 Task: Compose an email with the signature Kira Turner with the subject Request for feedback on a partnership proposal and the message Please let me know if there are any issues with the project testing. from softage.3@softage.net to softage.4@softage.net with an attached audio file Audio_interview.mp3 Undo the message, redo the message and add the line (Thank you) Send the email. Finally, move the email from Sent Items to the label Logistics
Action: Mouse moved to (107, 146)
Screenshot: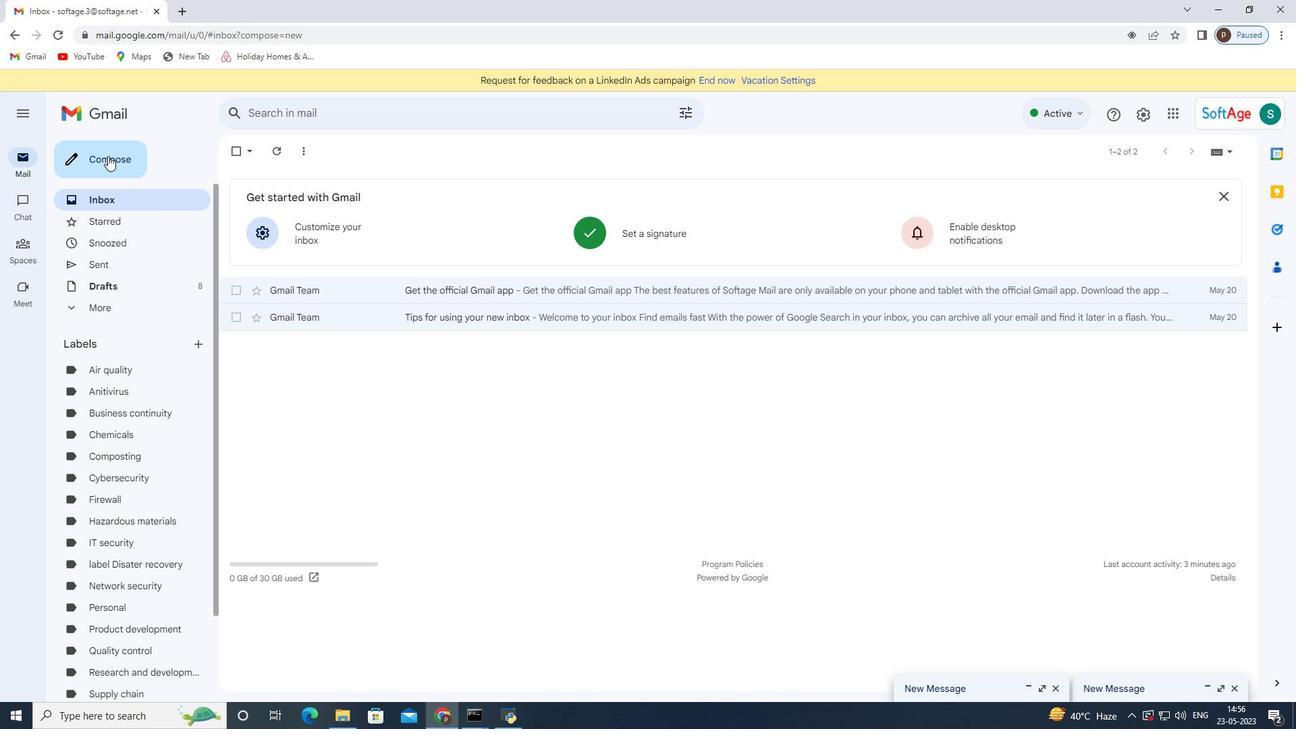 
Action: Mouse pressed left at (107, 146)
Screenshot: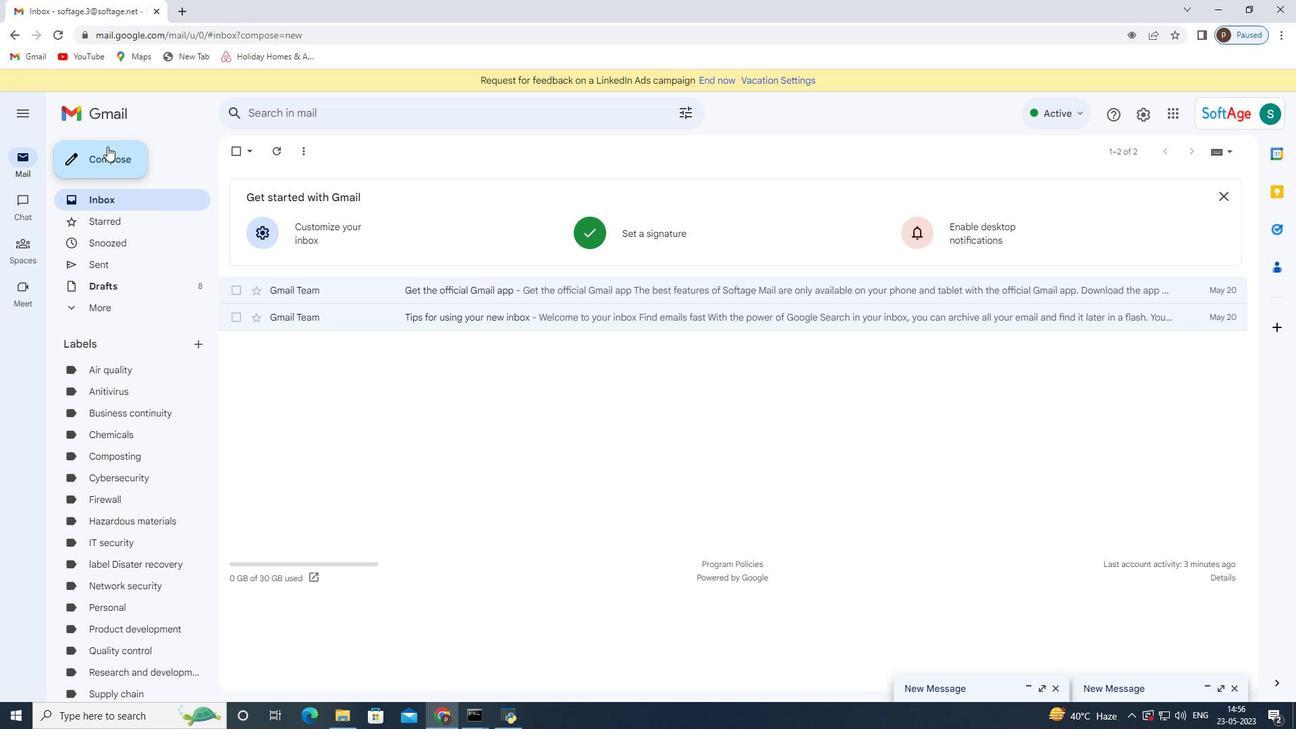 
Action: Mouse moved to (730, 680)
Screenshot: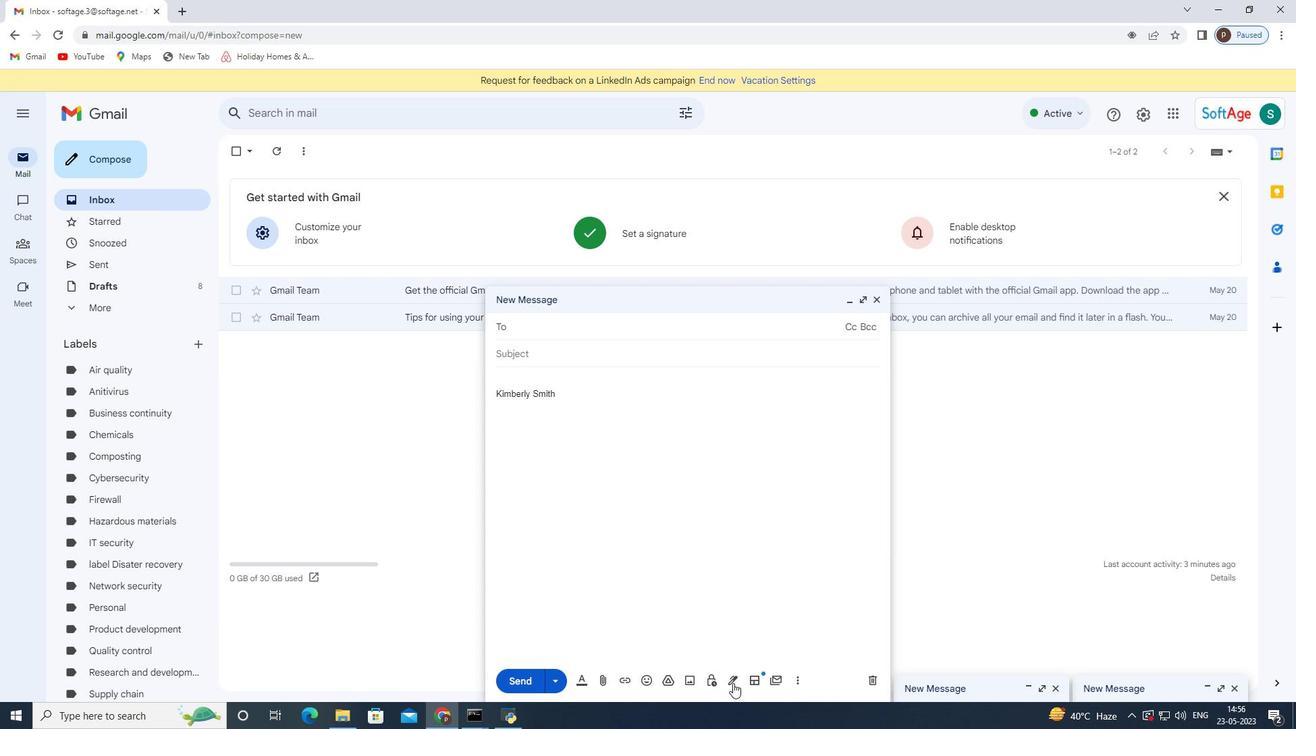 
Action: Mouse pressed left at (730, 680)
Screenshot: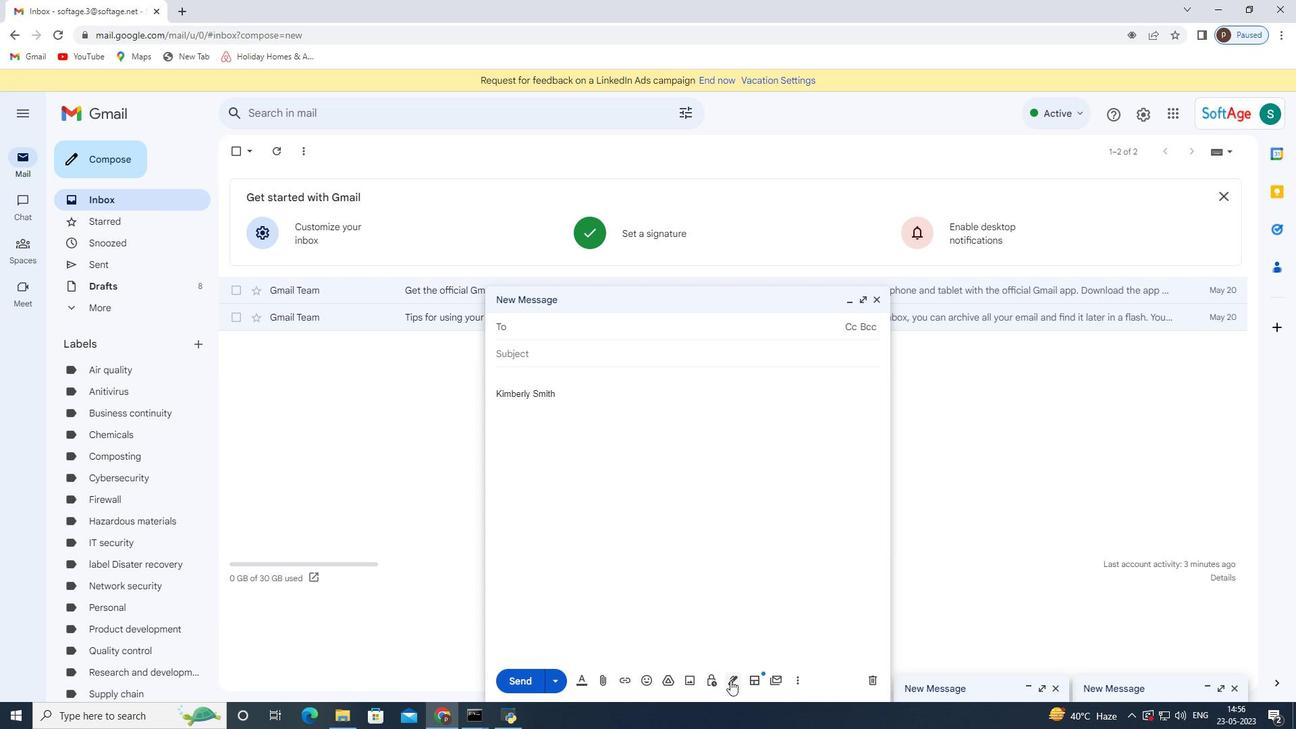 
Action: Mouse moved to (786, 607)
Screenshot: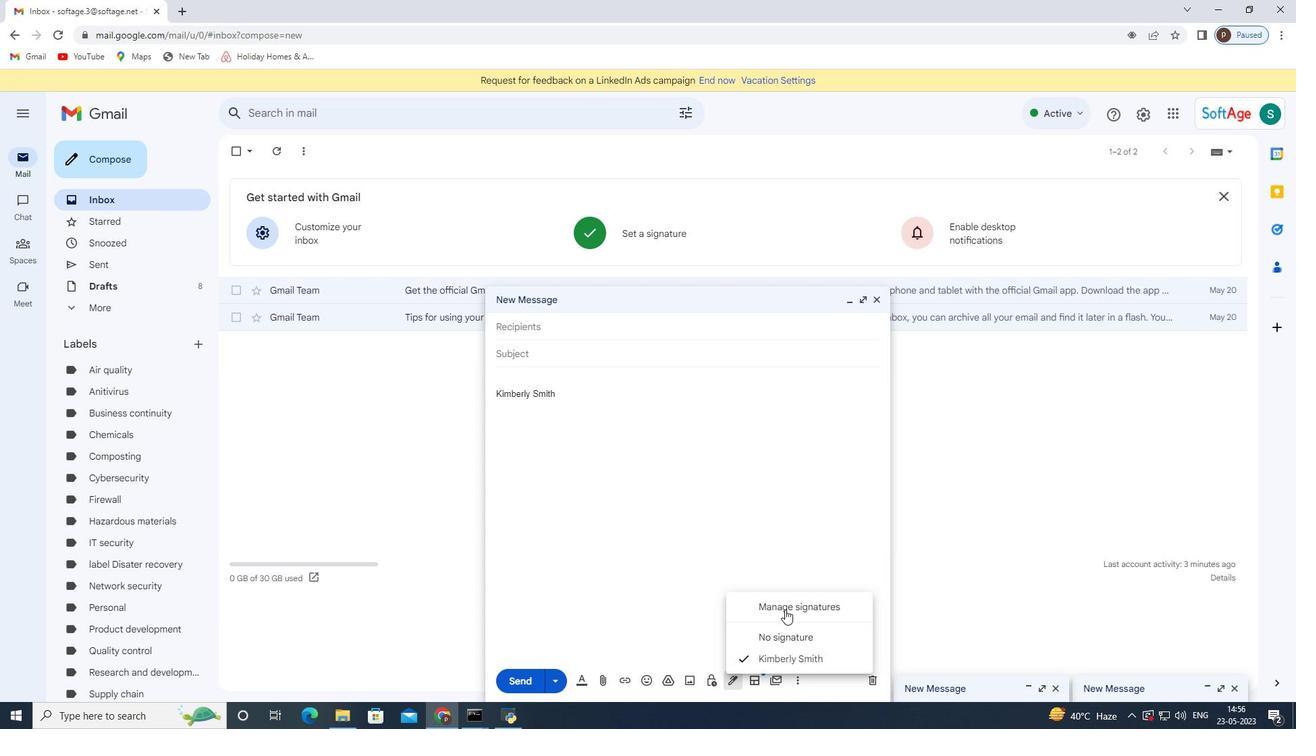 
Action: Mouse pressed left at (786, 607)
Screenshot: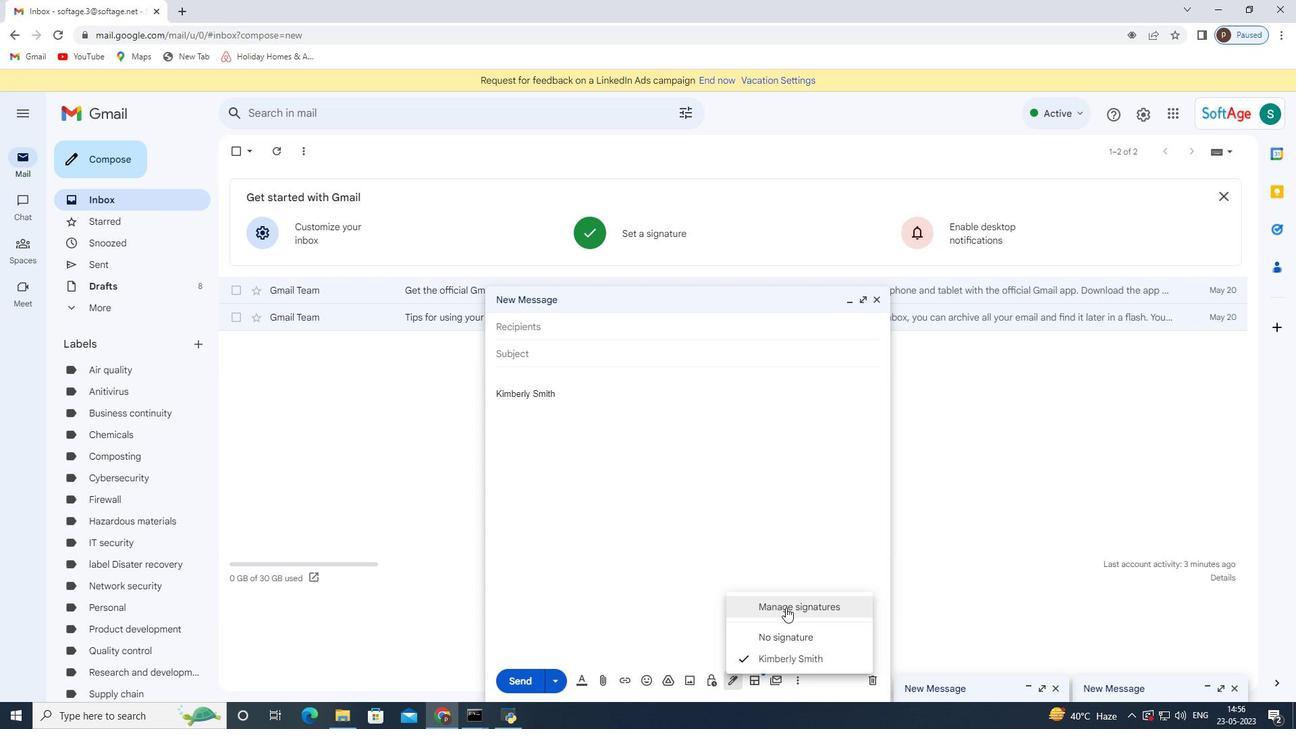
Action: Mouse moved to (451, 288)
Screenshot: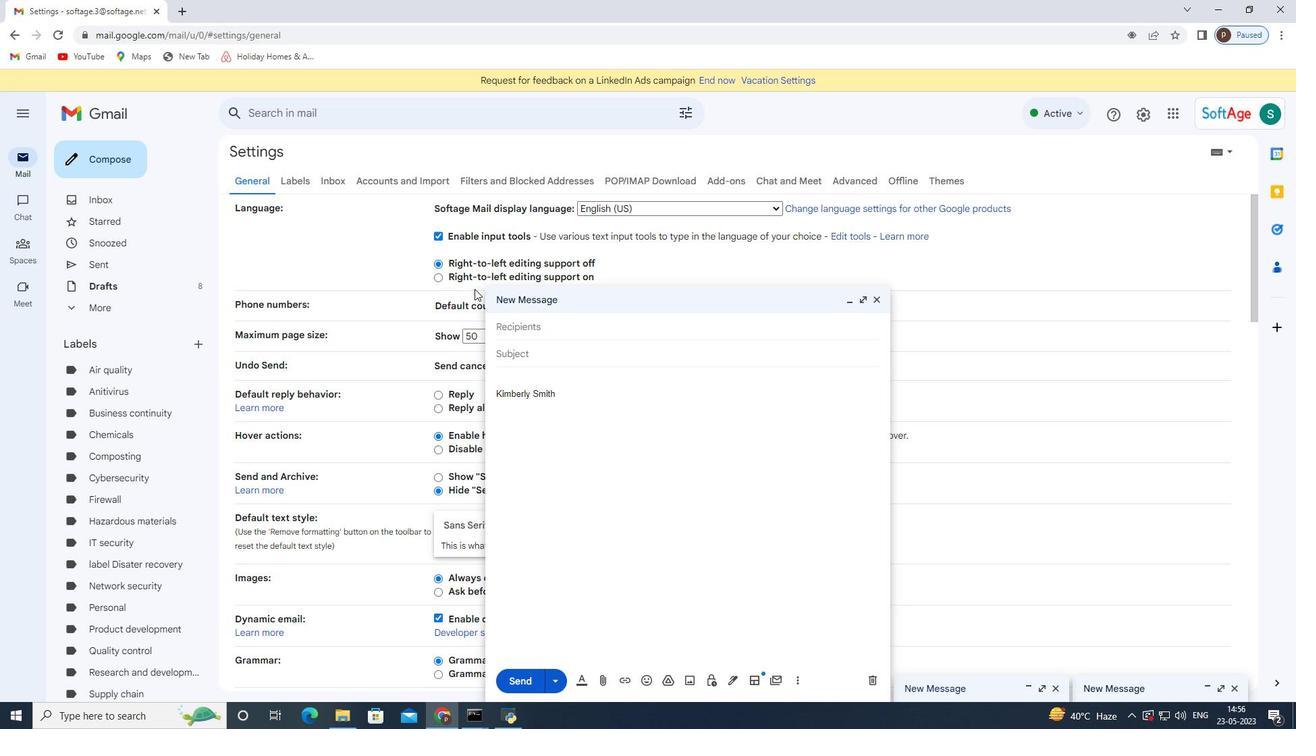 
Action: Mouse scrolled (451, 287) with delta (0, 0)
Screenshot: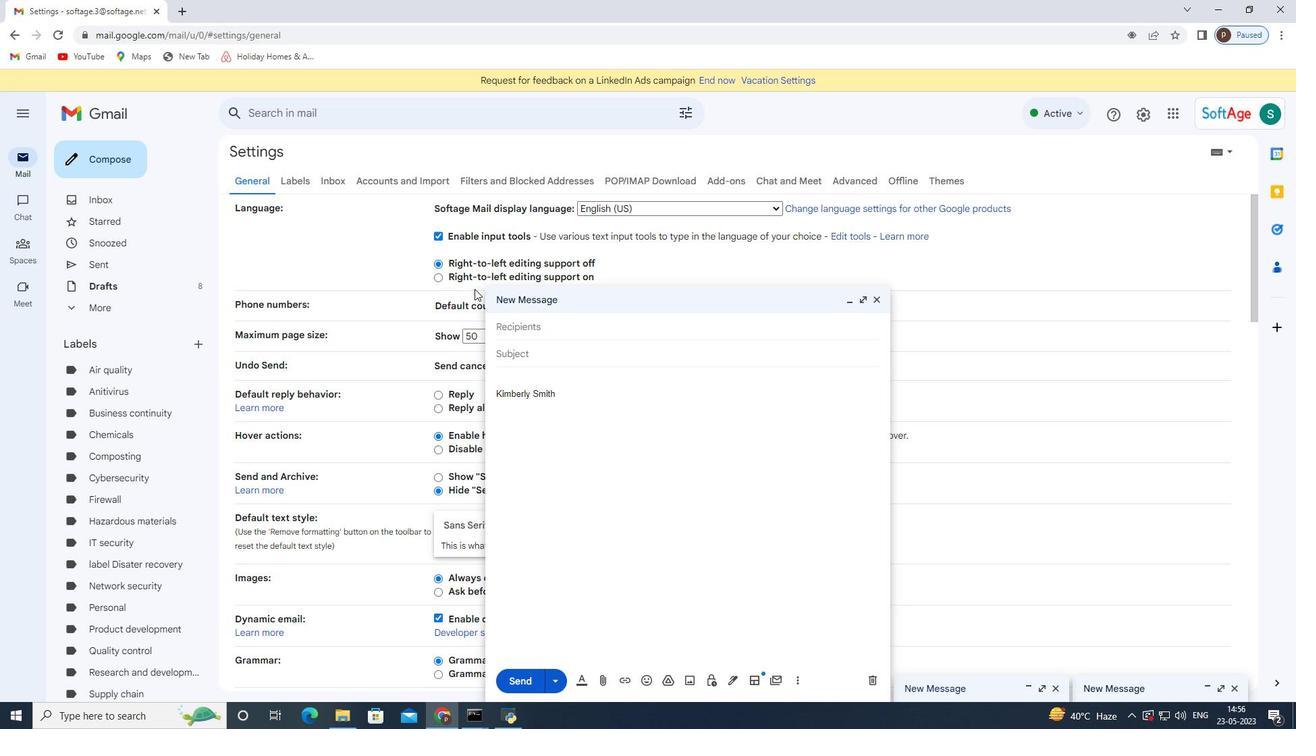 
Action: Mouse scrolled (451, 287) with delta (0, 0)
Screenshot: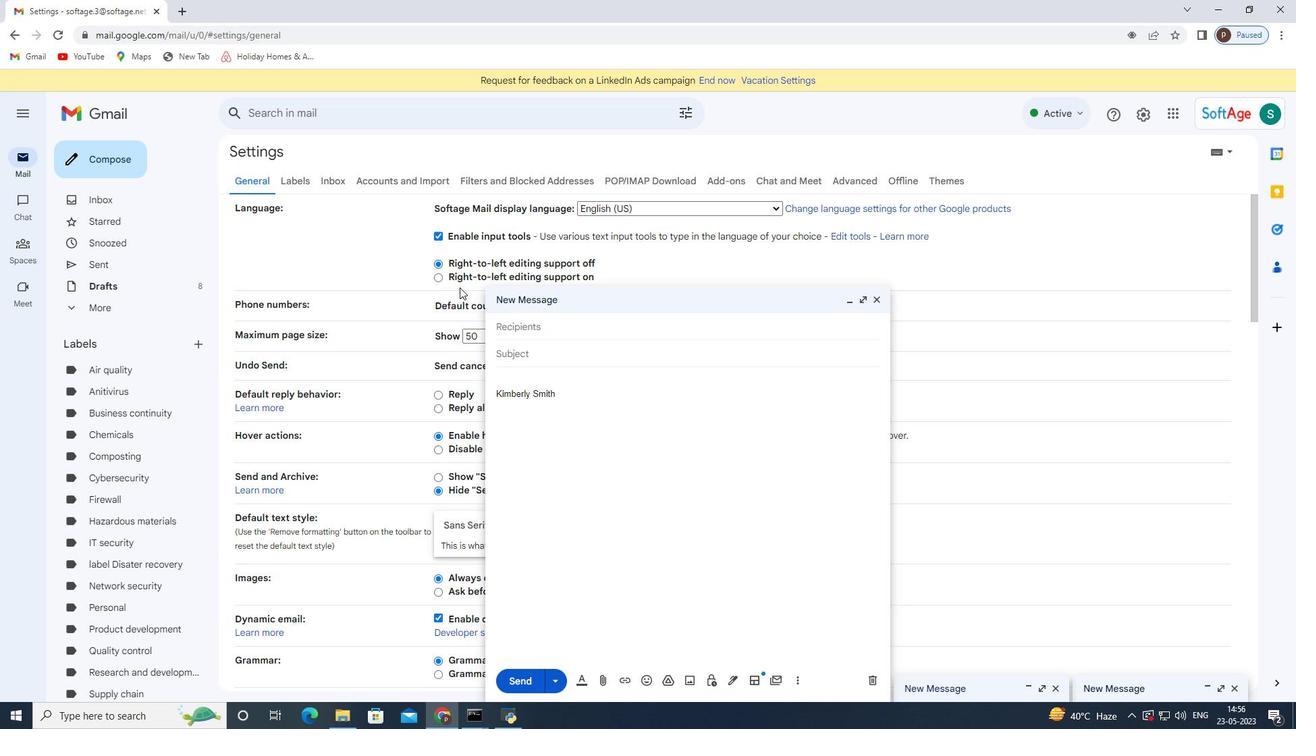 
Action: Mouse scrolled (451, 287) with delta (0, 0)
Screenshot: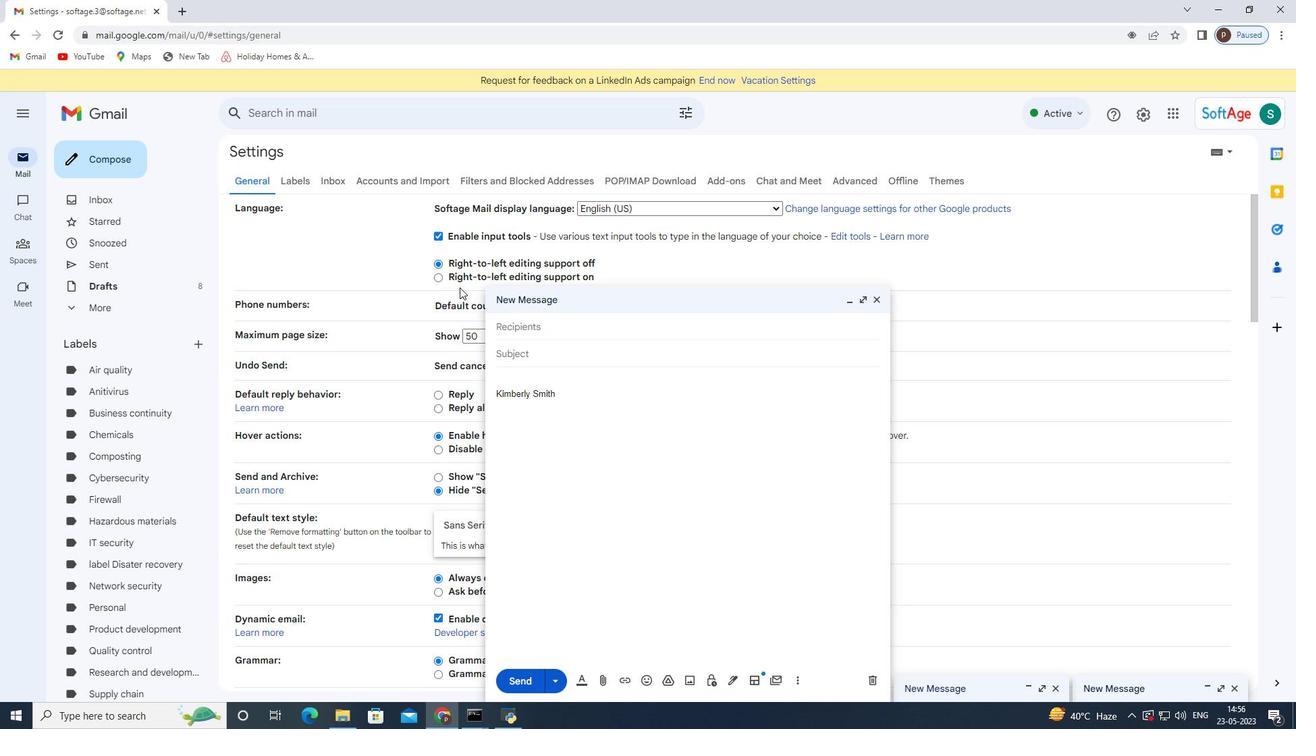 
Action: Mouse moved to (451, 289)
Screenshot: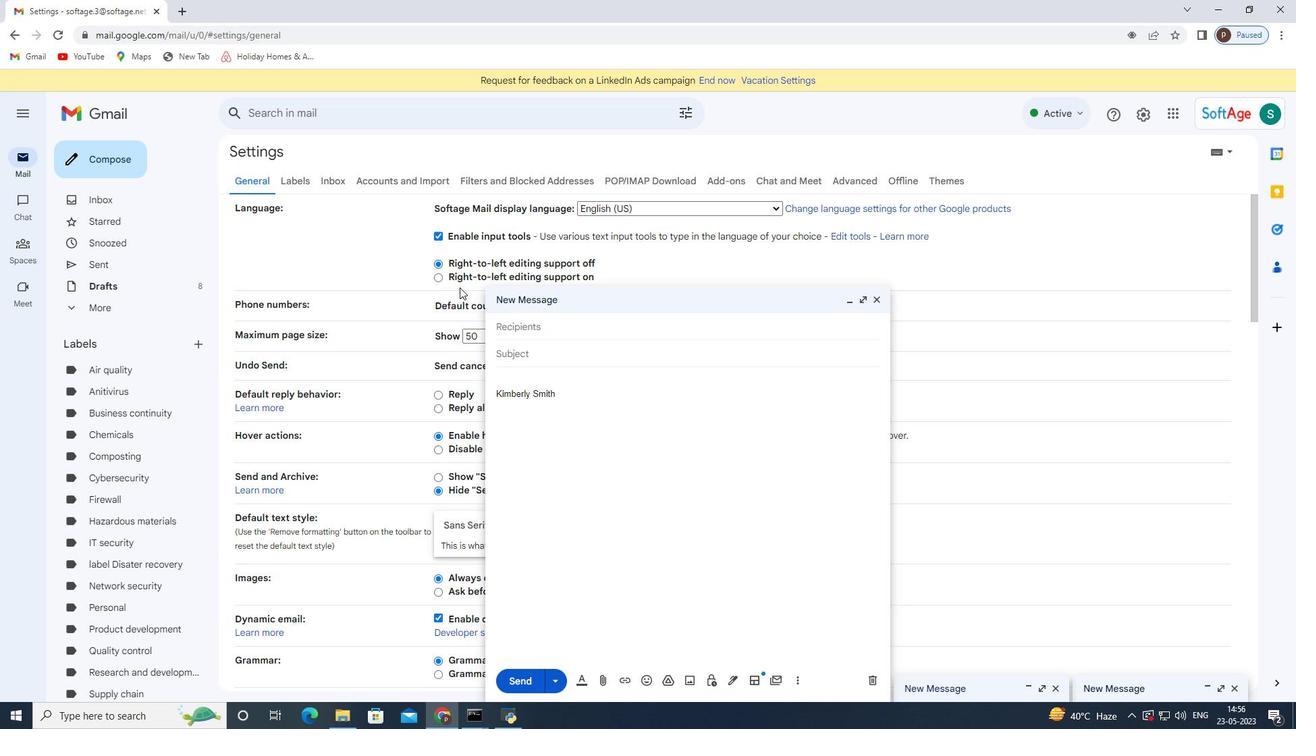 
Action: Mouse scrolled (451, 289) with delta (0, 0)
Screenshot: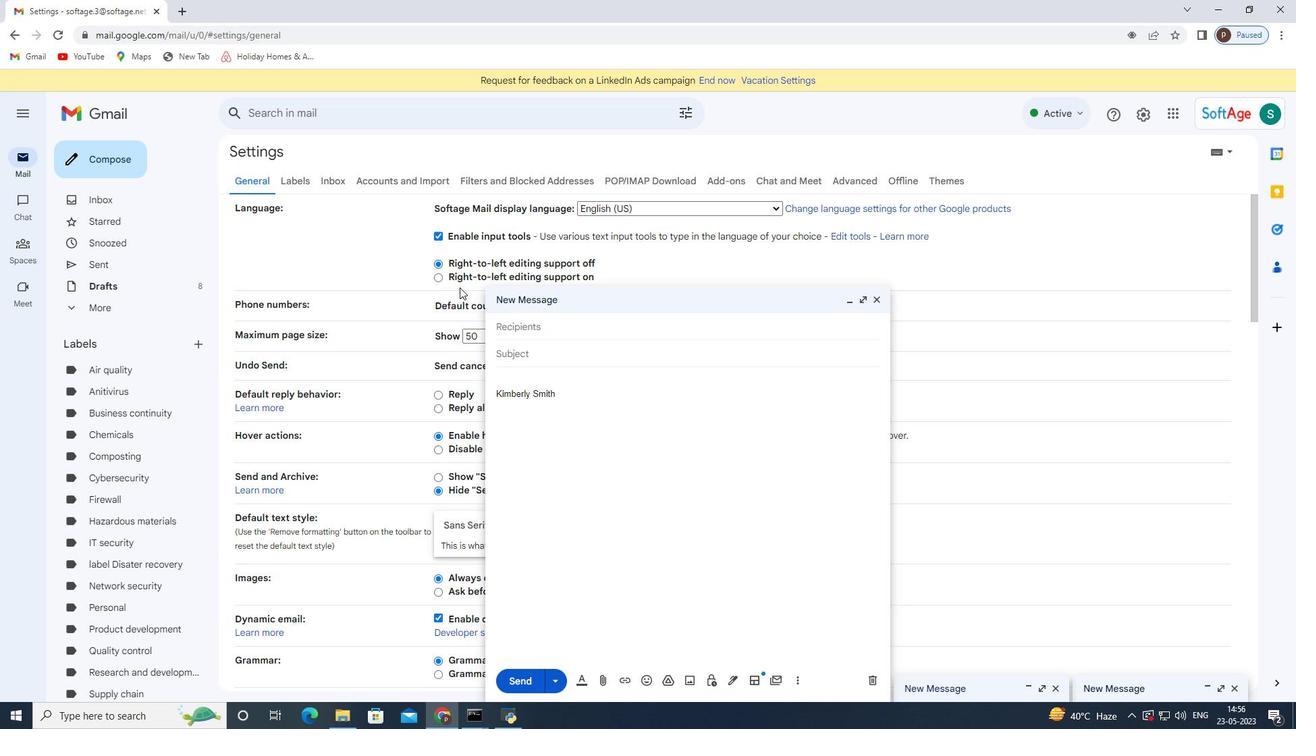 
Action: Mouse moved to (447, 292)
Screenshot: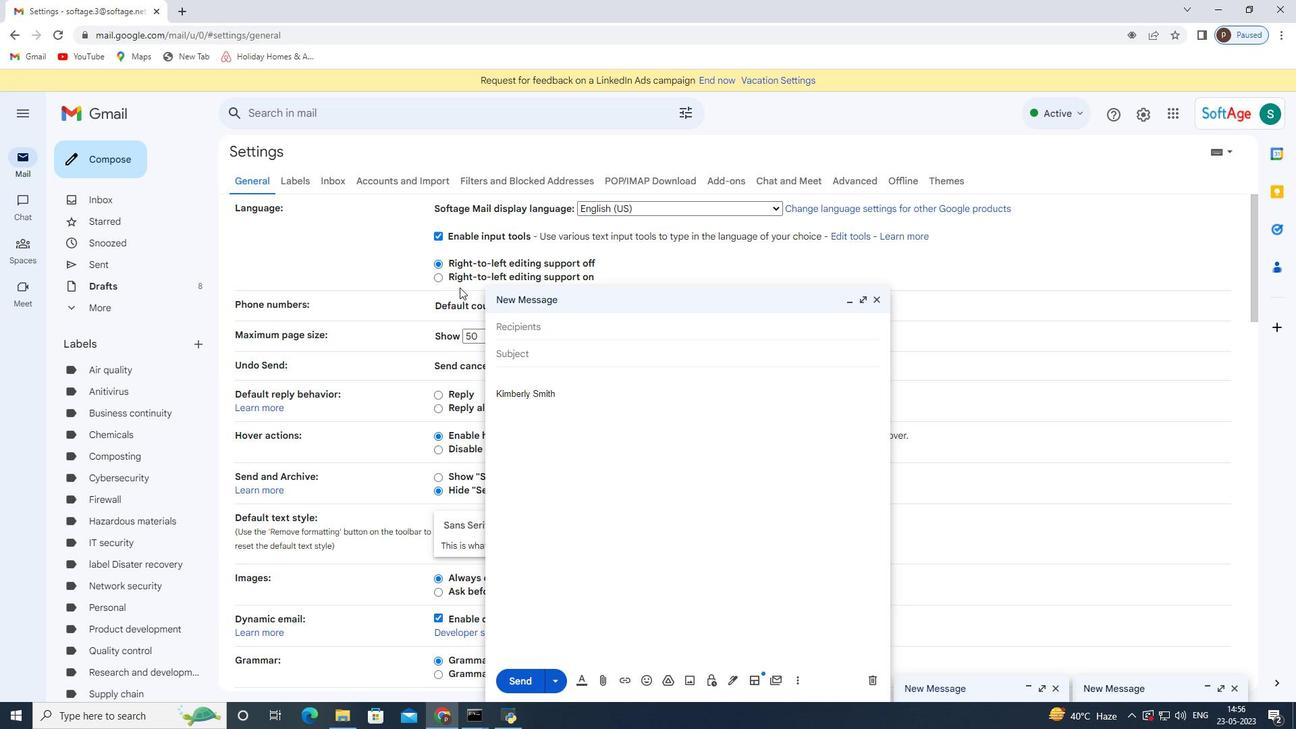 
Action: Mouse scrolled (447, 291) with delta (0, 0)
Screenshot: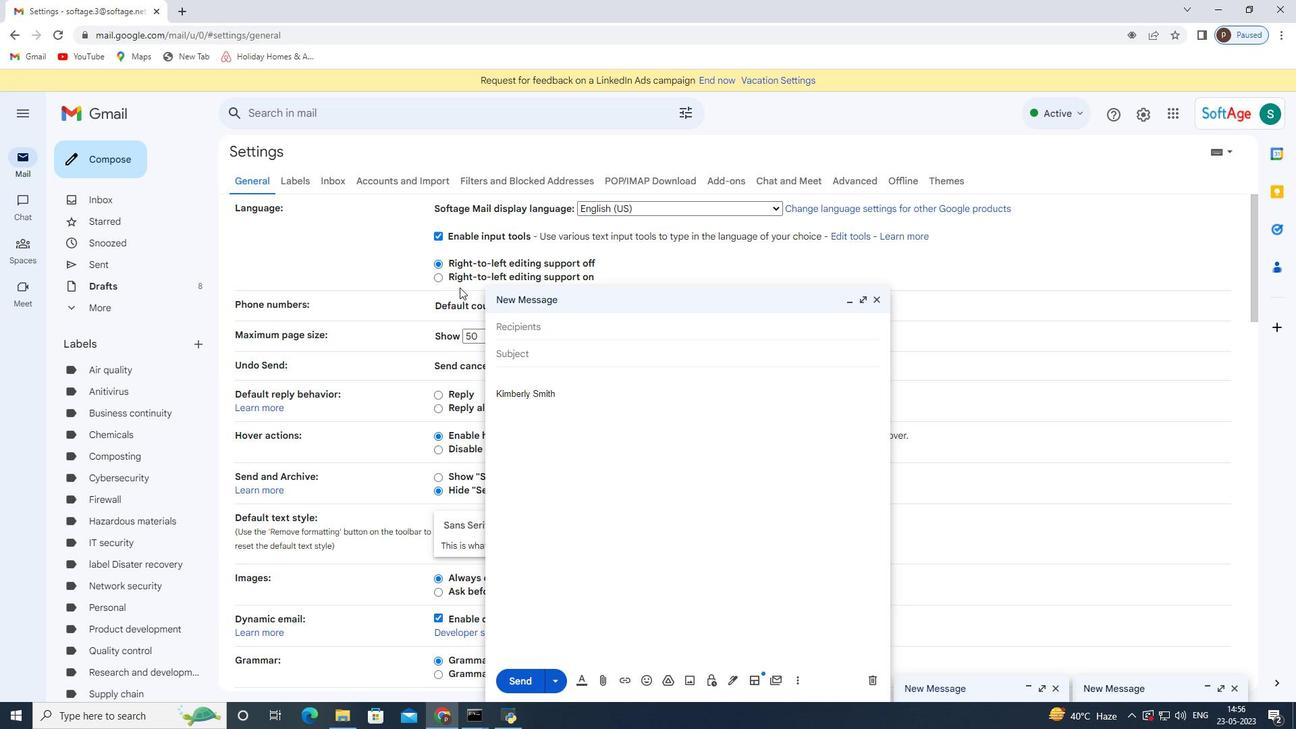 
Action: Mouse moved to (434, 299)
Screenshot: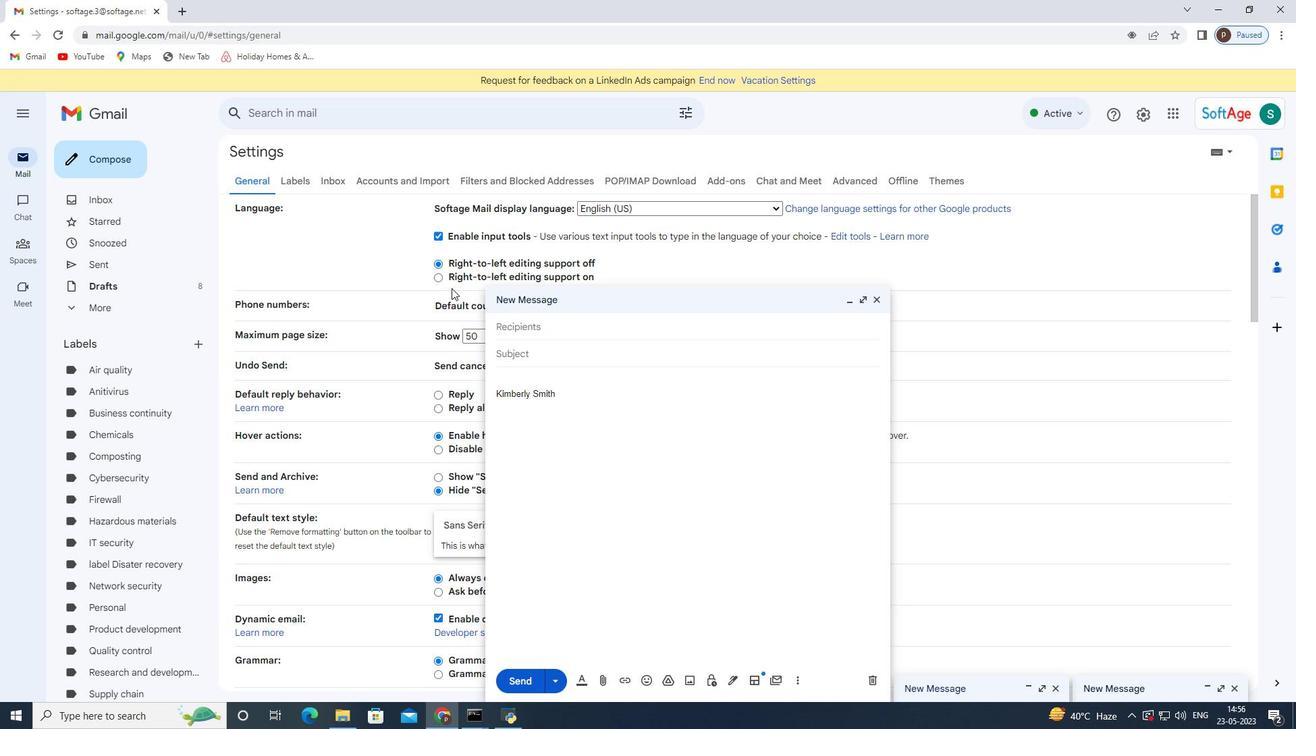 
Action: Mouse scrolled (440, 295) with delta (0, 0)
Screenshot: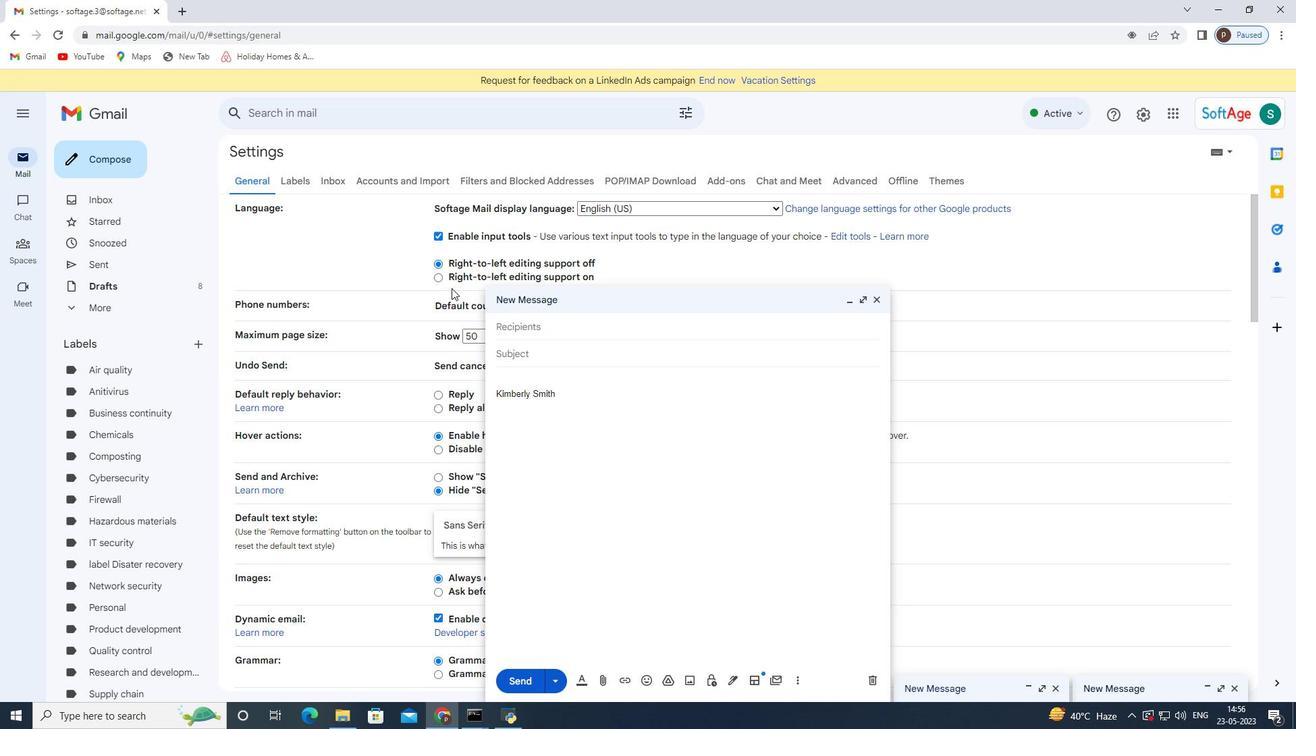 
Action: Mouse moved to (407, 311)
Screenshot: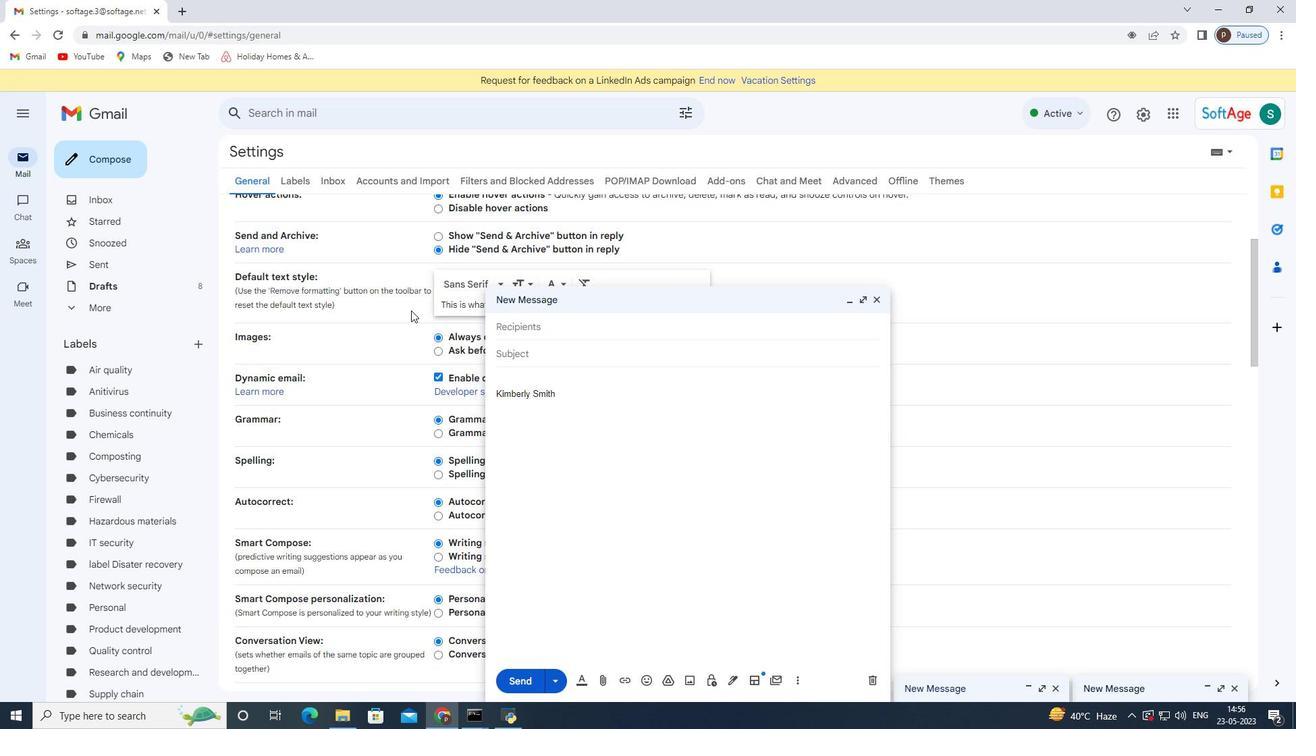 
Action: Mouse scrolled (407, 310) with delta (0, 0)
Screenshot: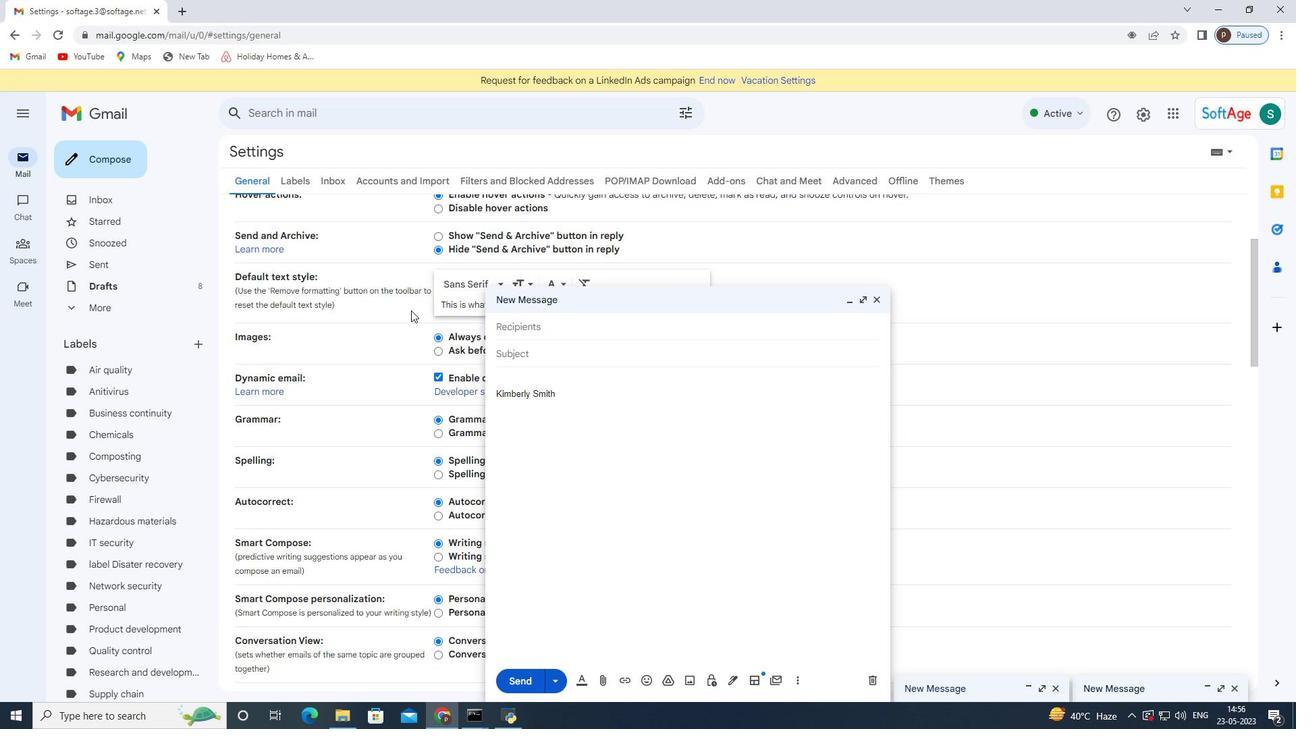 
Action: Mouse moved to (403, 316)
Screenshot: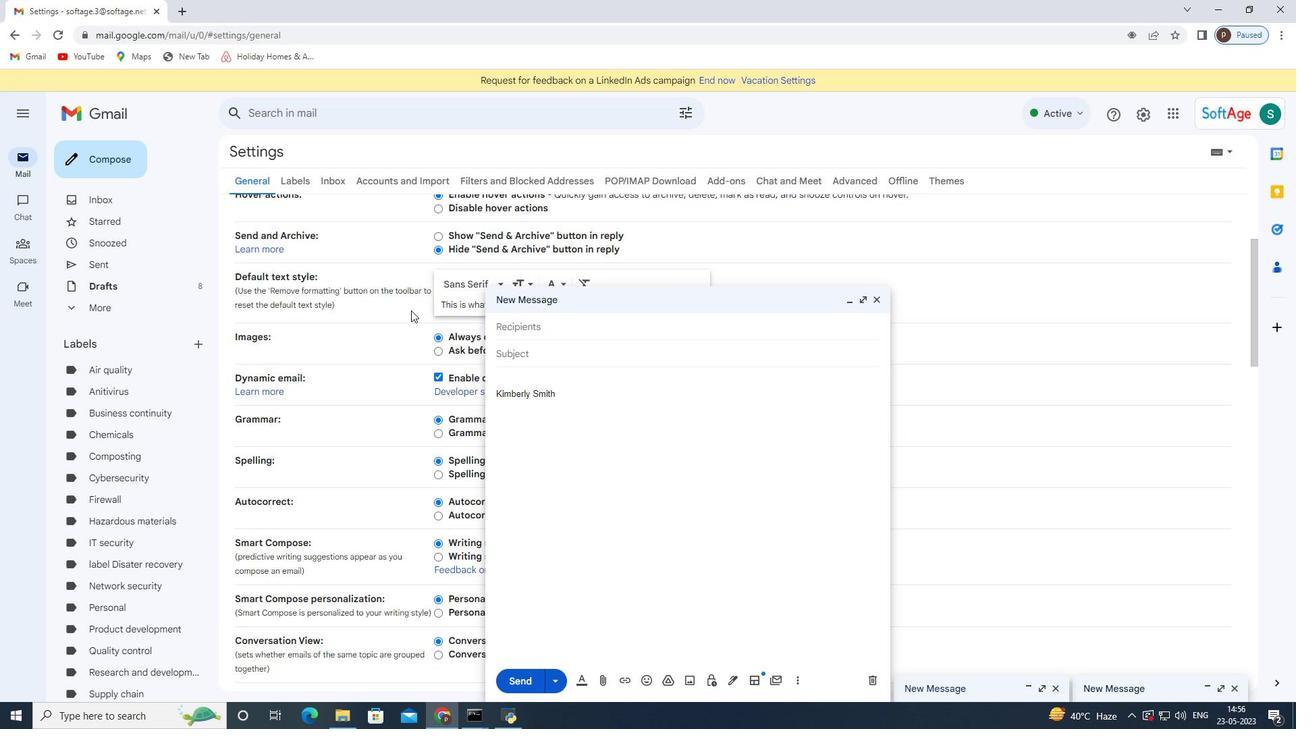 
Action: Mouse scrolled (403, 315) with delta (0, 0)
Screenshot: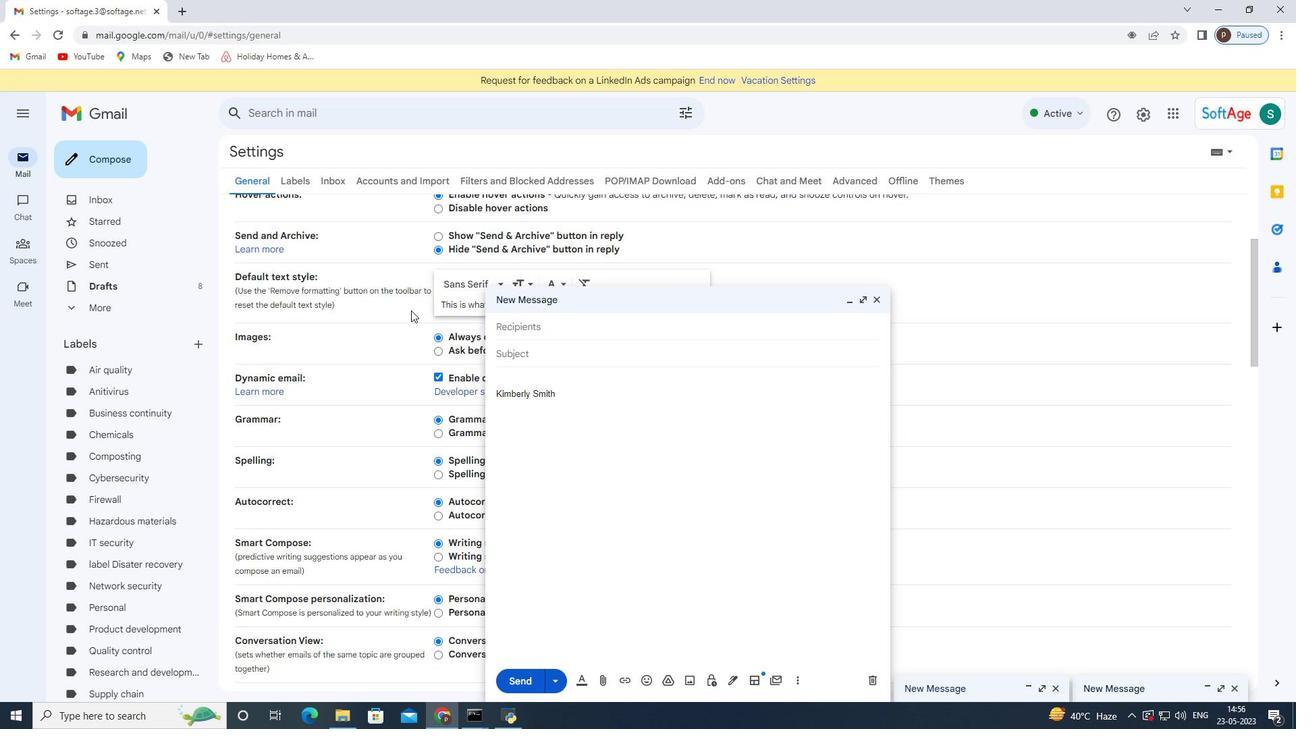
Action: Mouse moved to (400, 320)
Screenshot: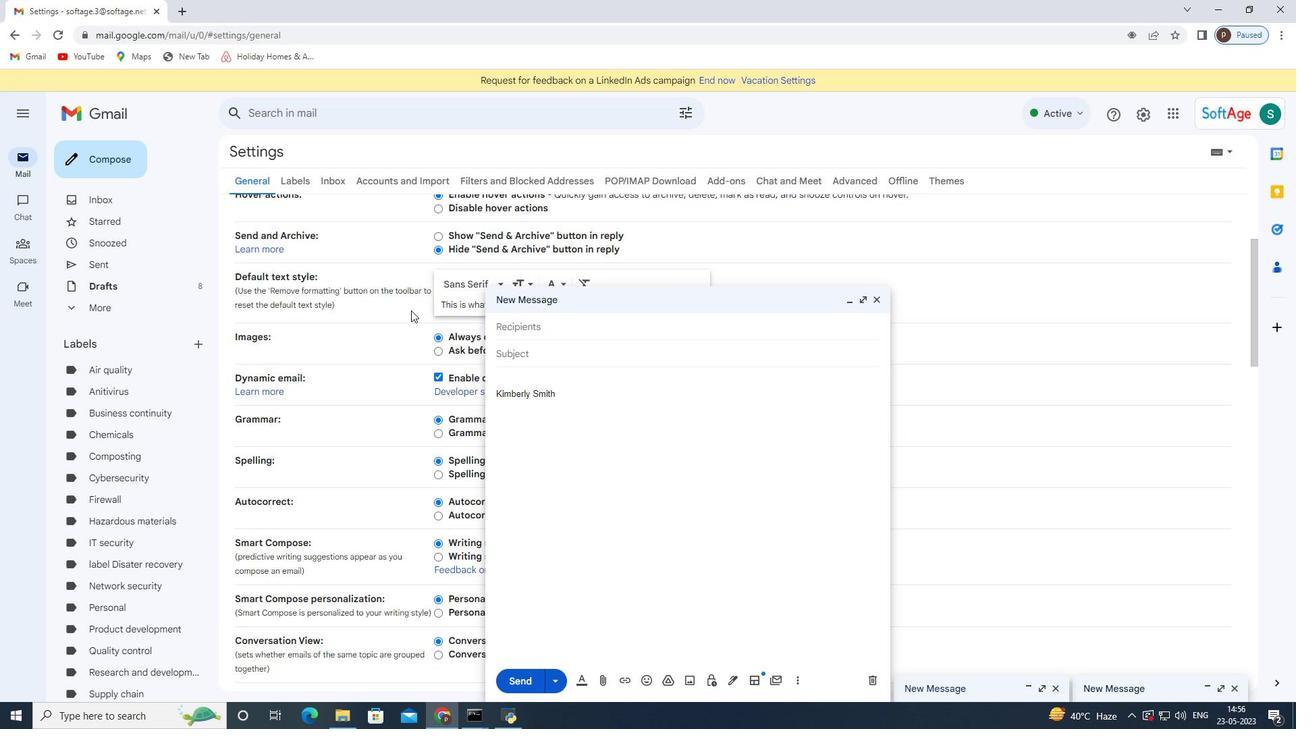 
Action: Mouse scrolled (400, 319) with delta (0, 0)
Screenshot: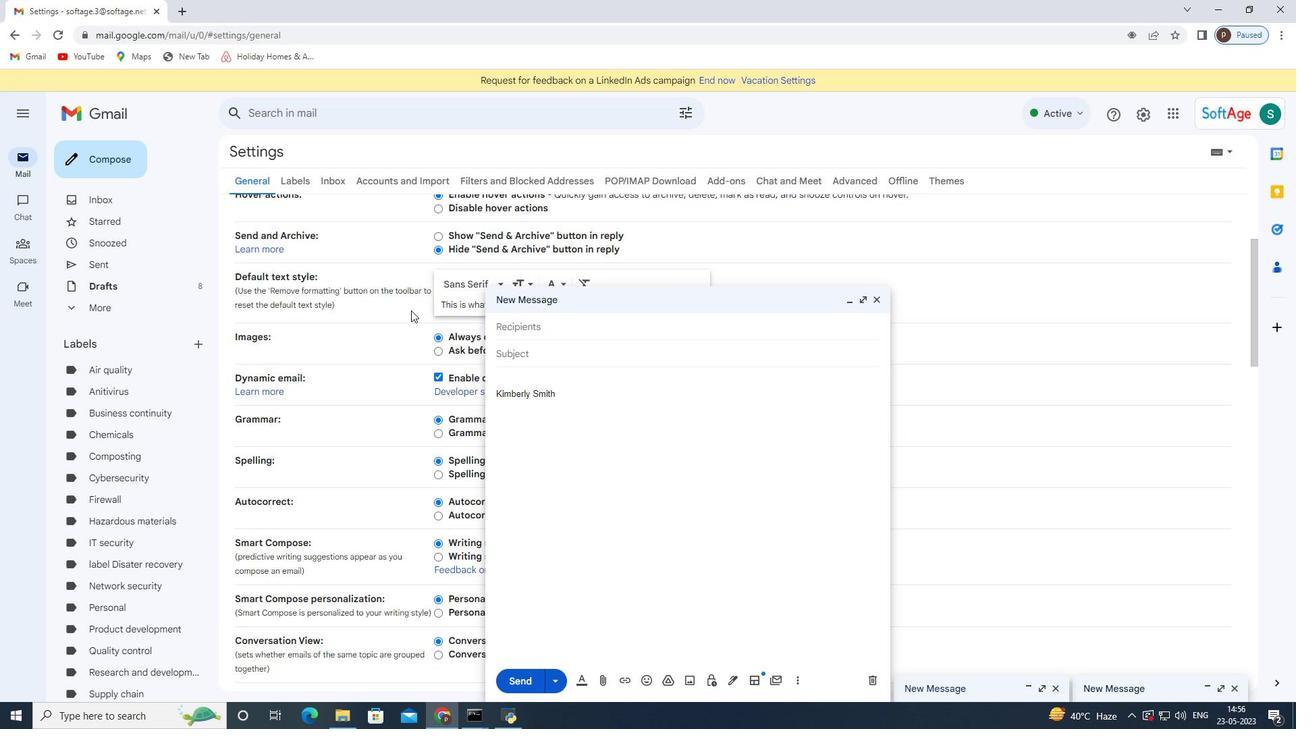 
Action: Mouse moved to (398, 322)
Screenshot: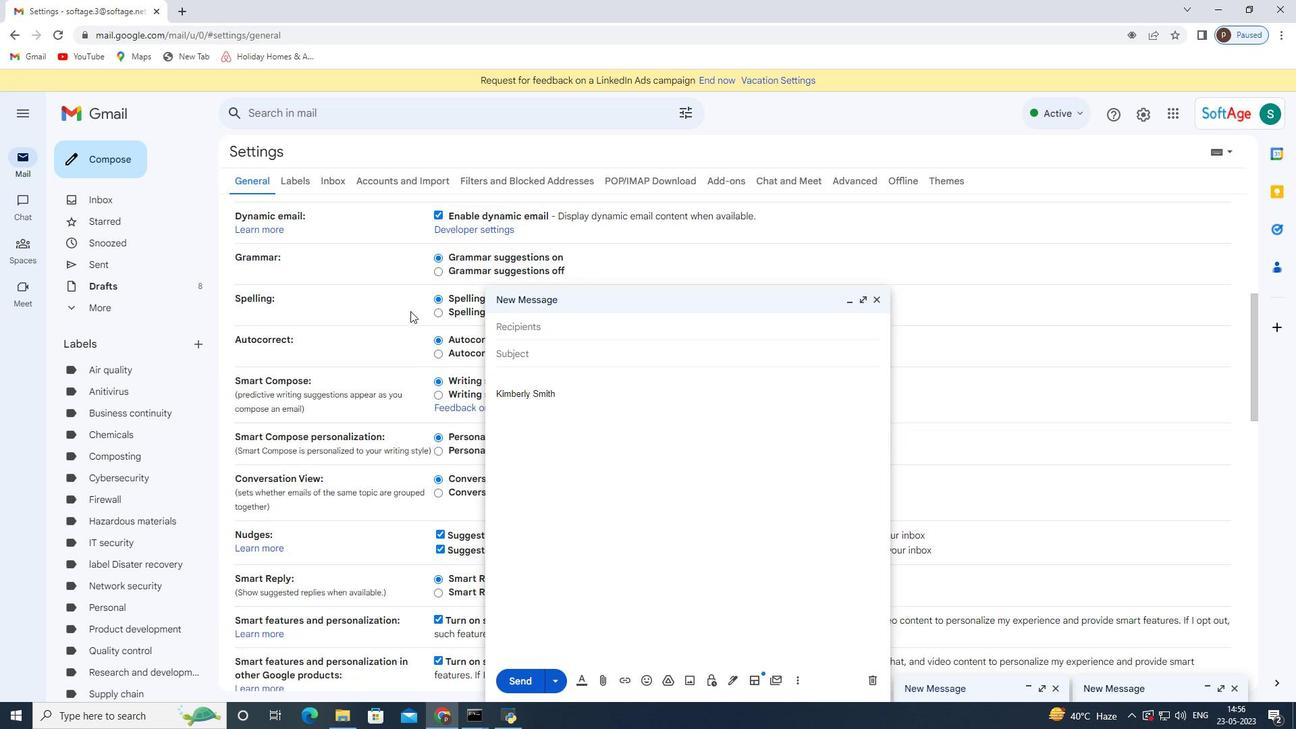 
Action: Mouse scrolled (399, 321) with delta (0, 0)
Screenshot: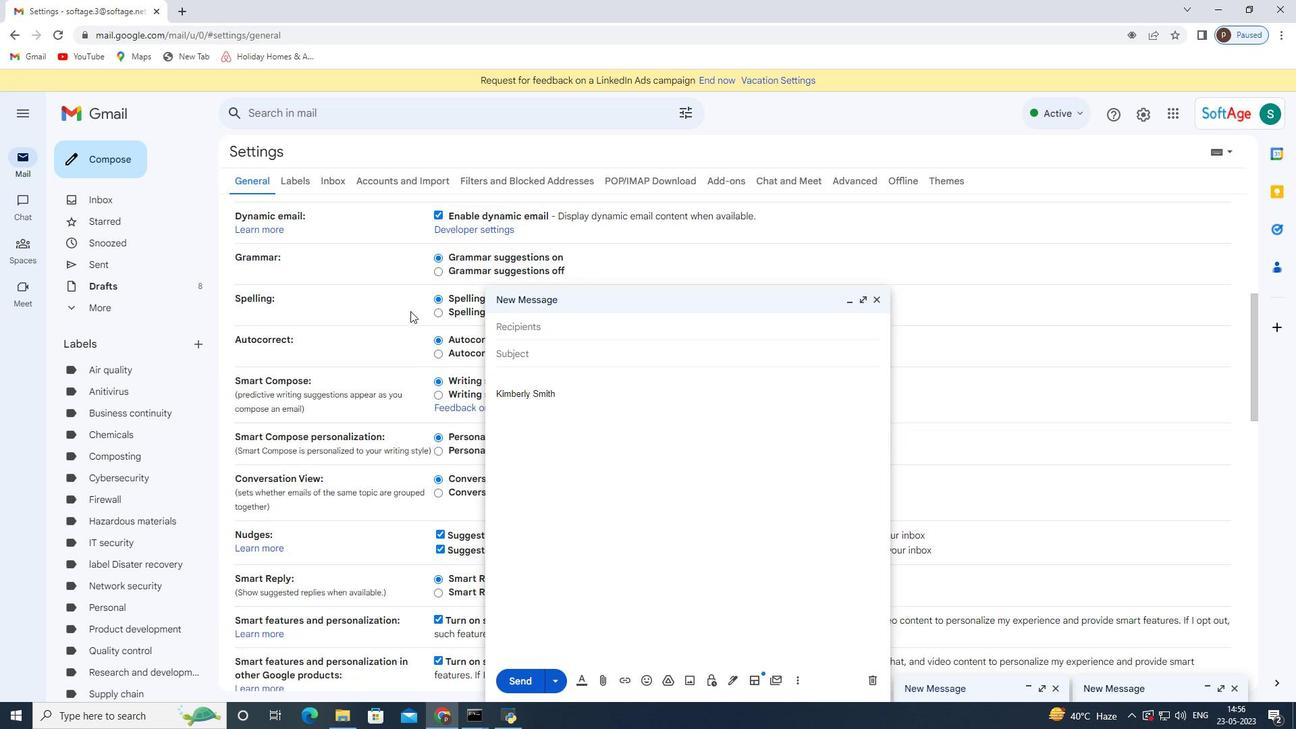 
Action: Mouse moved to (397, 323)
Screenshot: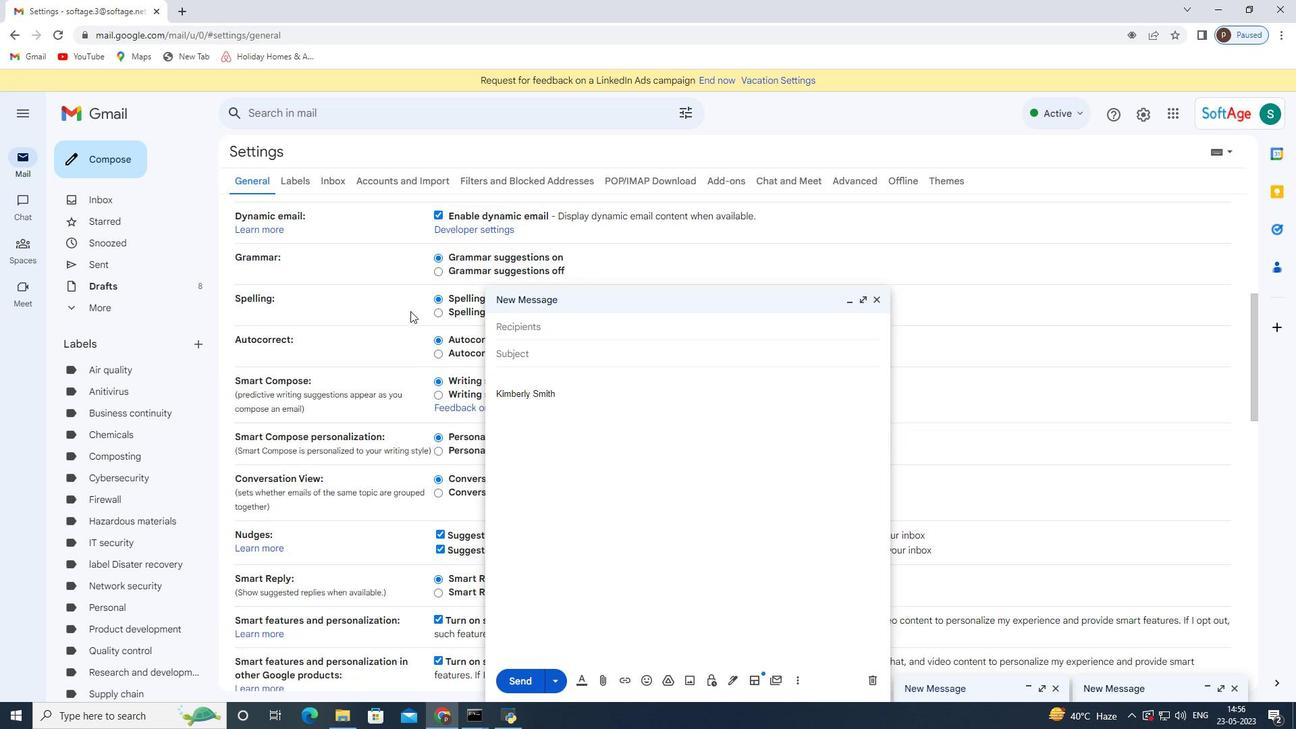 
Action: Mouse scrolled (398, 323) with delta (0, 0)
Screenshot: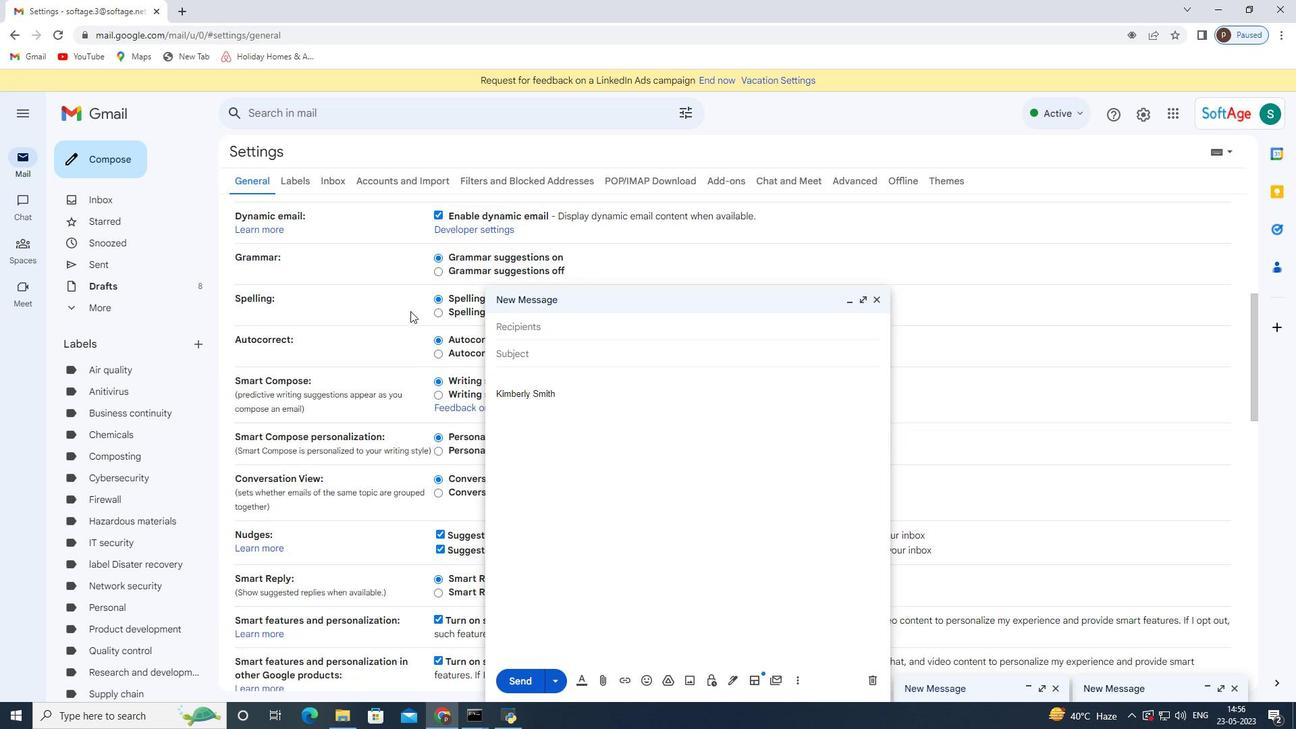 
Action: Mouse scrolled (397, 322) with delta (0, 0)
Screenshot: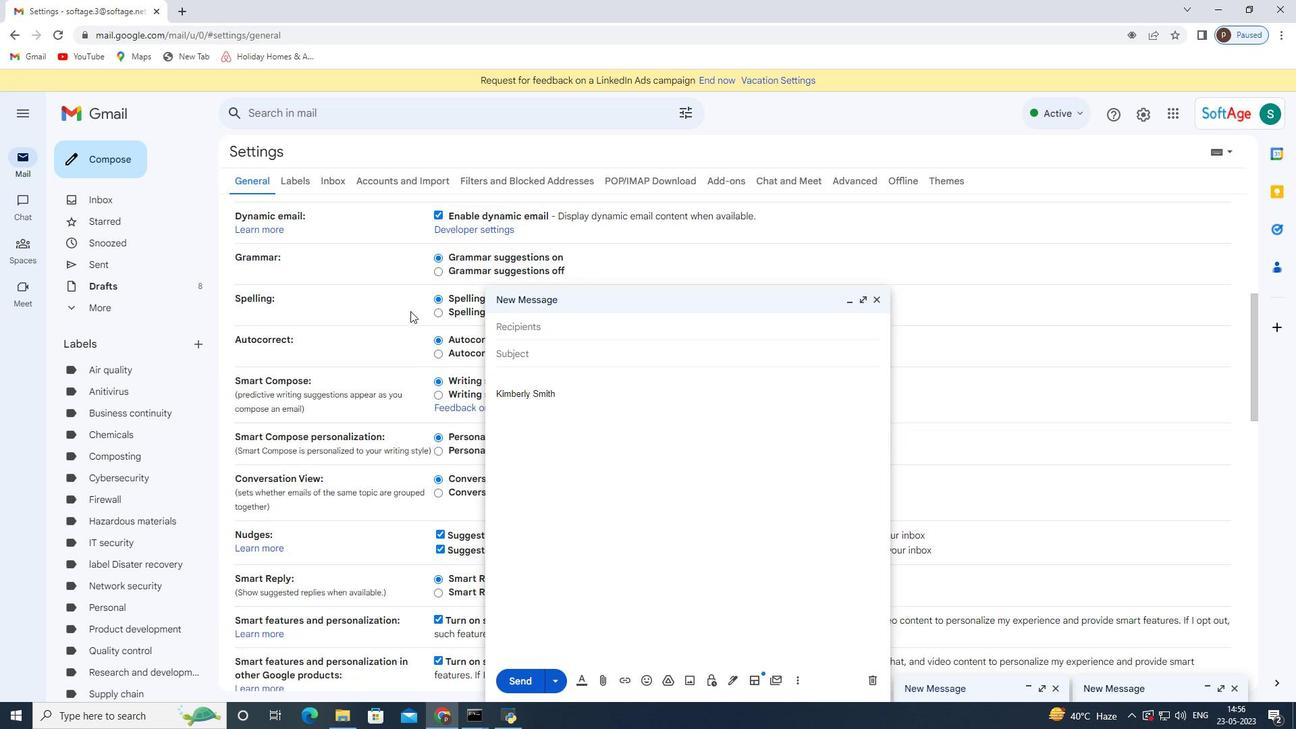 
Action: Mouse moved to (395, 329)
Screenshot: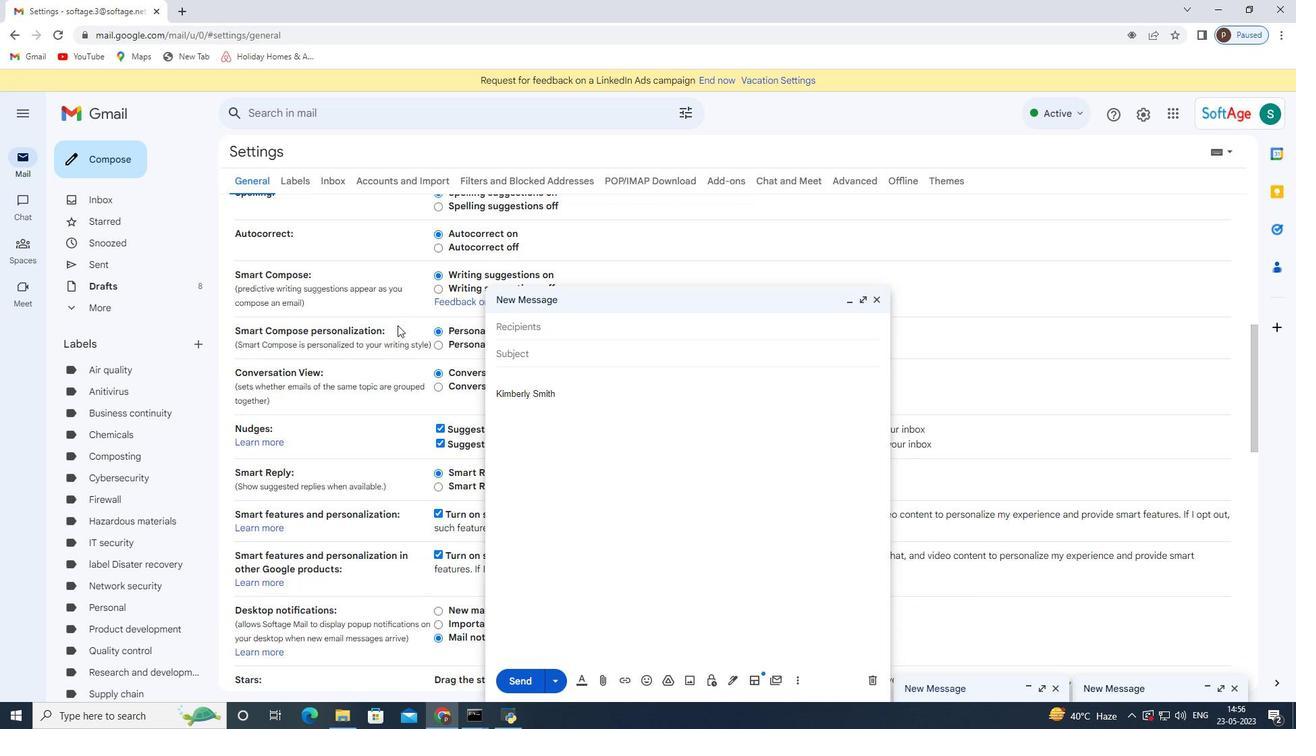 
Action: Mouse scrolled (395, 328) with delta (0, 0)
Screenshot: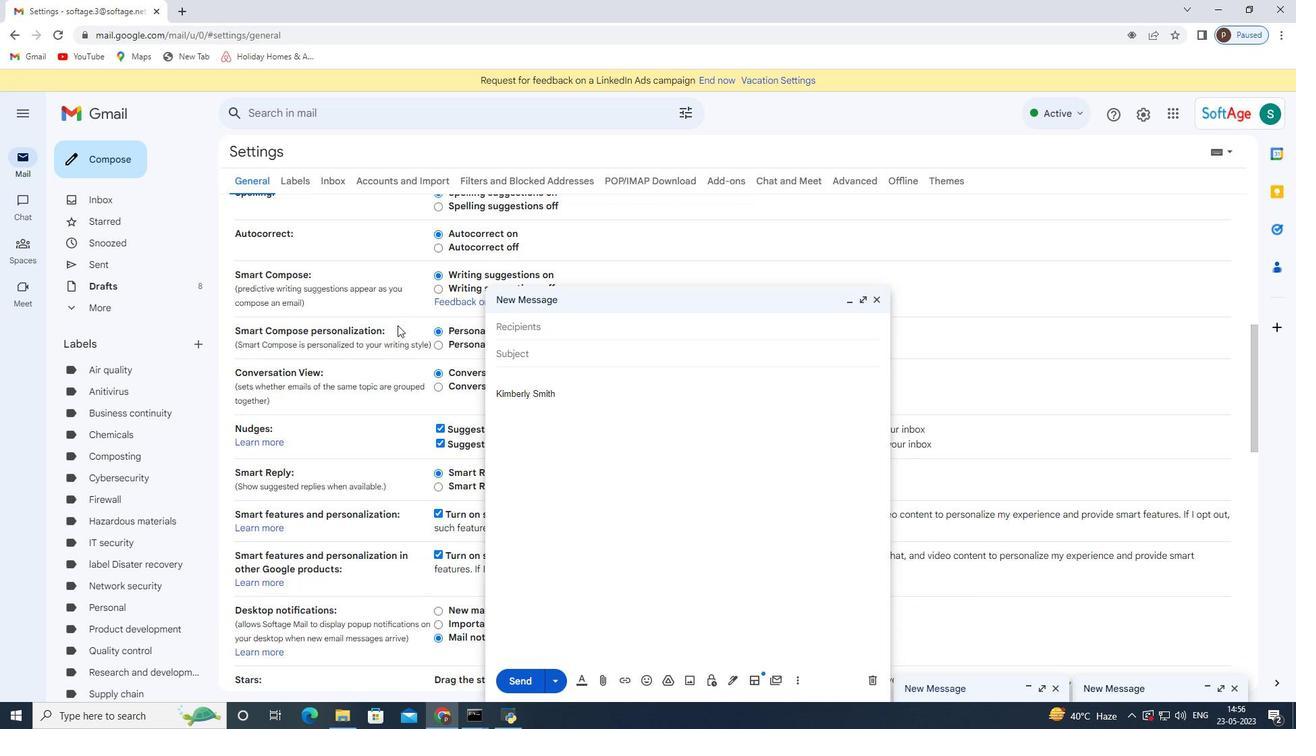 
Action: Mouse moved to (393, 333)
Screenshot: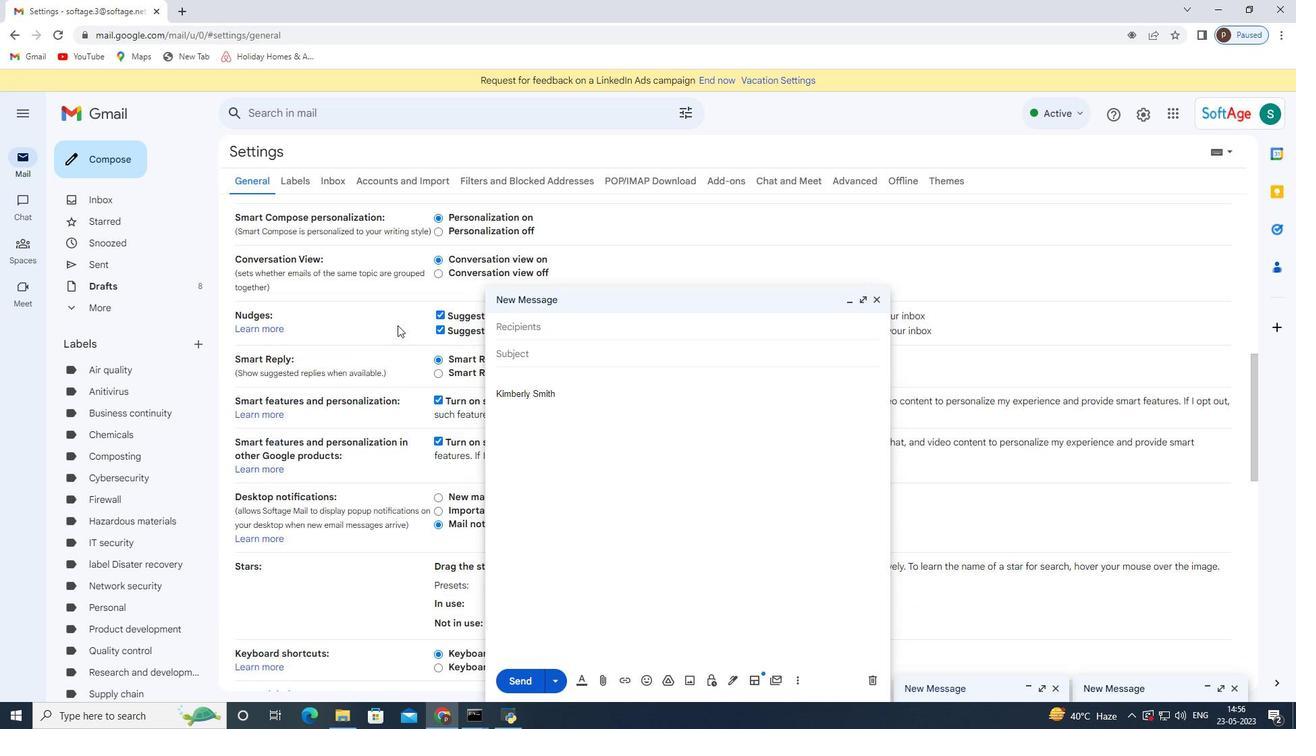 
Action: Mouse scrolled (393, 332) with delta (0, 0)
Screenshot: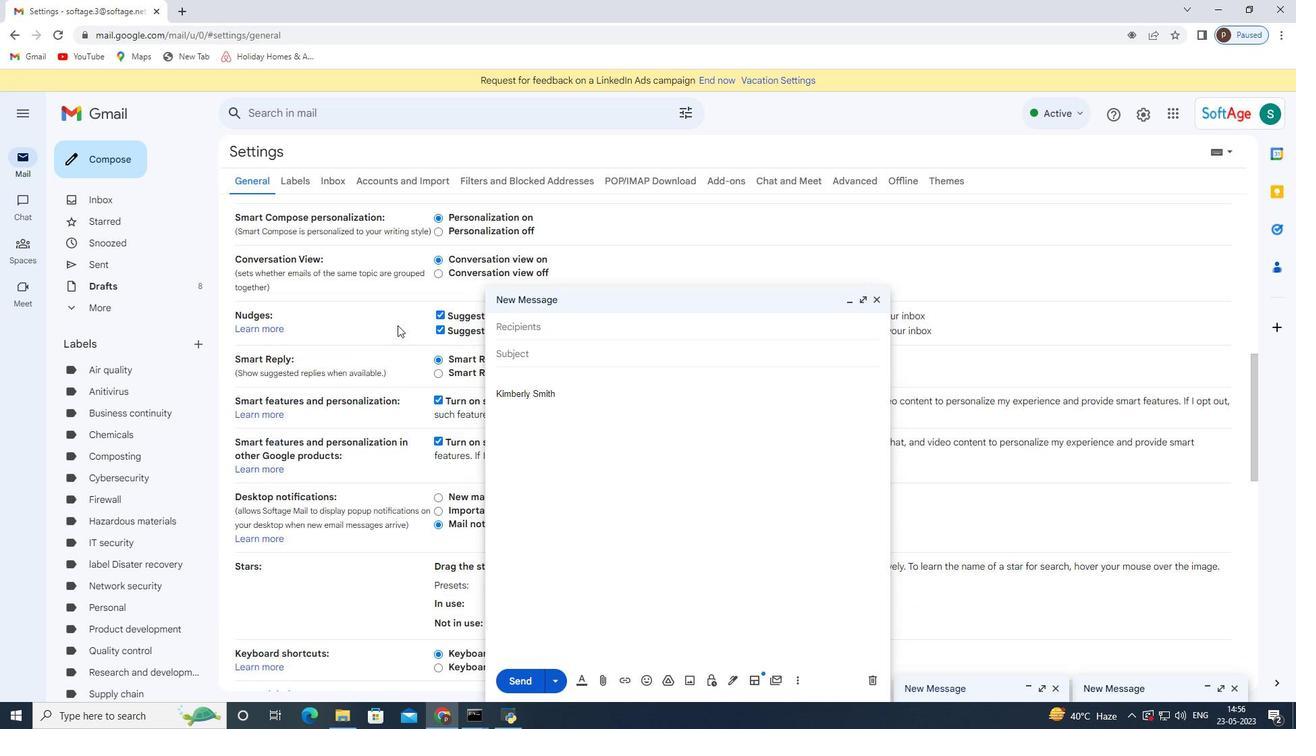 
Action: Mouse moved to (383, 355)
Screenshot: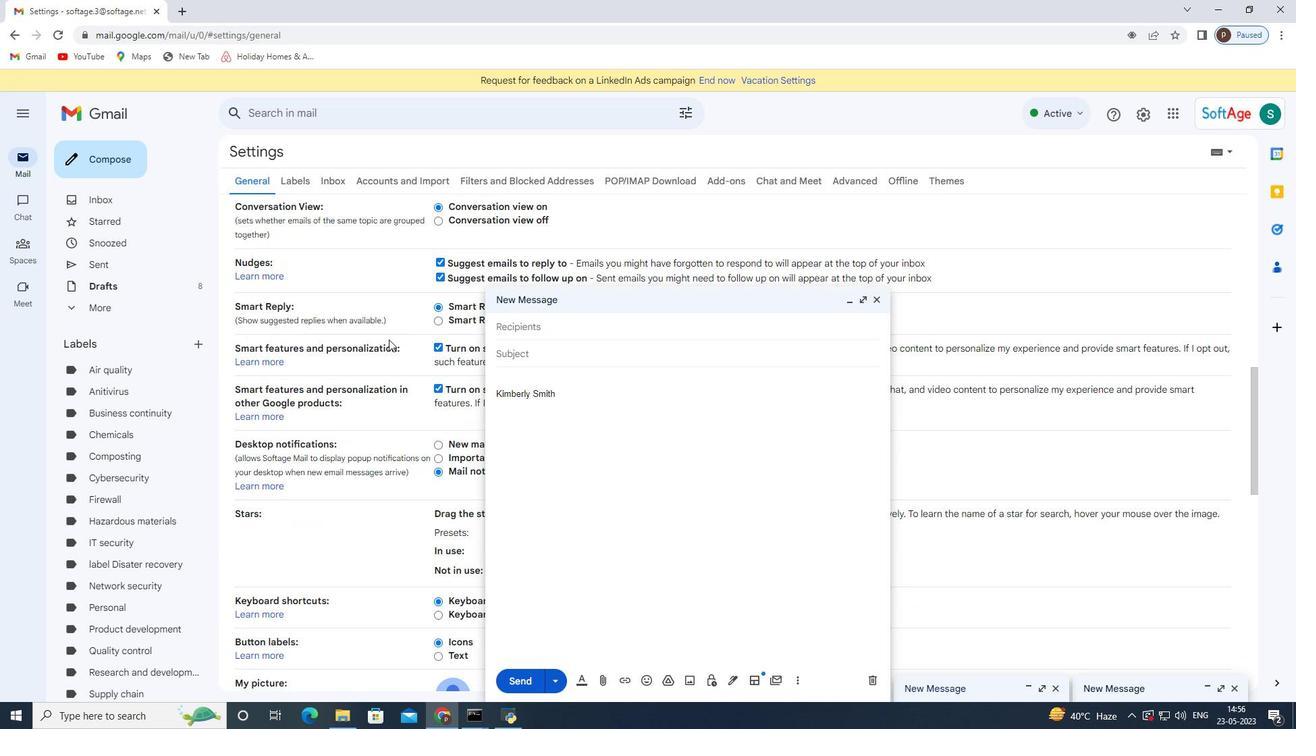 
Action: Mouse scrolled (383, 354) with delta (0, 0)
Screenshot: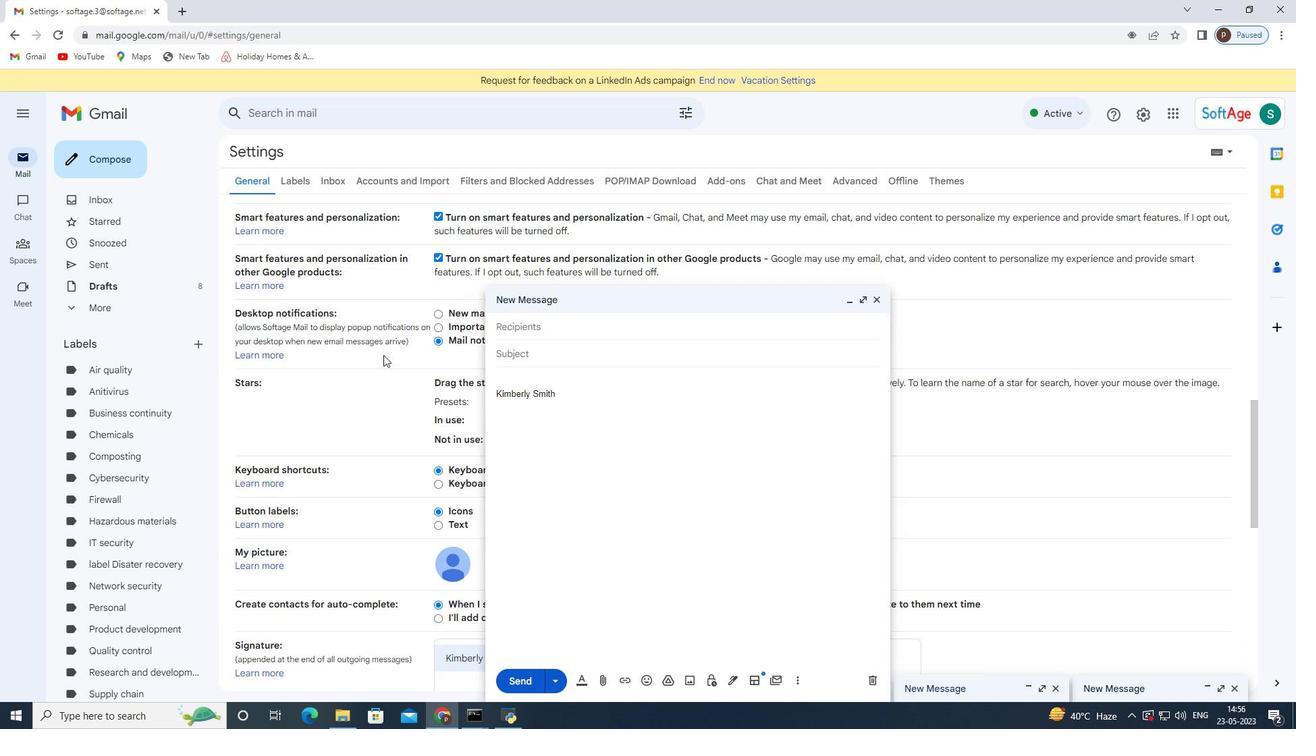 
Action: Mouse moved to (359, 426)
Screenshot: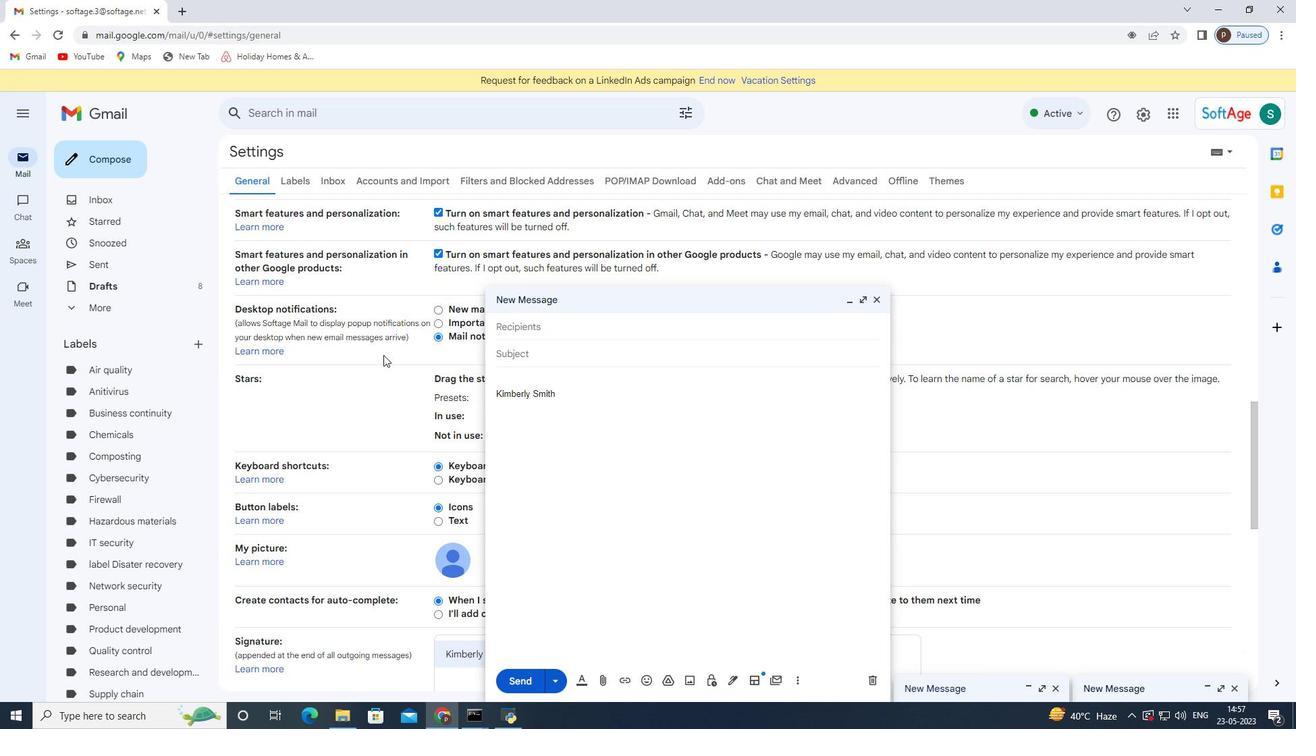 
Action: Mouse scrolled (380, 369) with delta (0, 0)
Screenshot: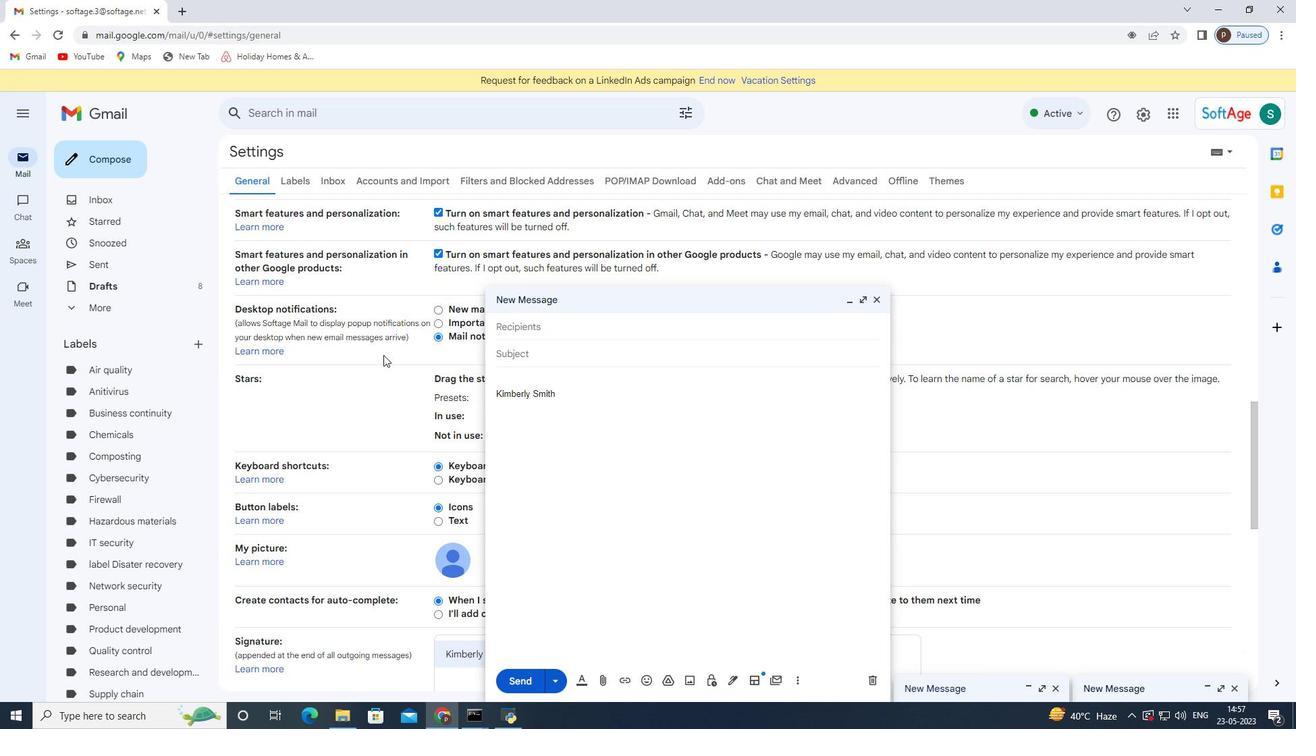 
Action: Mouse scrolled (359, 425) with delta (0, 0)
Screenshot: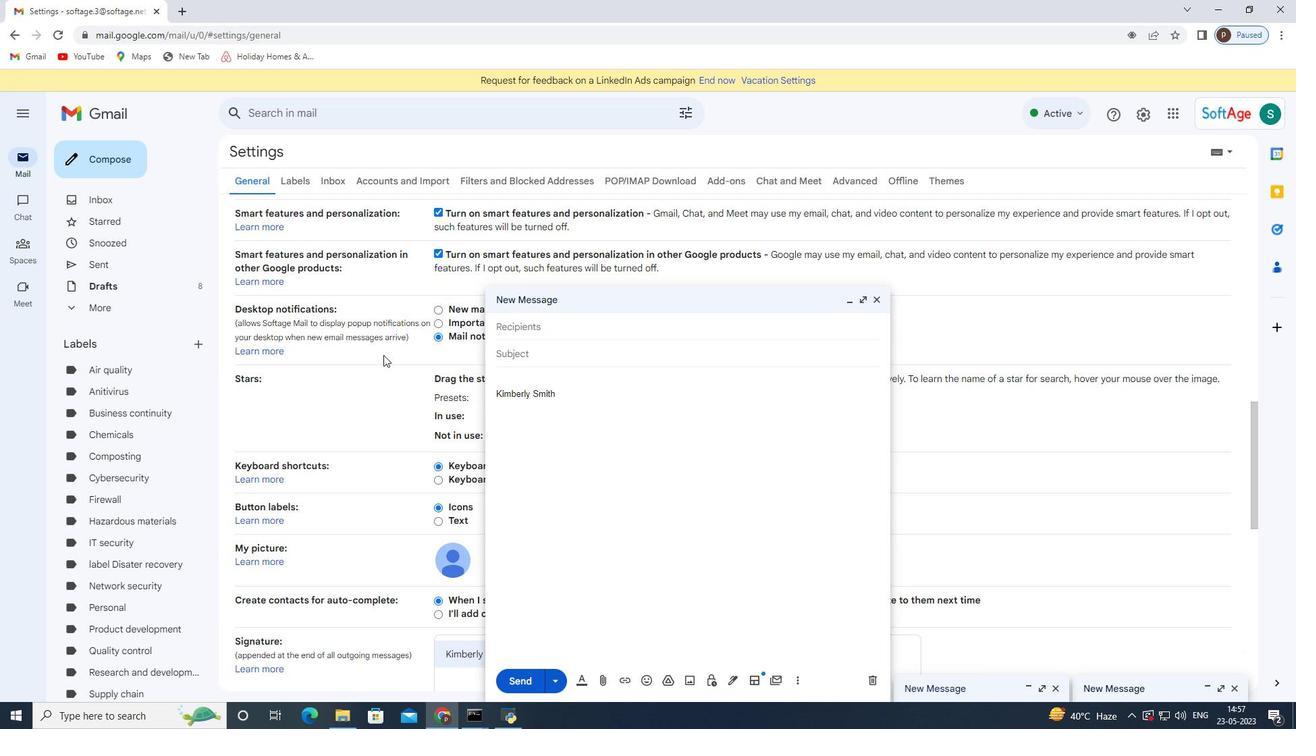 
Action: Mouse moved to (368, 411)
Screenshot: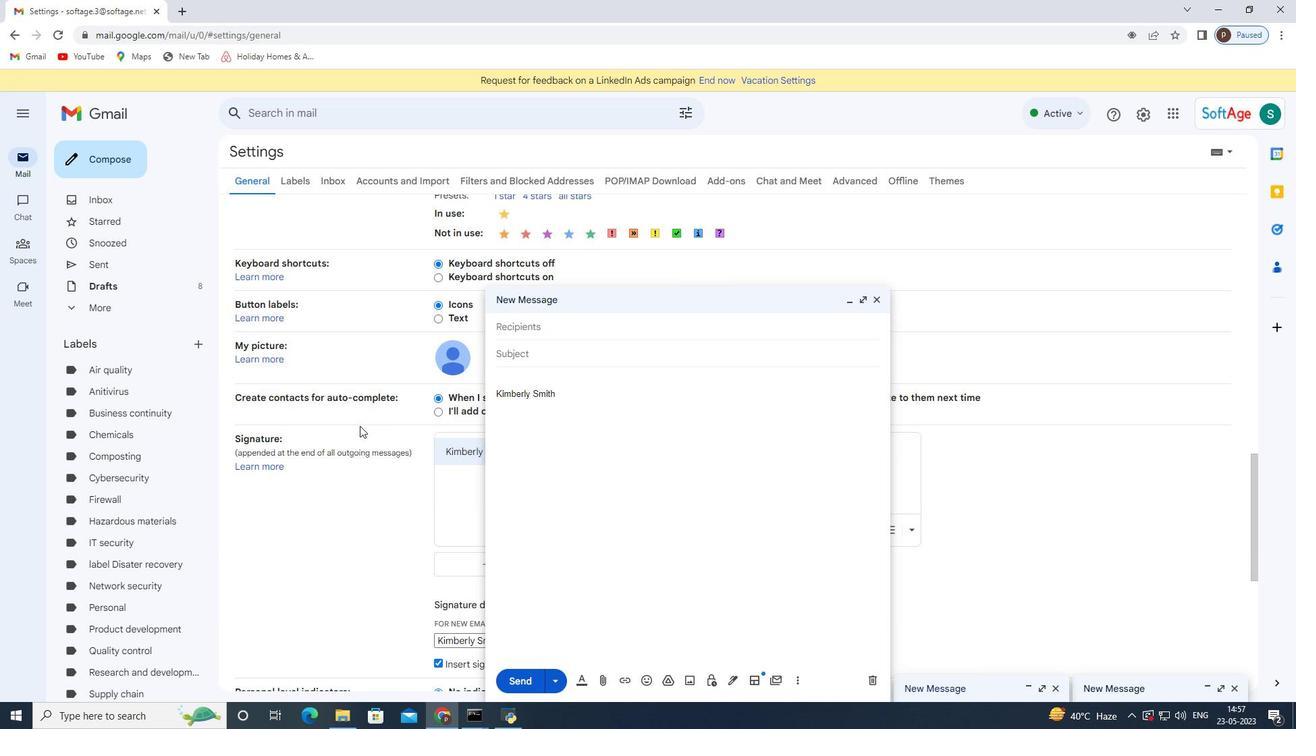 
Action: Mouse scrolled (368, 410) with delta (0, 0)
Screenshot: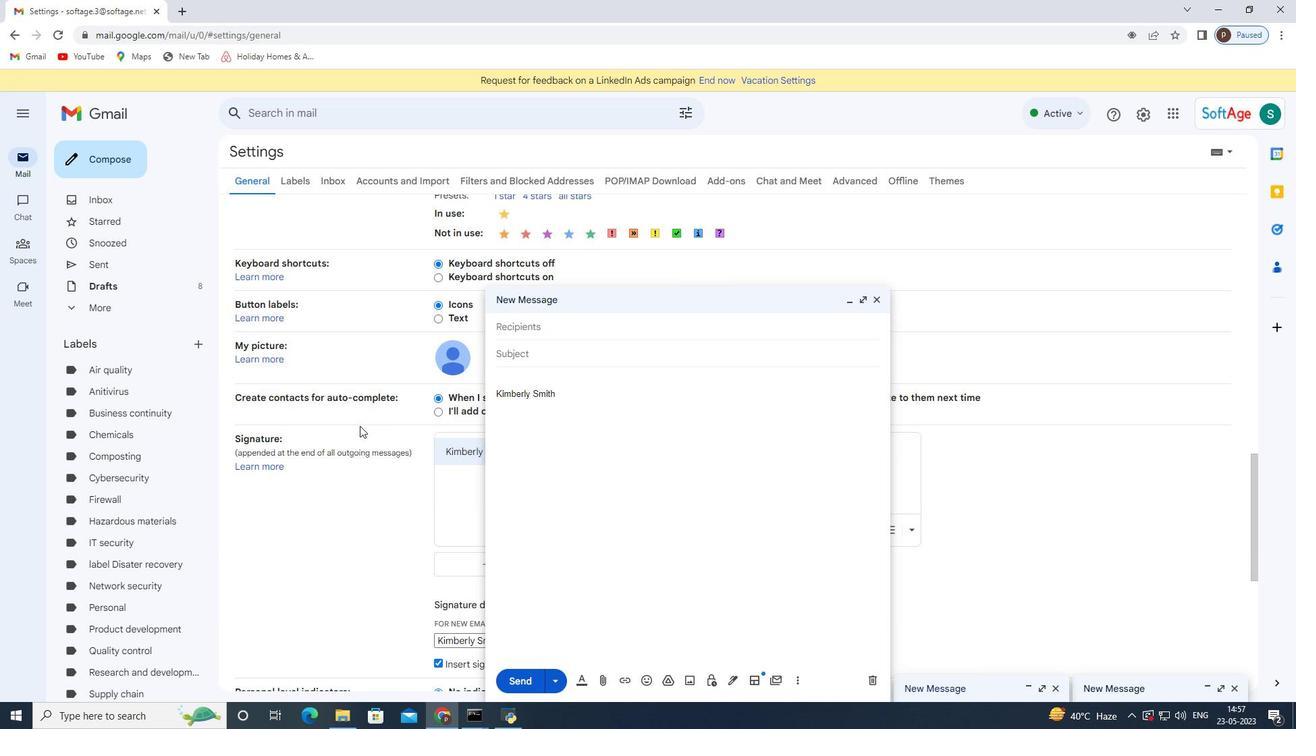
Action: Mouse moved to (373, 401)
Screenshot: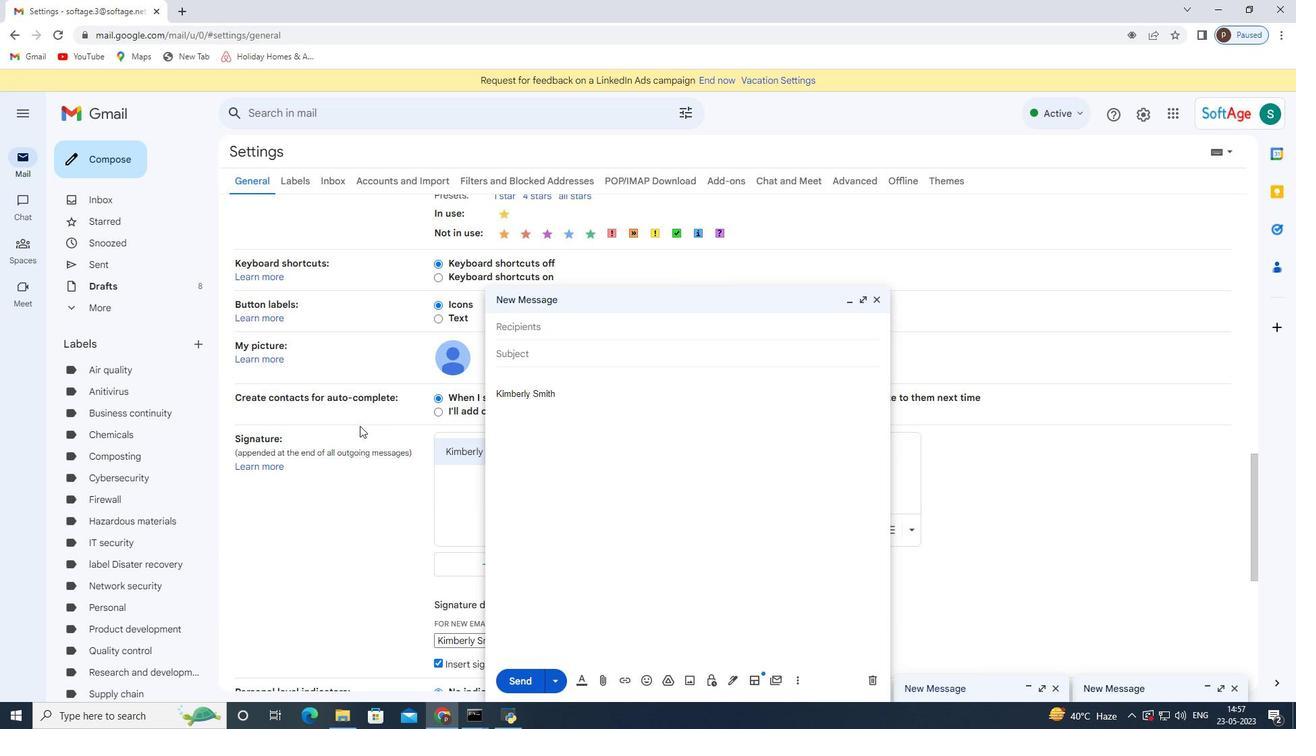 
Action: Mouse scrolled (373, 401) with delta (0, 0)
Screenshot: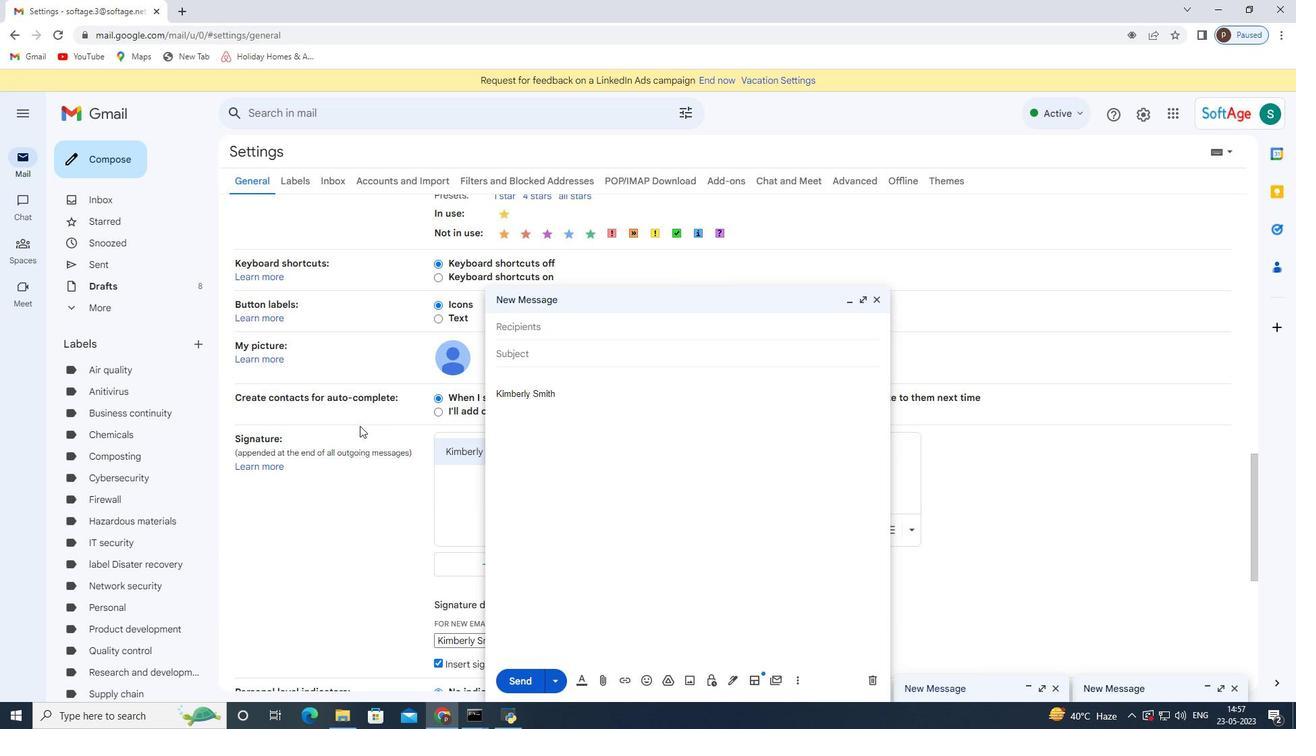 
Action: Mouse moved to (378, 391)
Screenshot: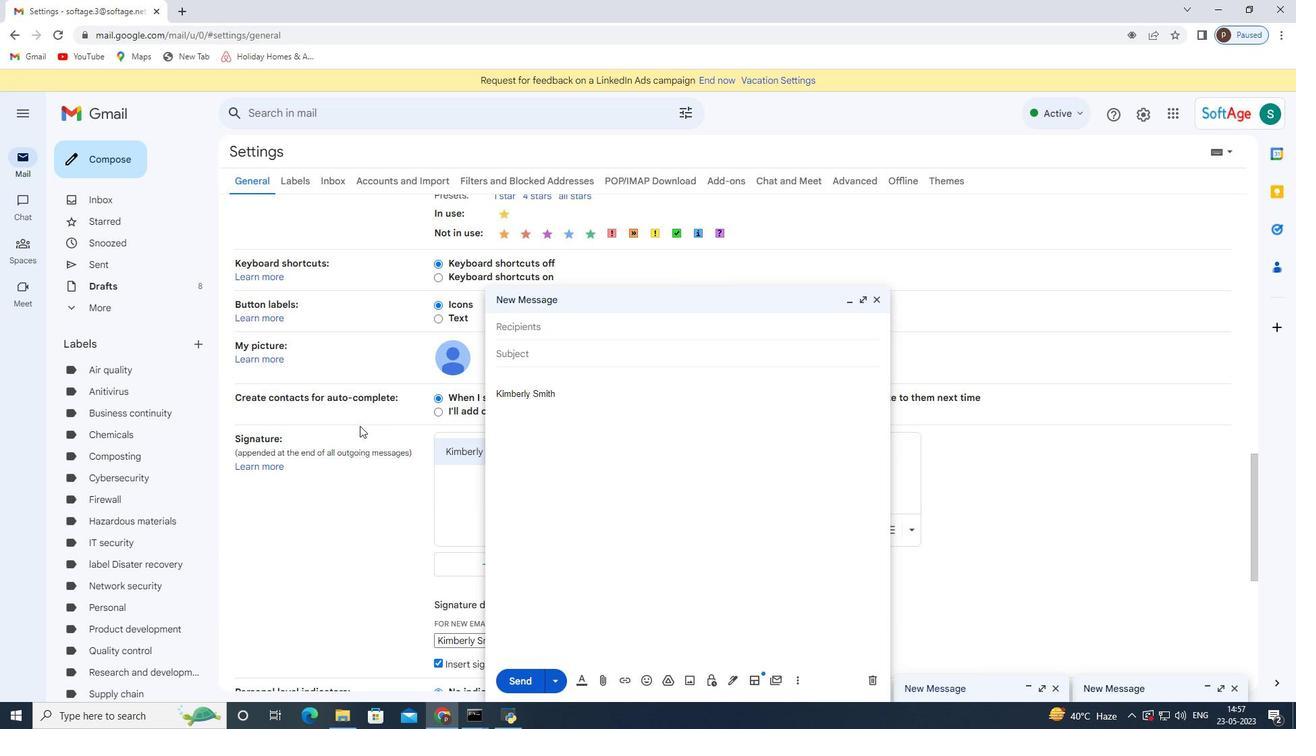
Action: Mouse scrolled (378, 391) with delta (0, 0)
Screenshot: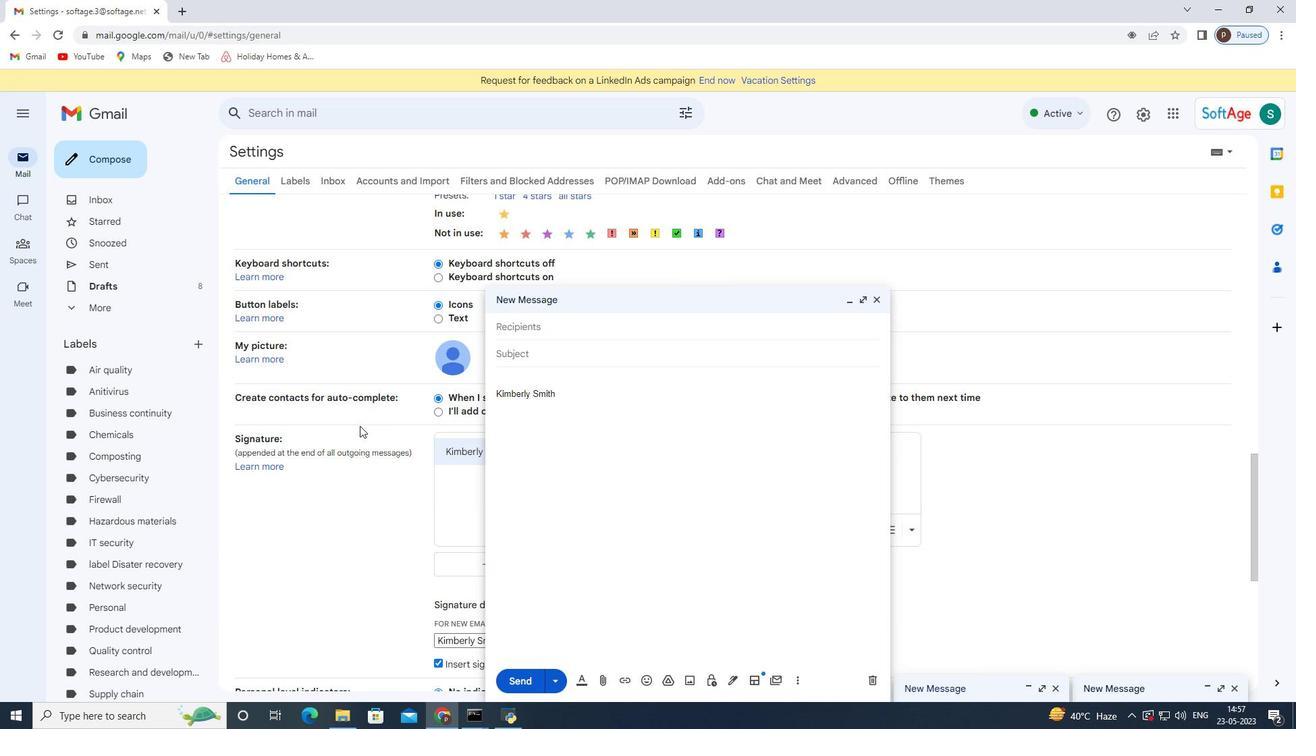 
Action: Mouse moved to (388, 380)
Screenshot: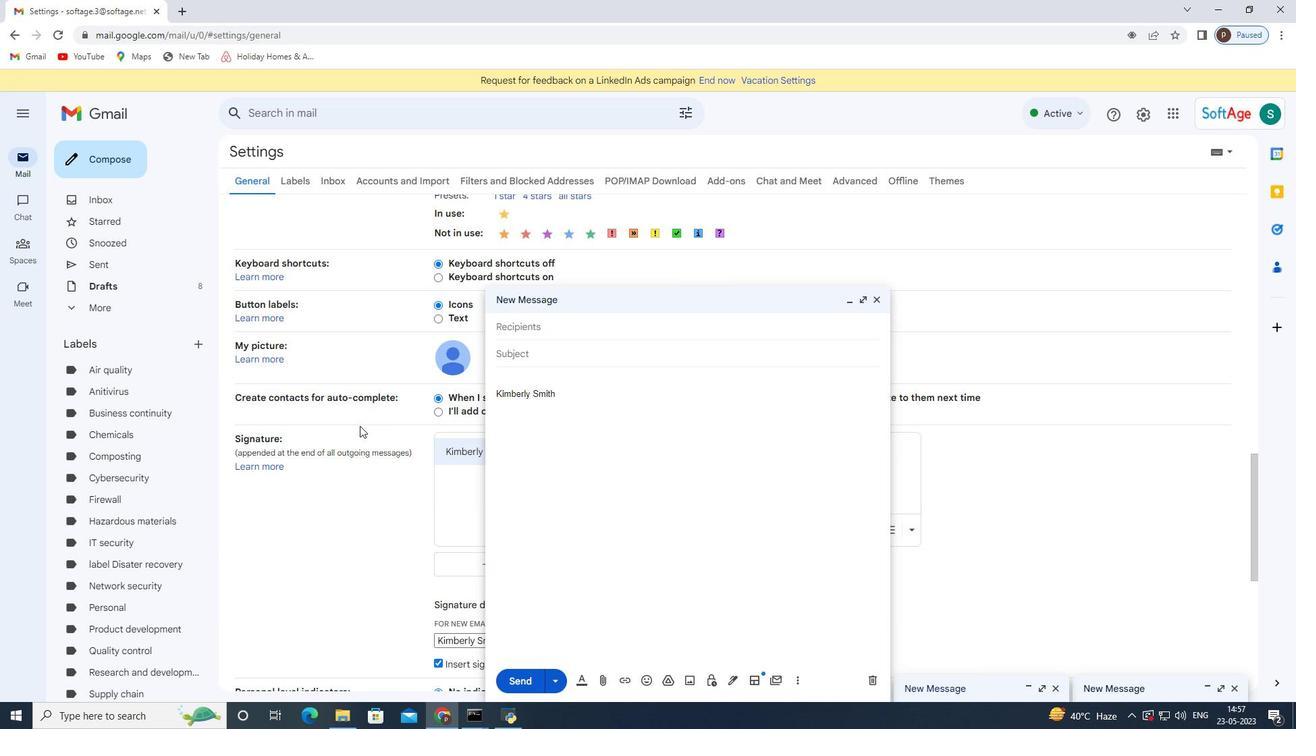 
Action: Mouse scrolled (388, 380) with delta (0, 0)
Screenshot: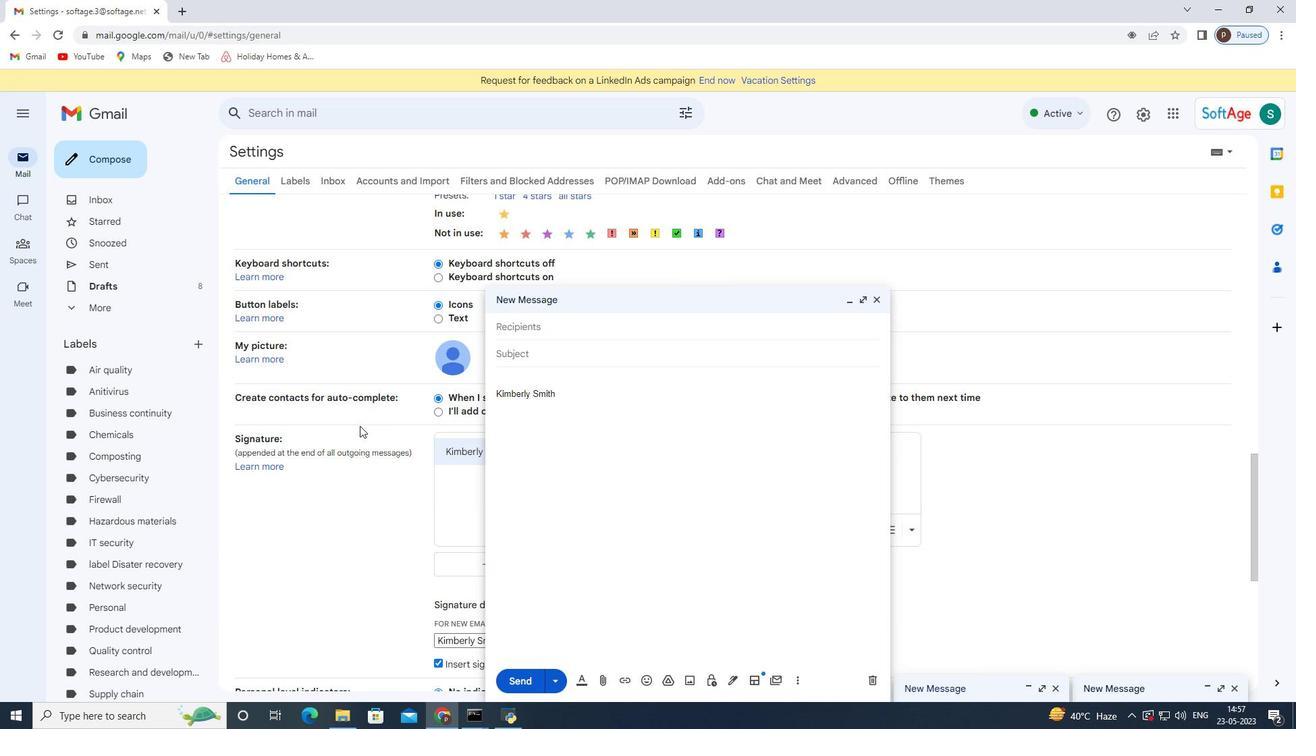 
Action: Mouse moved to (875, 300)
Screenshot: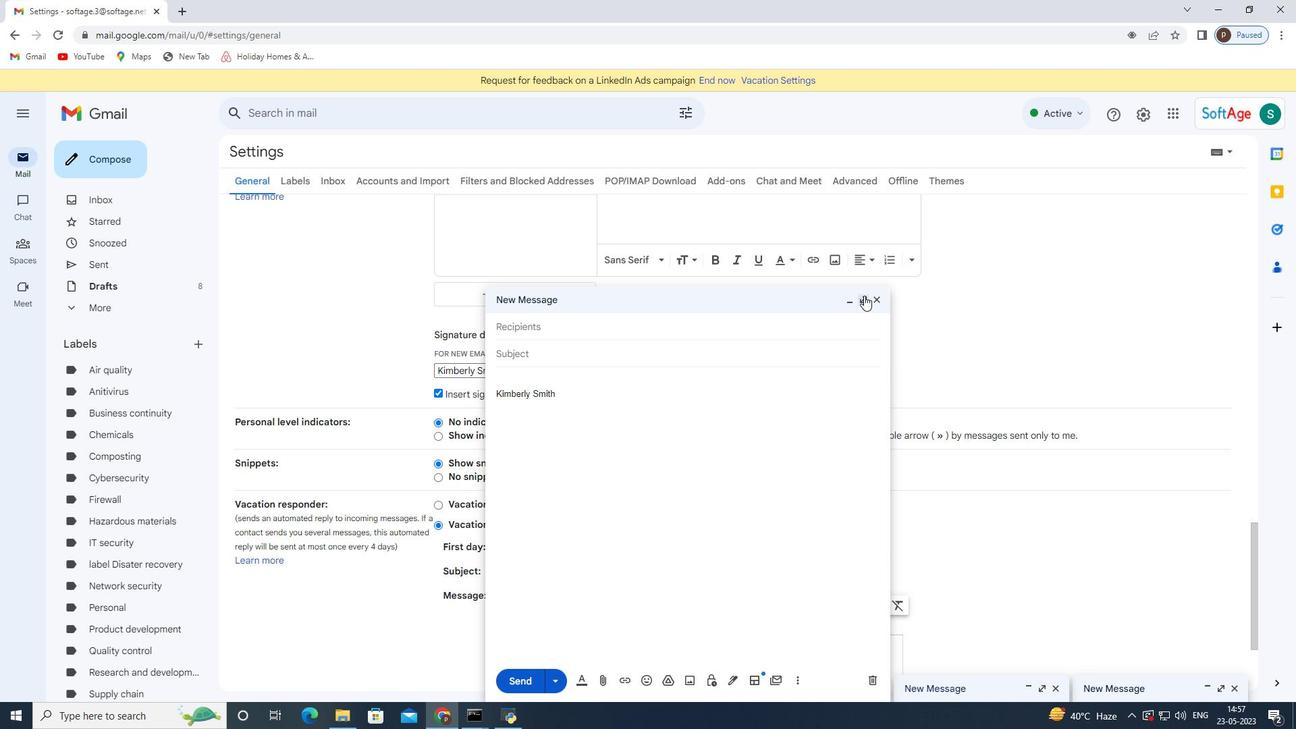 
Action: Mouse pressed left at (875, 300)
Screenshot: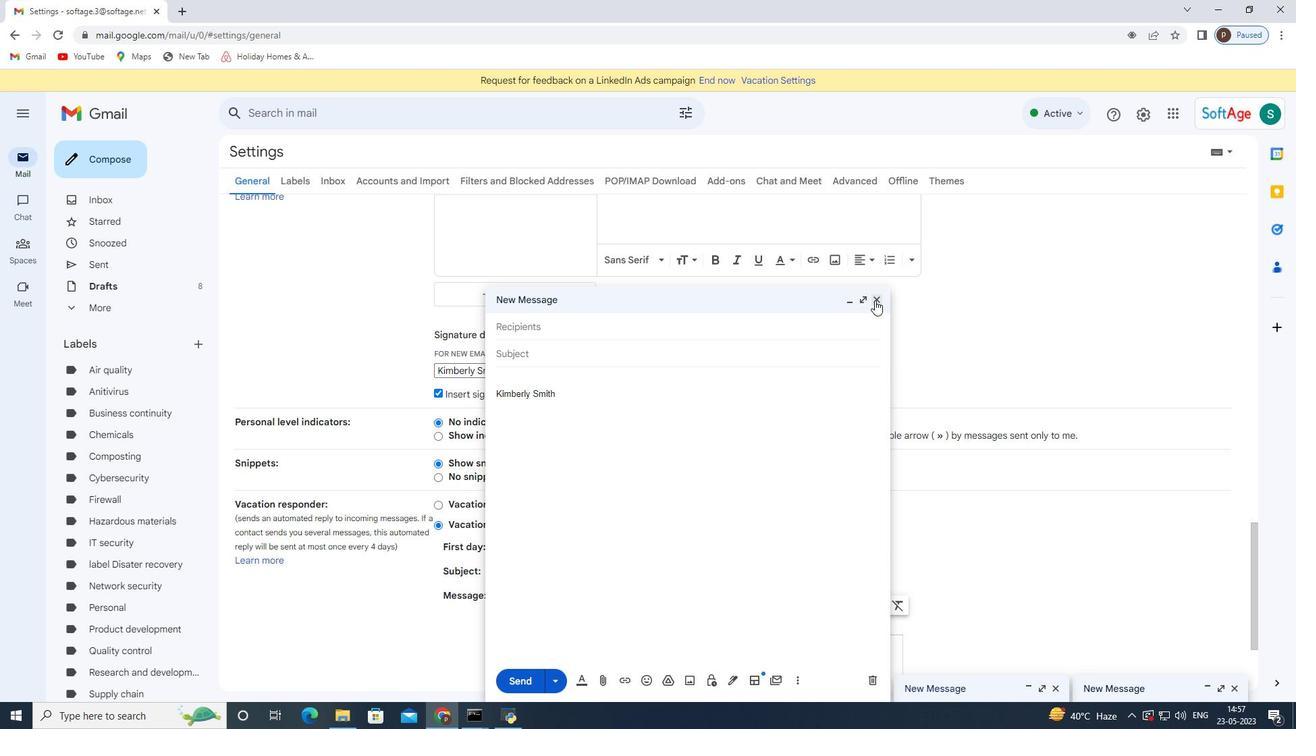 
Action: Mouse moved to (507, 330)
Screenshot: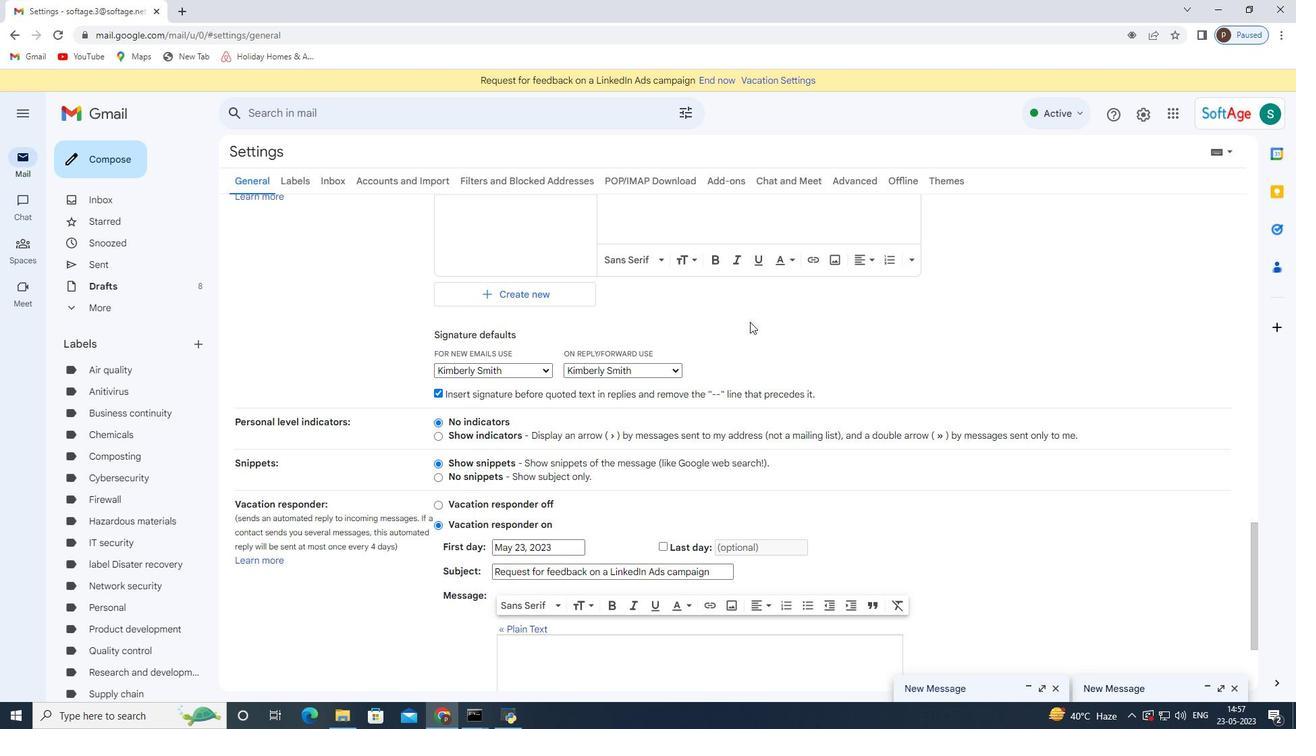 
Action: Mouse scrolled (507, 331) with delta (0, 0)
Screenshot: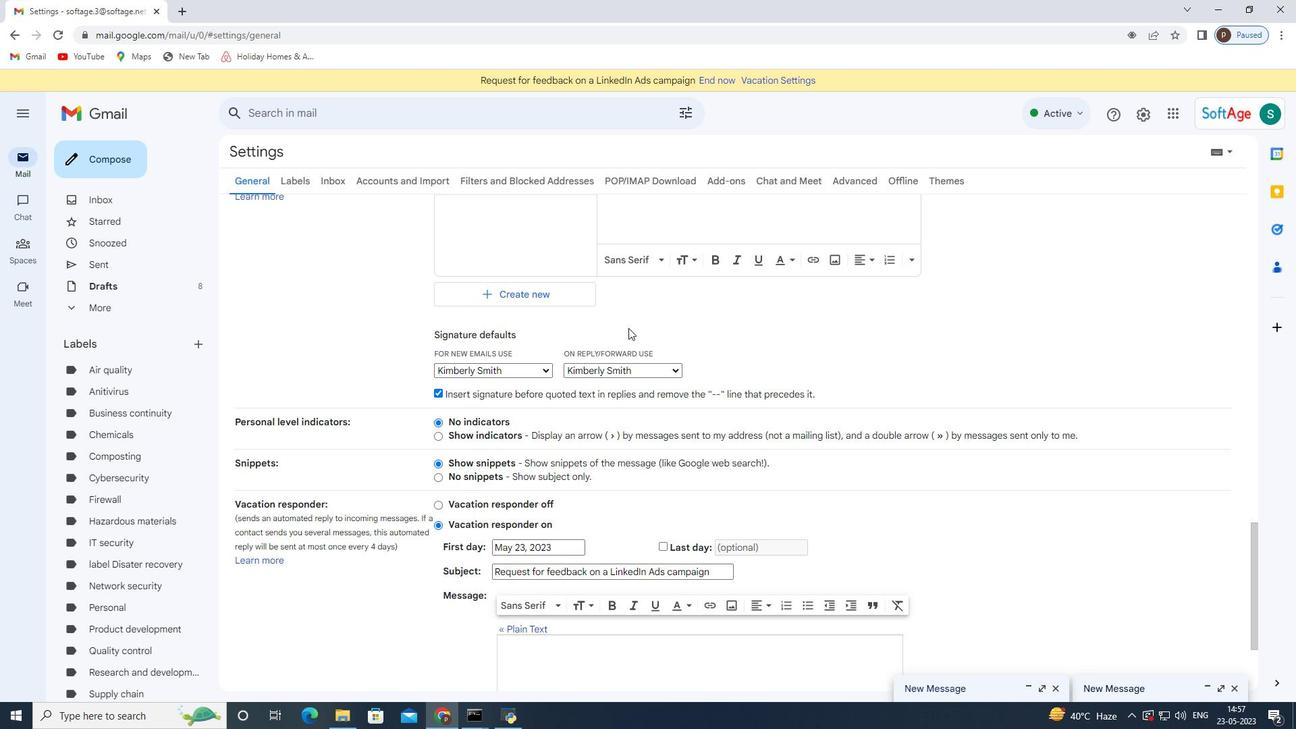 
Action: Mouse scrolled (507, 331) with delta (0, 0)
Screenshot: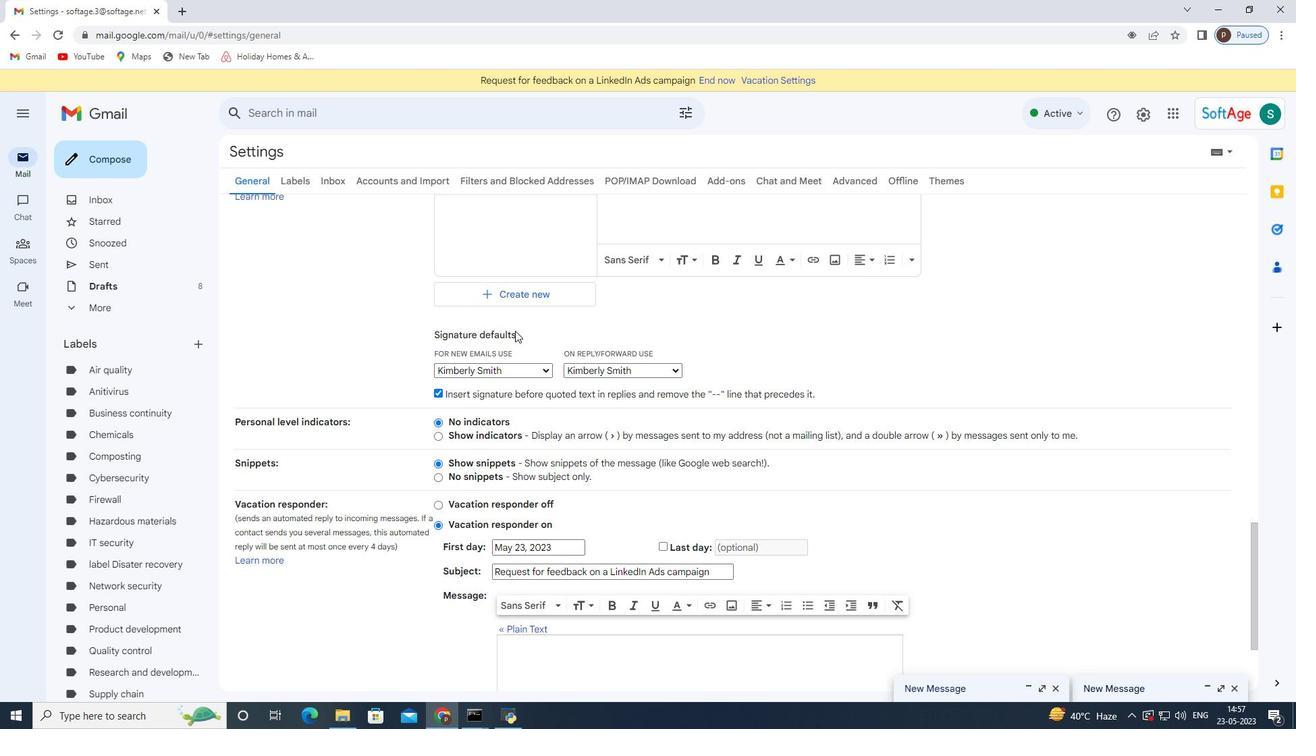 
Action: Mouse moved to (572, 312)
Screenshot: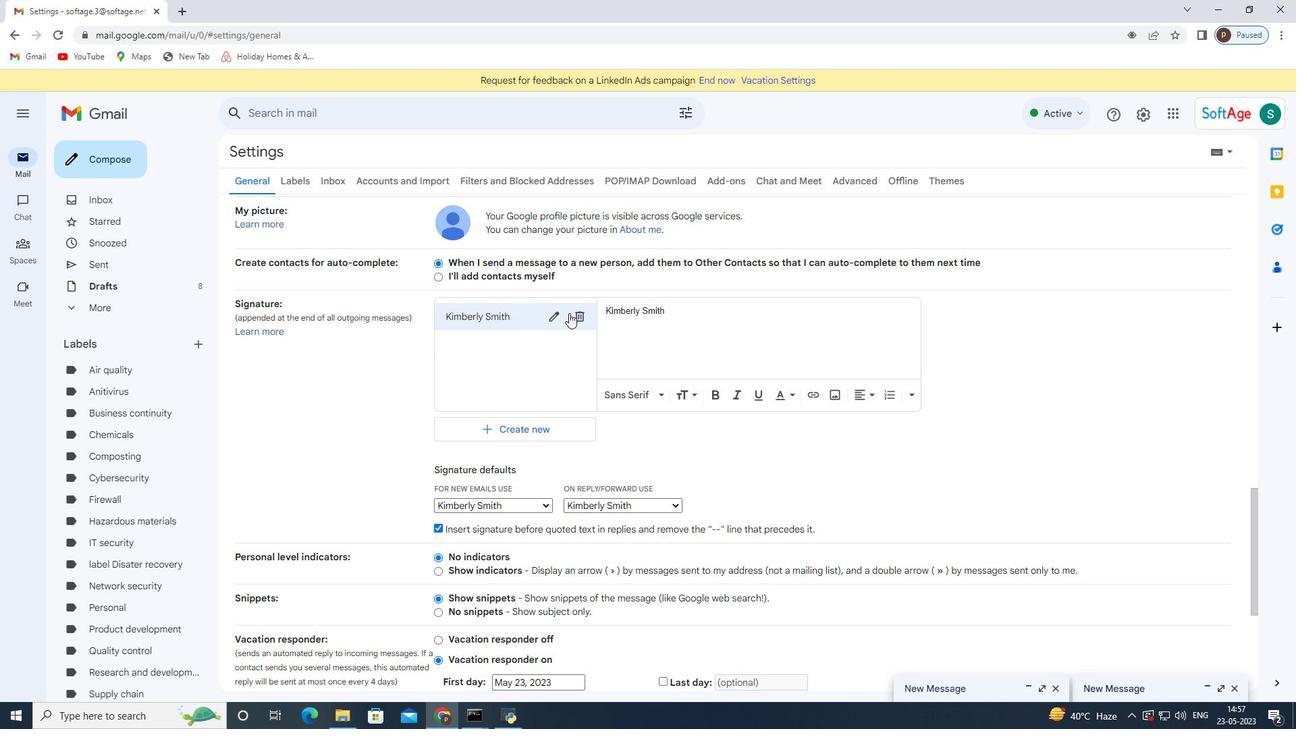 
Action: Mouse pressed left at (572, 312)
Screenshot: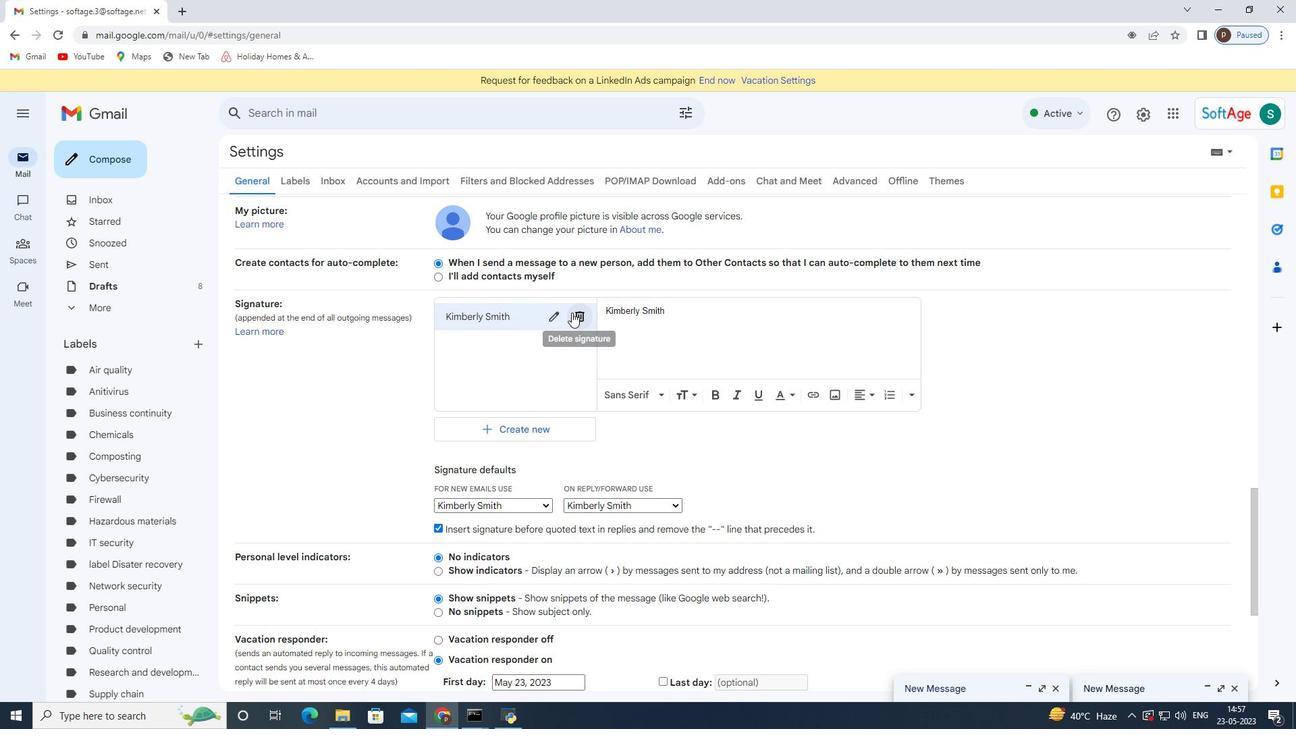 
Action: Mouse moved to (765, 407)
Screenshot: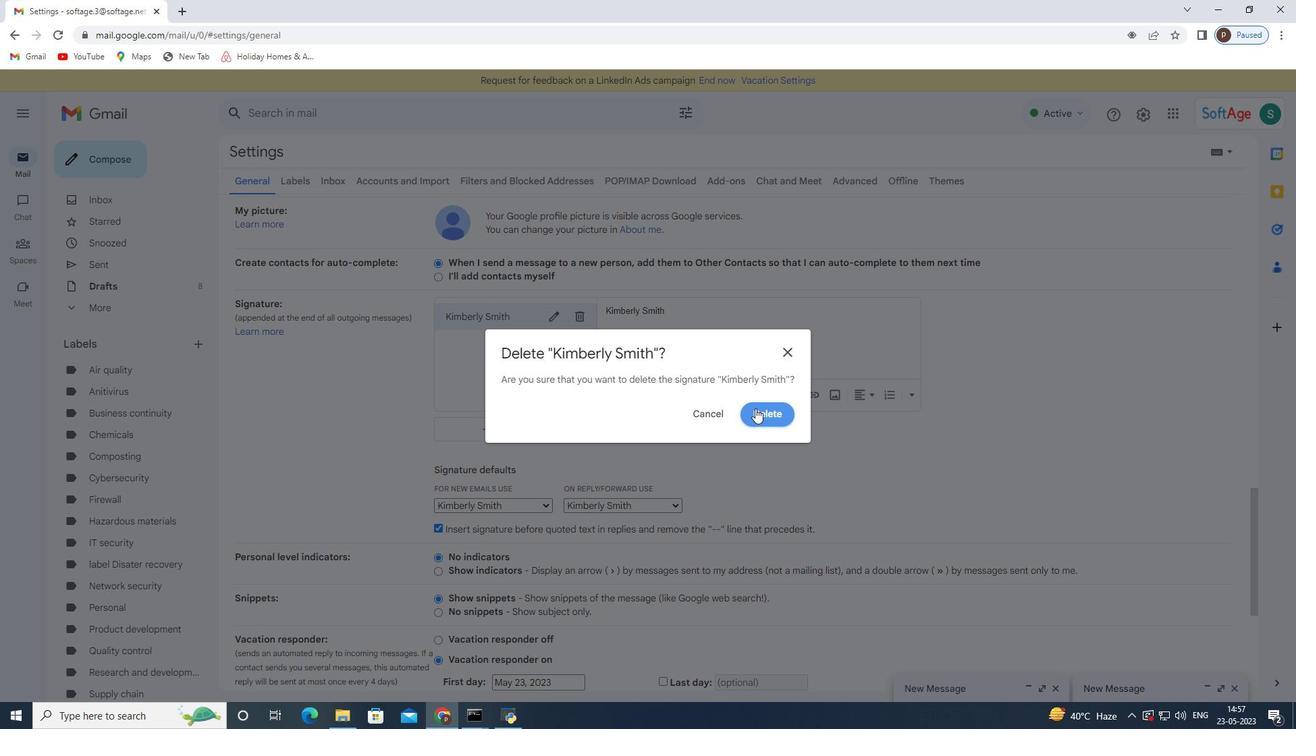 
Action: Mouse pressed left at (765, 407)
Screenshot: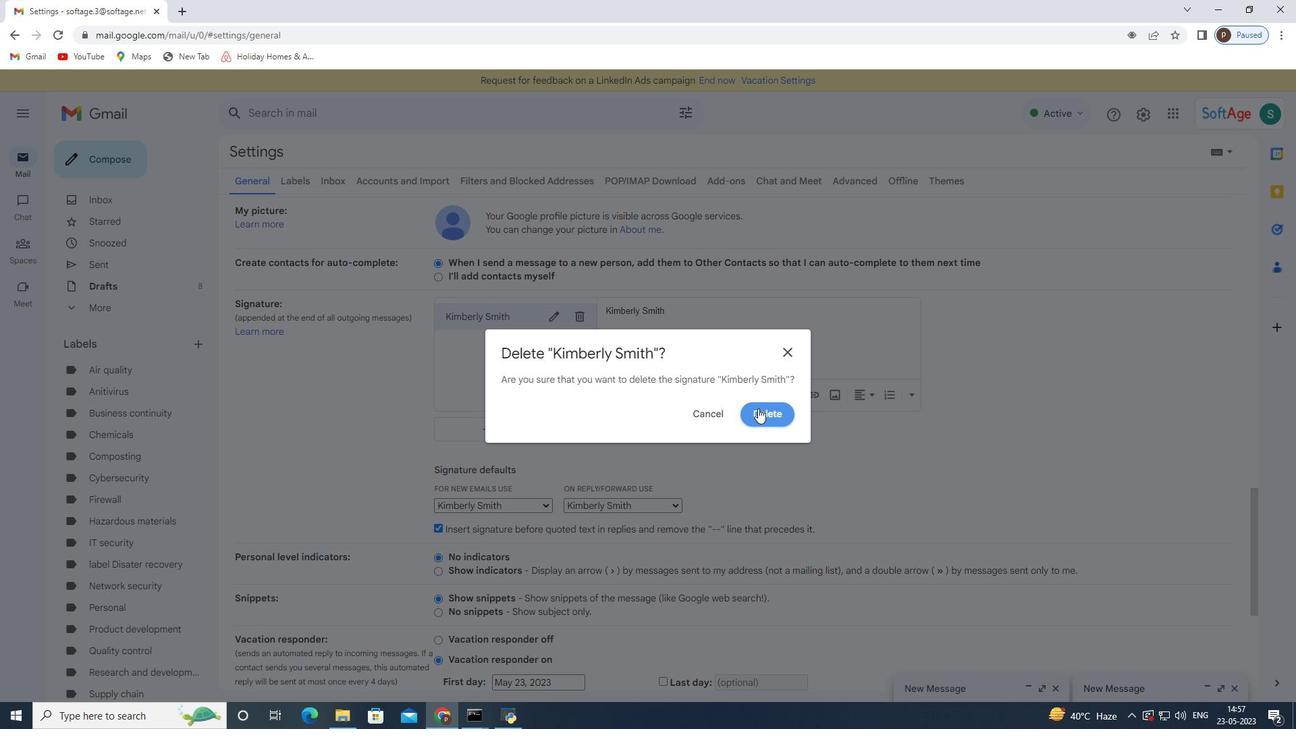 
Action: Mouse moved to (476, 320)
Screenshot: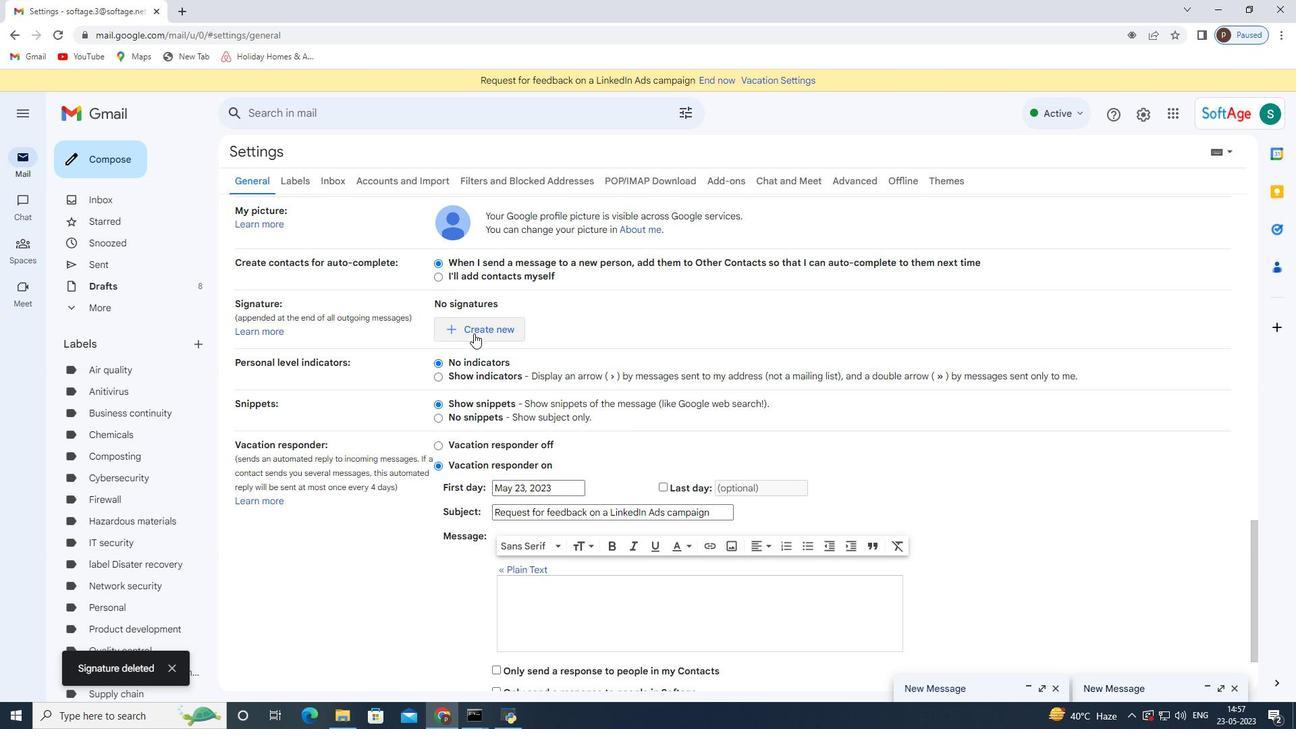 
Action: Mouse pressed left at (476, 320)
Screenshot: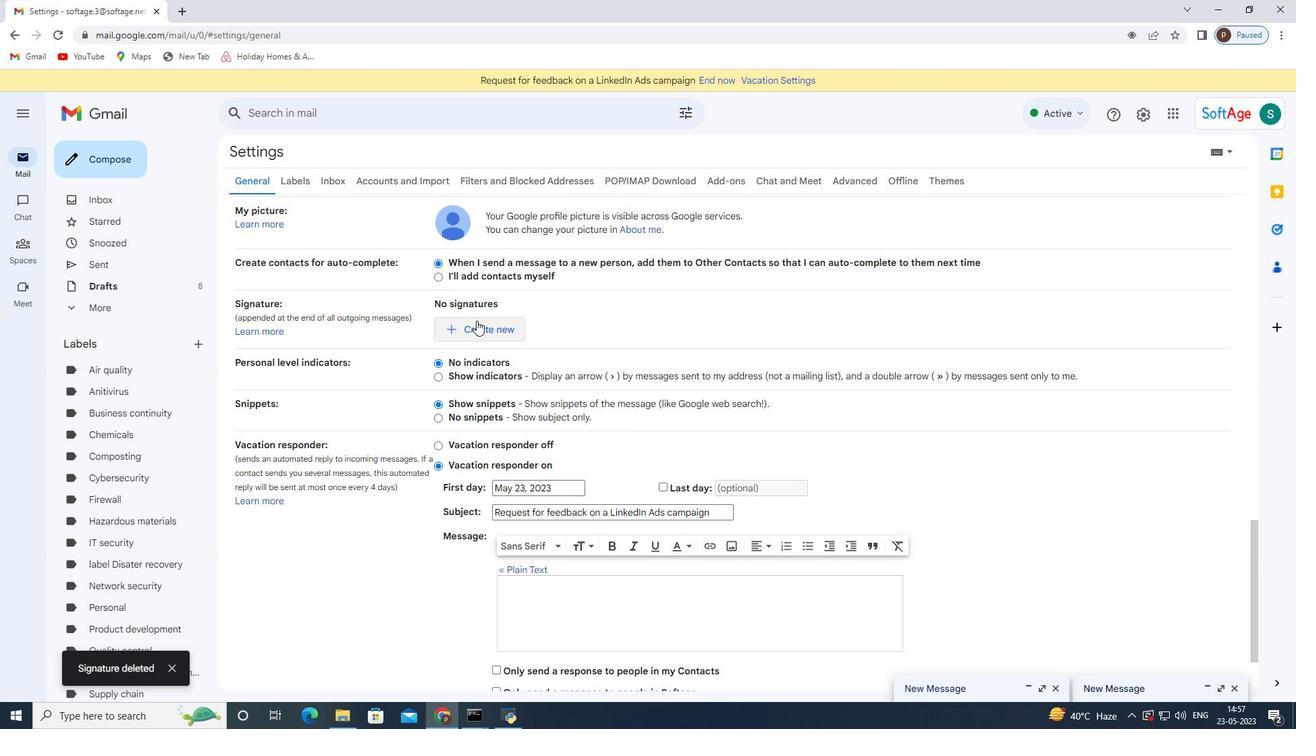 
Action: Mouse moved to (609, 376)
Screenshot: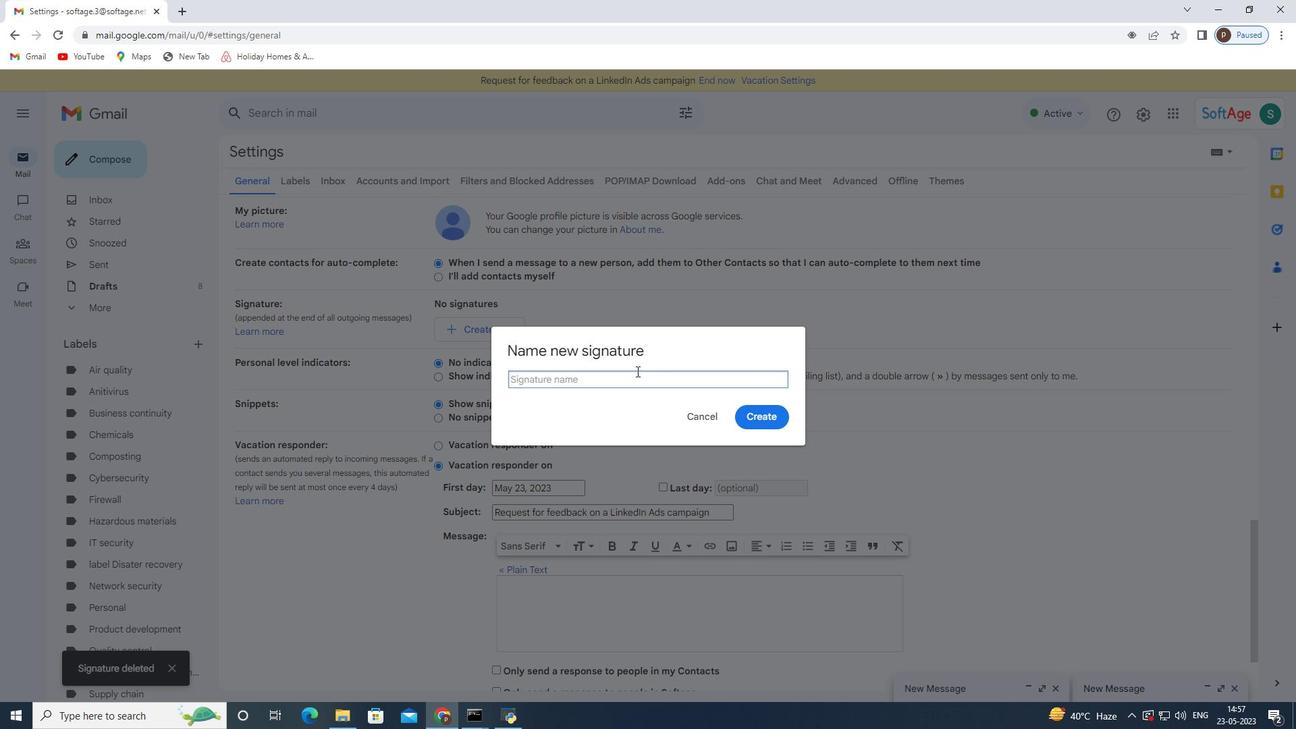 
Action: Mouse pressed left at (609, 376)
Screenshot: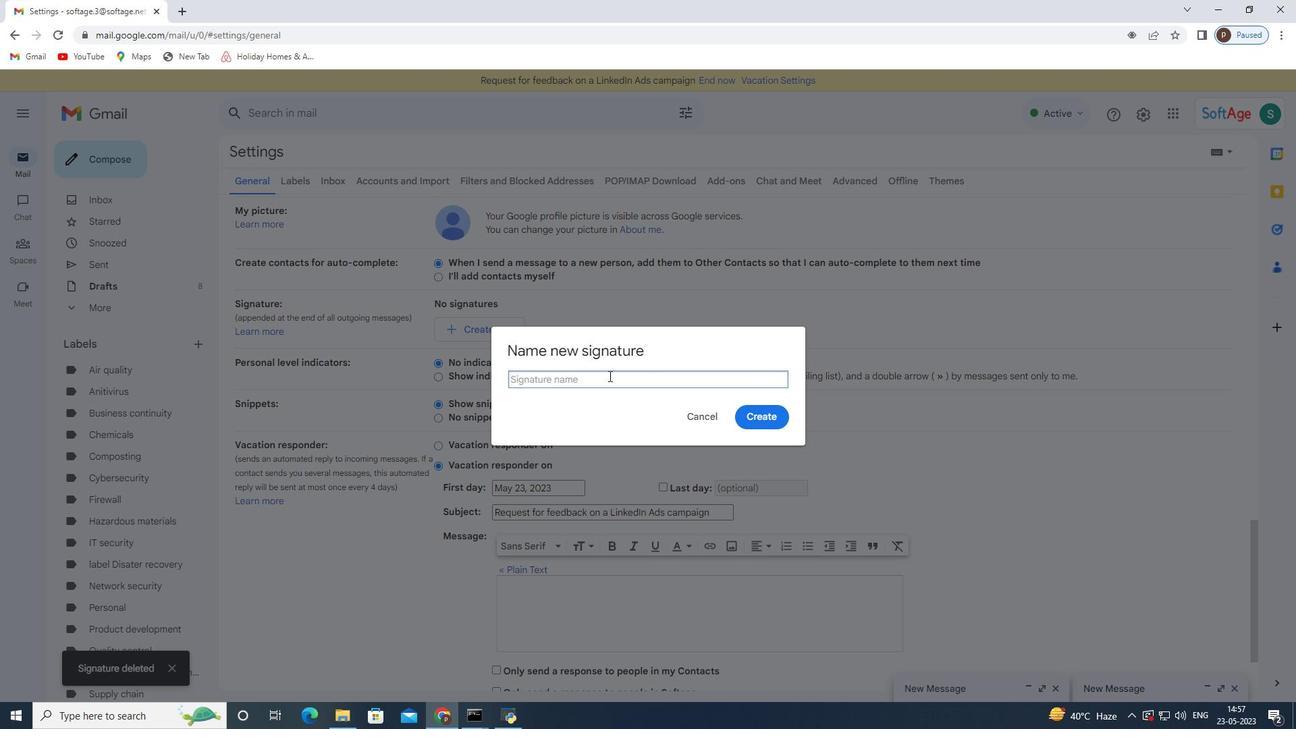 
Action: Key pressed <Key.shift>Kira<Key.space><Key.shift>Turner
Screenshot: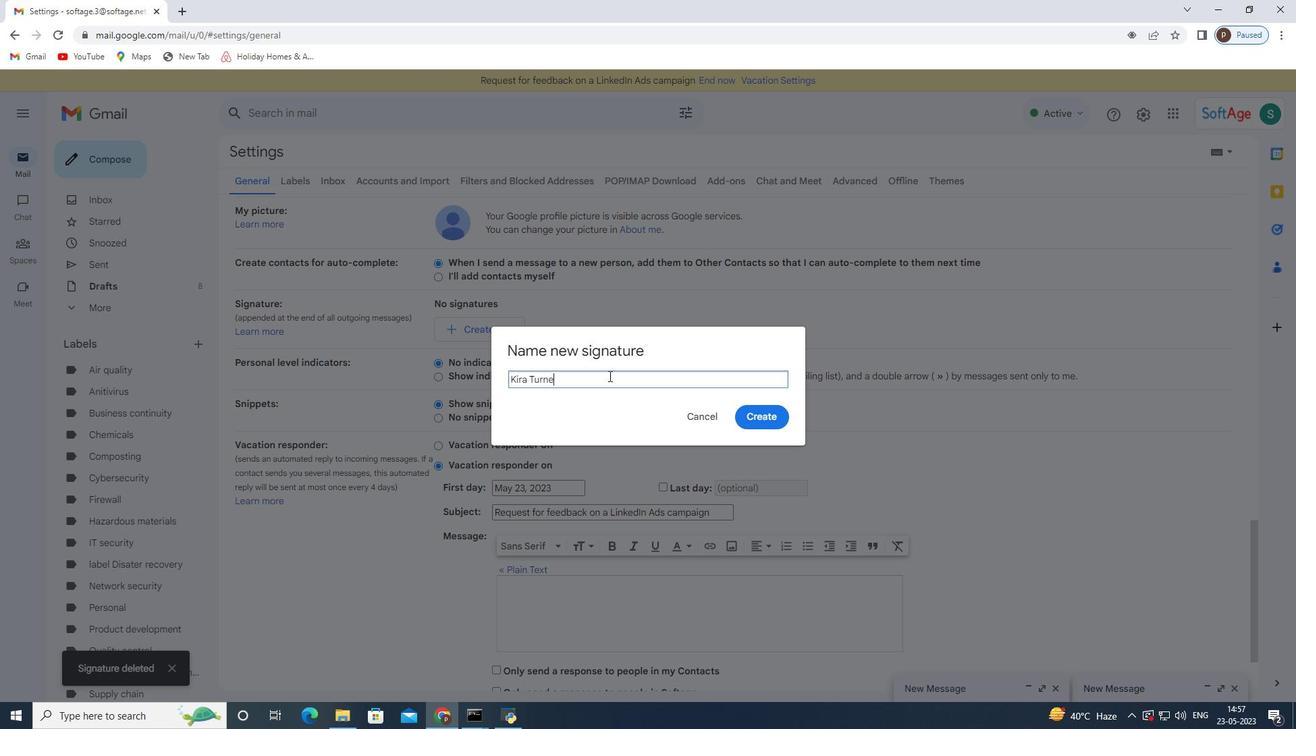 
Action: Mouse moved to (757, 418)
Screenshot: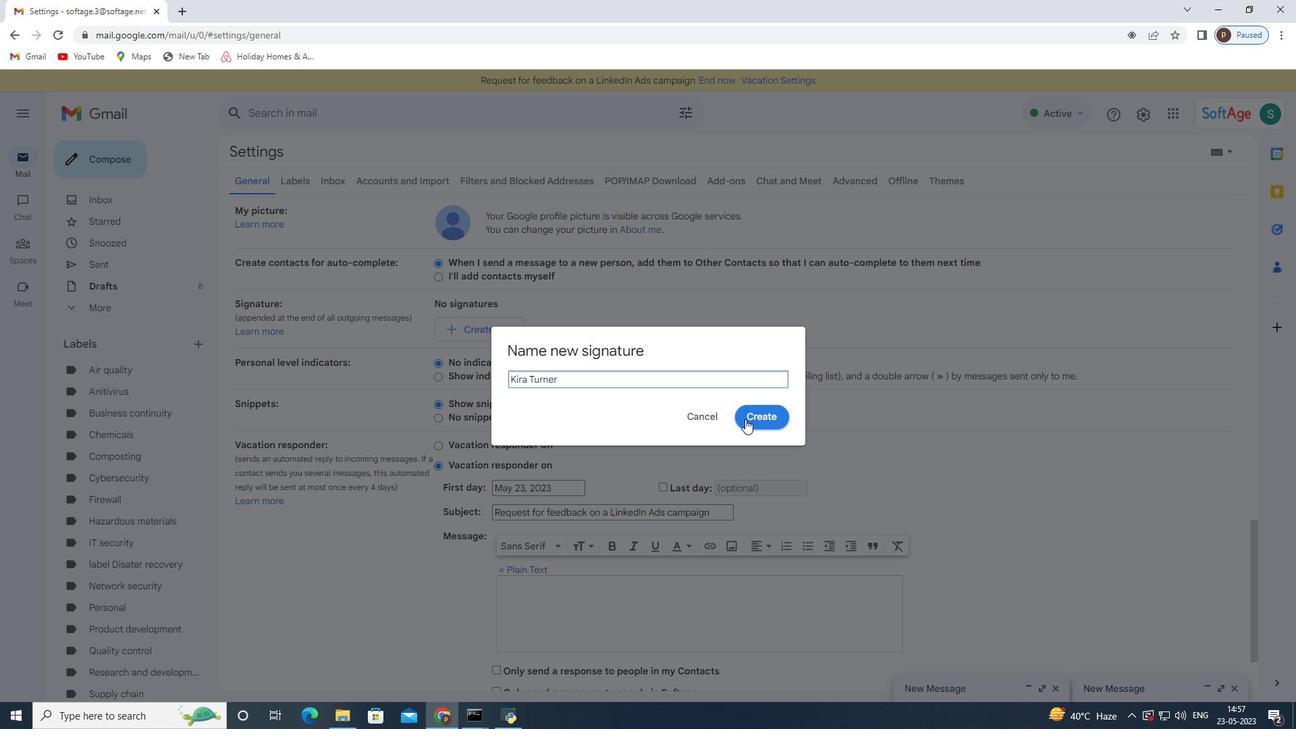 
Action: Mouse pressed left at (757, 418)
Screenshot: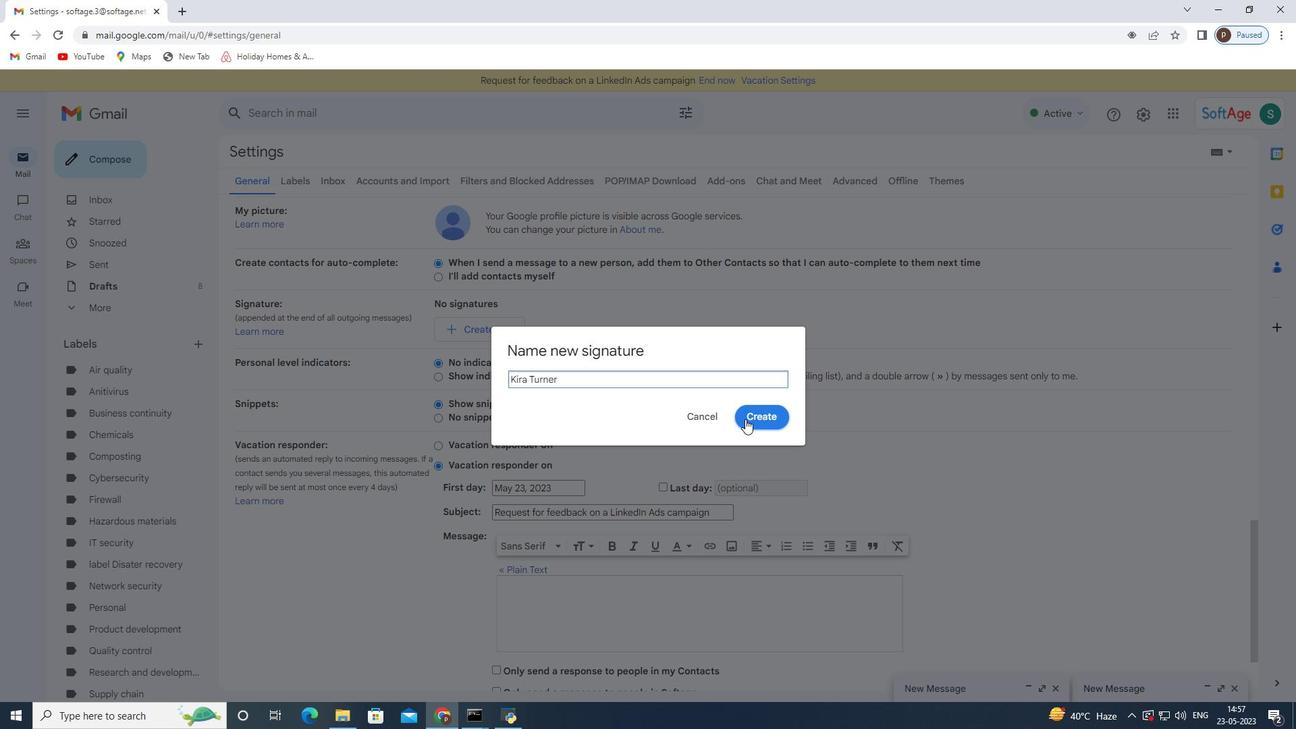 
Action: Mouse moved to (652, 326)
Screenshot: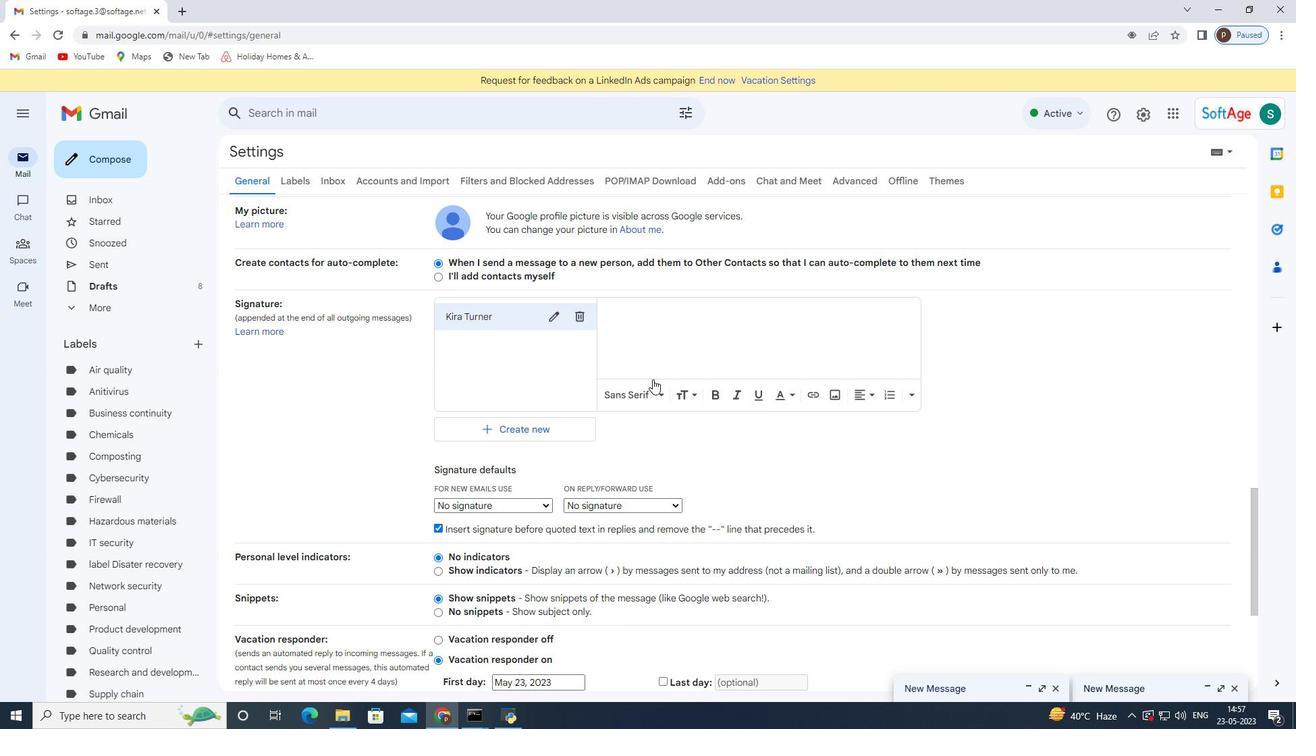 
Action: Mouse pressed left at (652, 326)
Screenshot: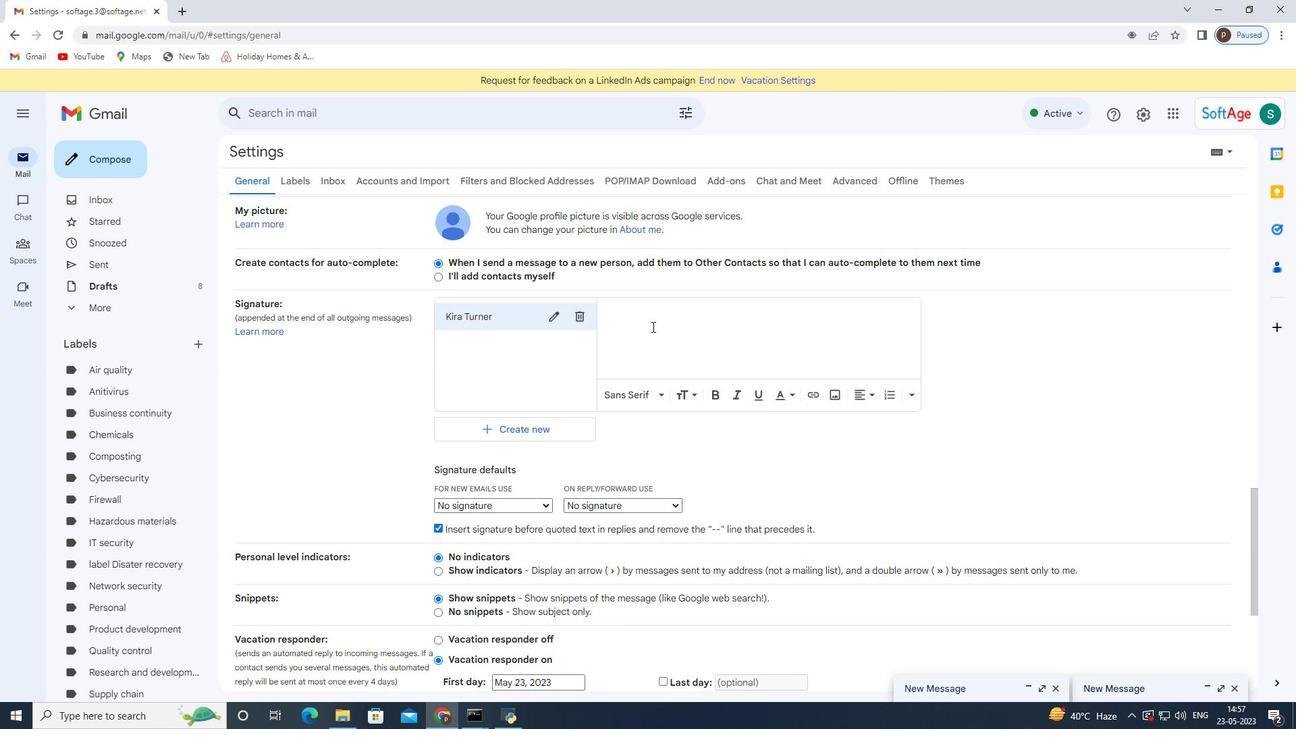 
Action: Key pressed <Key.shift>Kira<Key.space><Key.shift>Turner
Screenshot: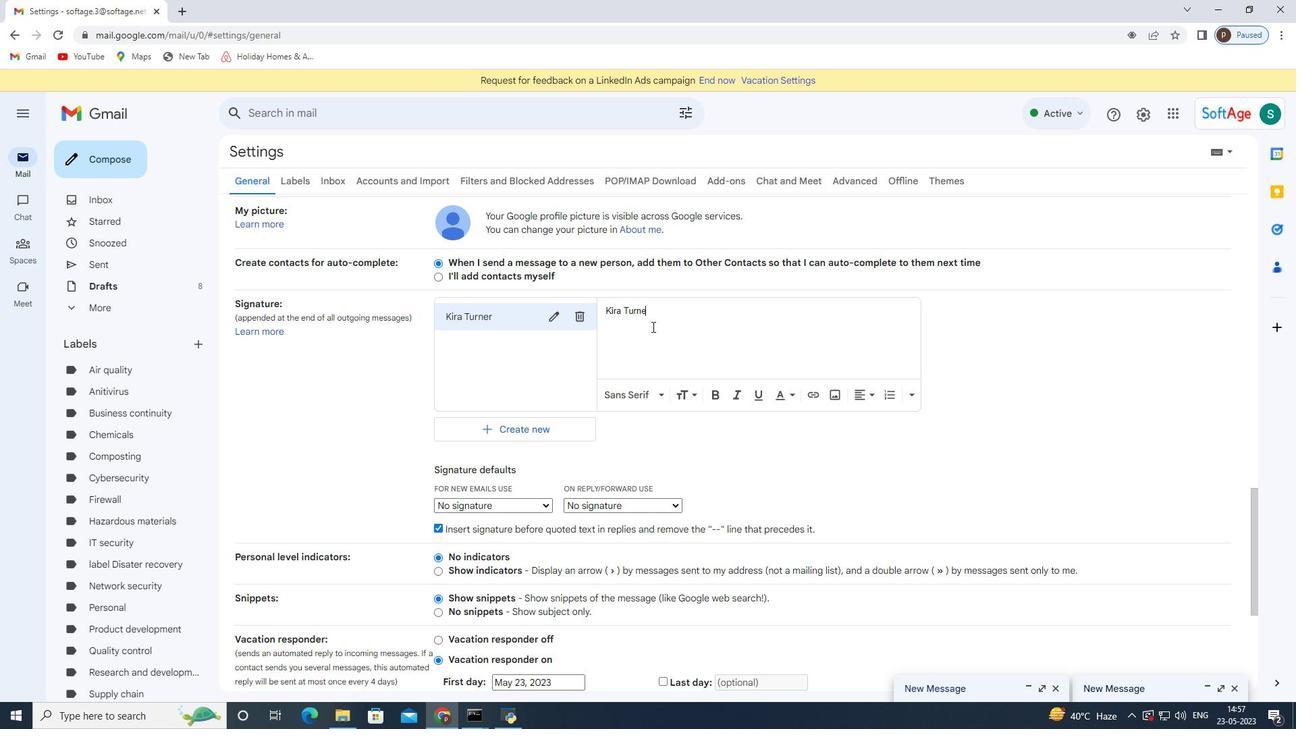 
Action: Mouse moved to (517, 509)
Screenshot: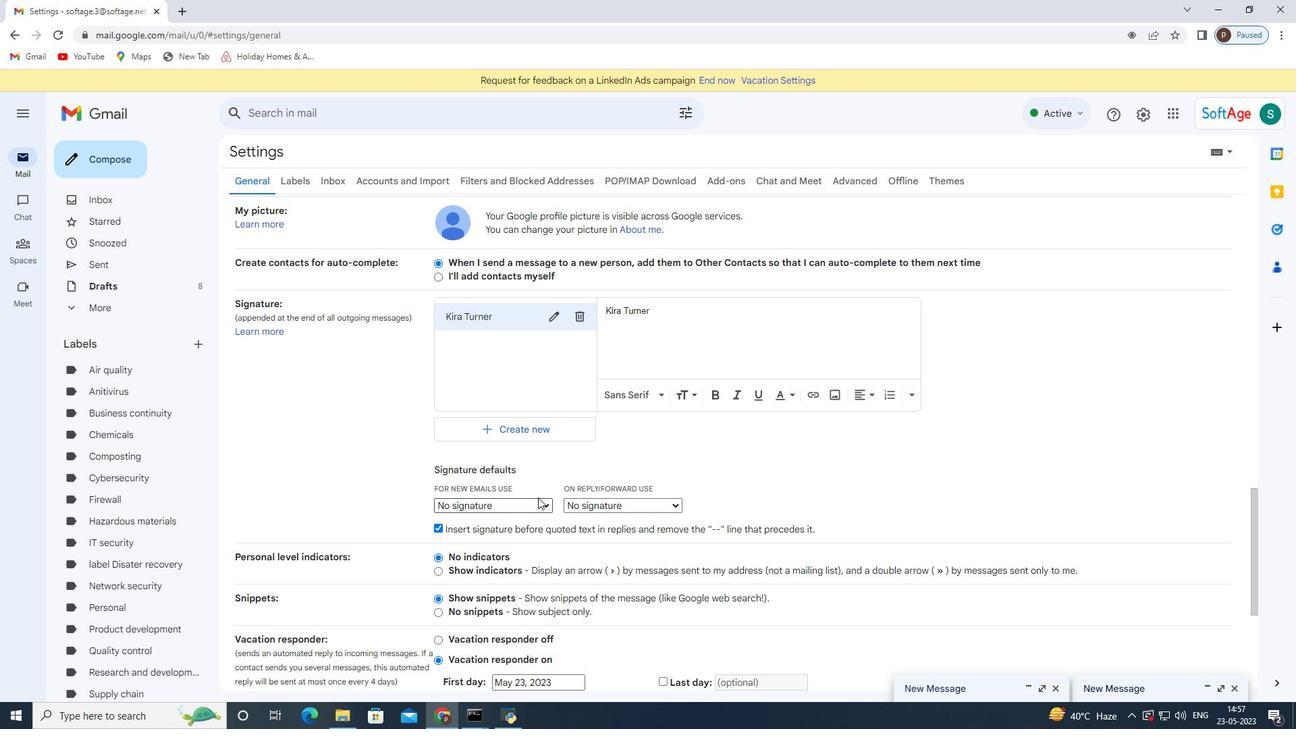 
Action: Mouse pressed left at (517, 509)
Screenshot: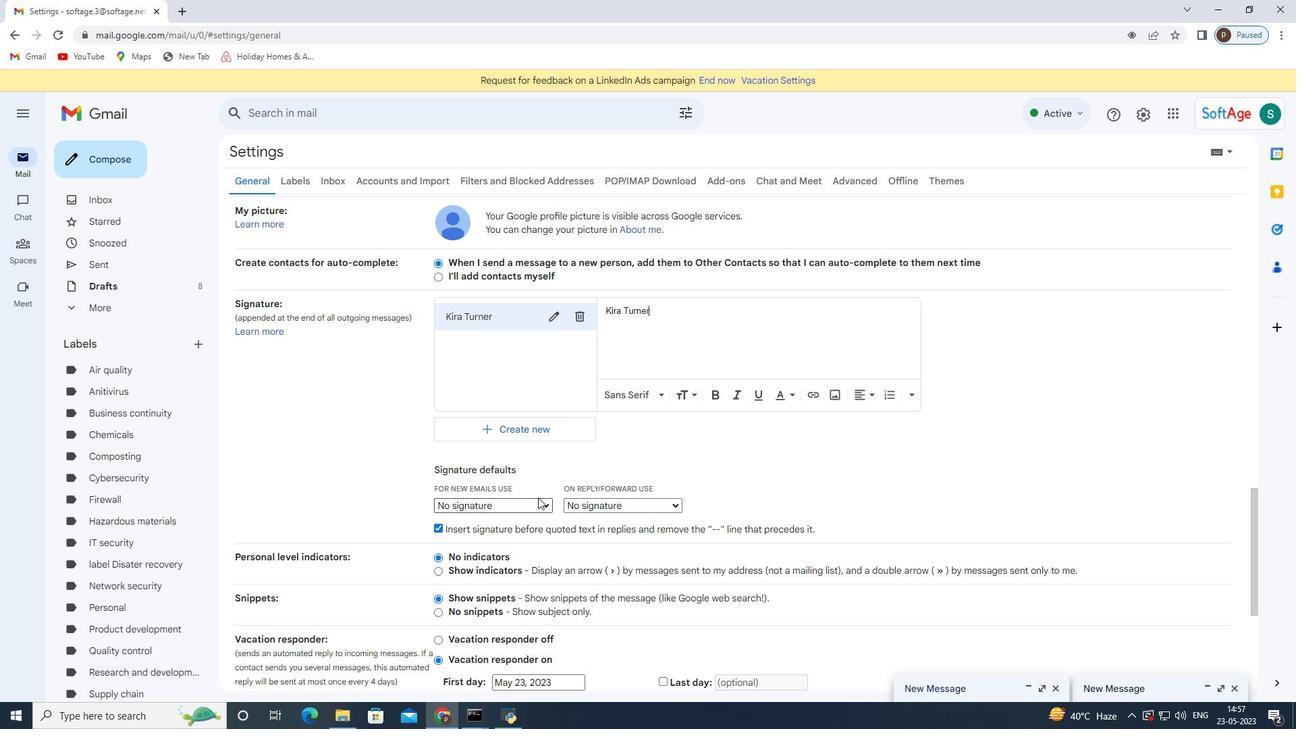 
Action: Mouse moved to (513, 530)
Screenshot: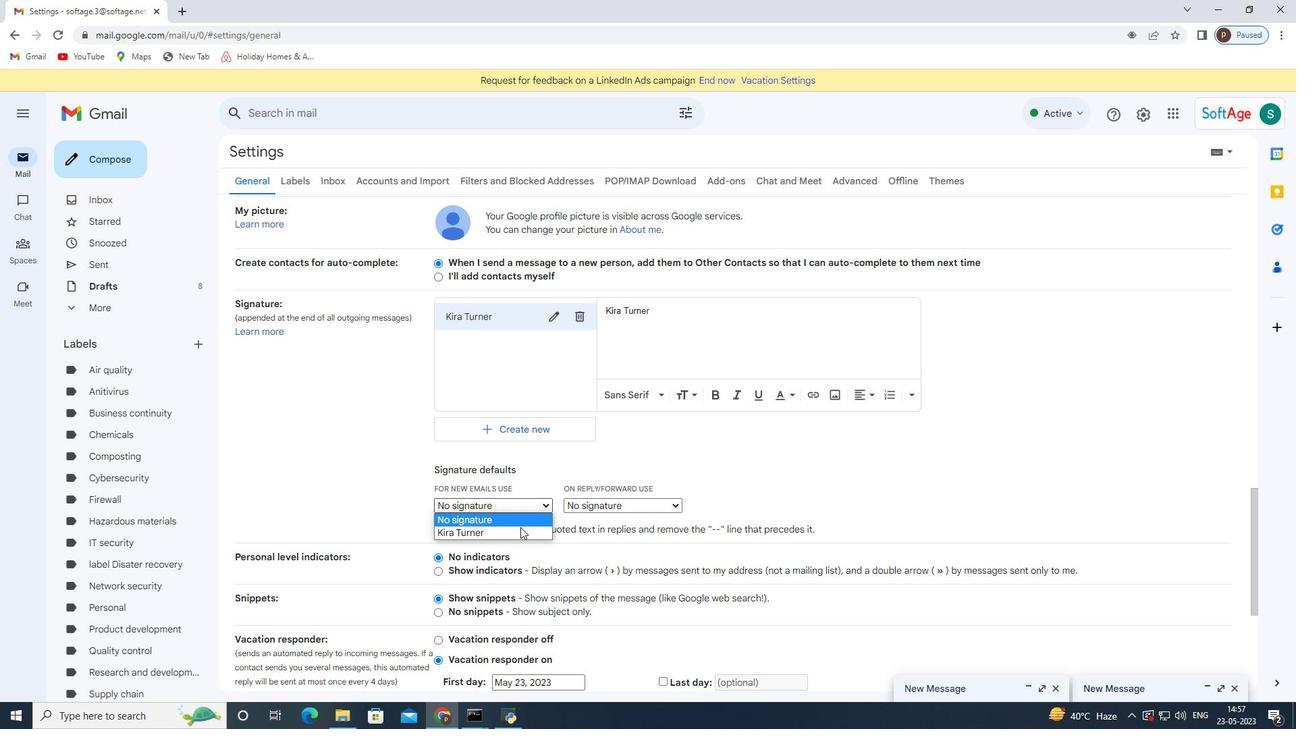 
Action: Mouse pressed left at (513, 530)
Screenshot: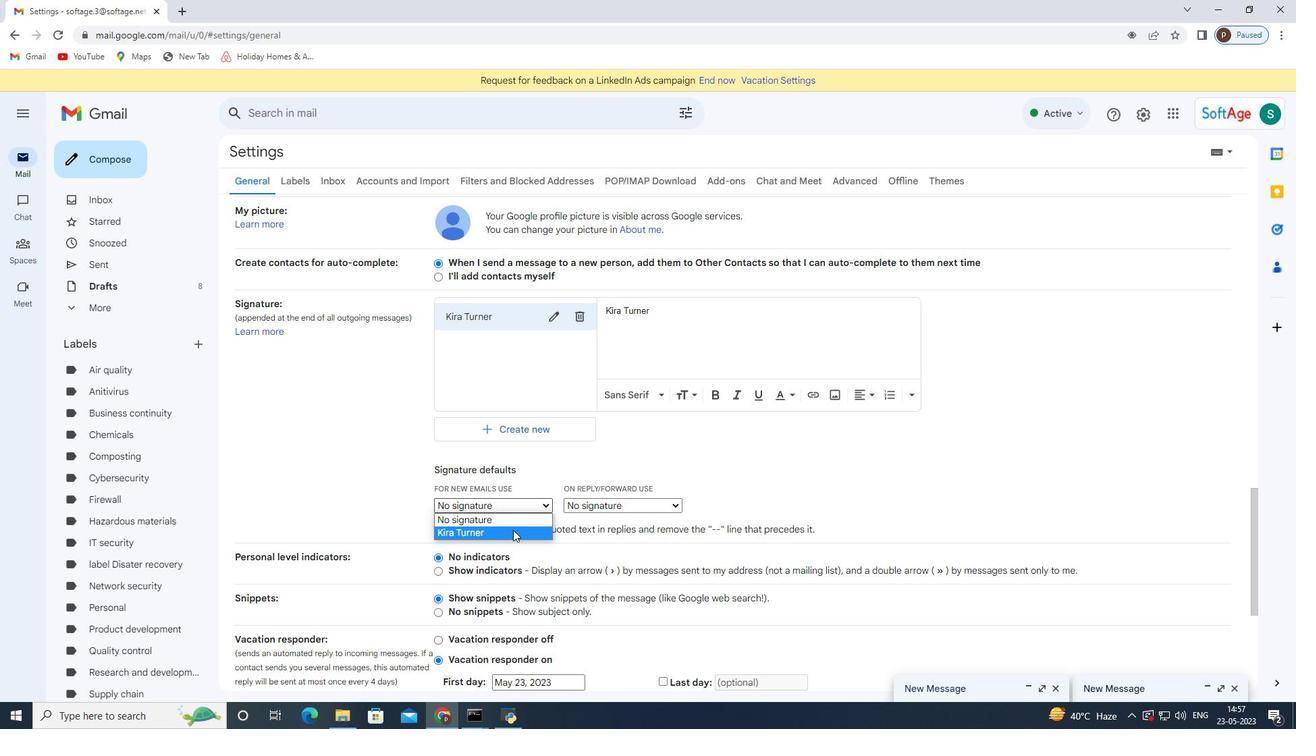 
Action: Mouse moved to (620, 507)
Screenshot: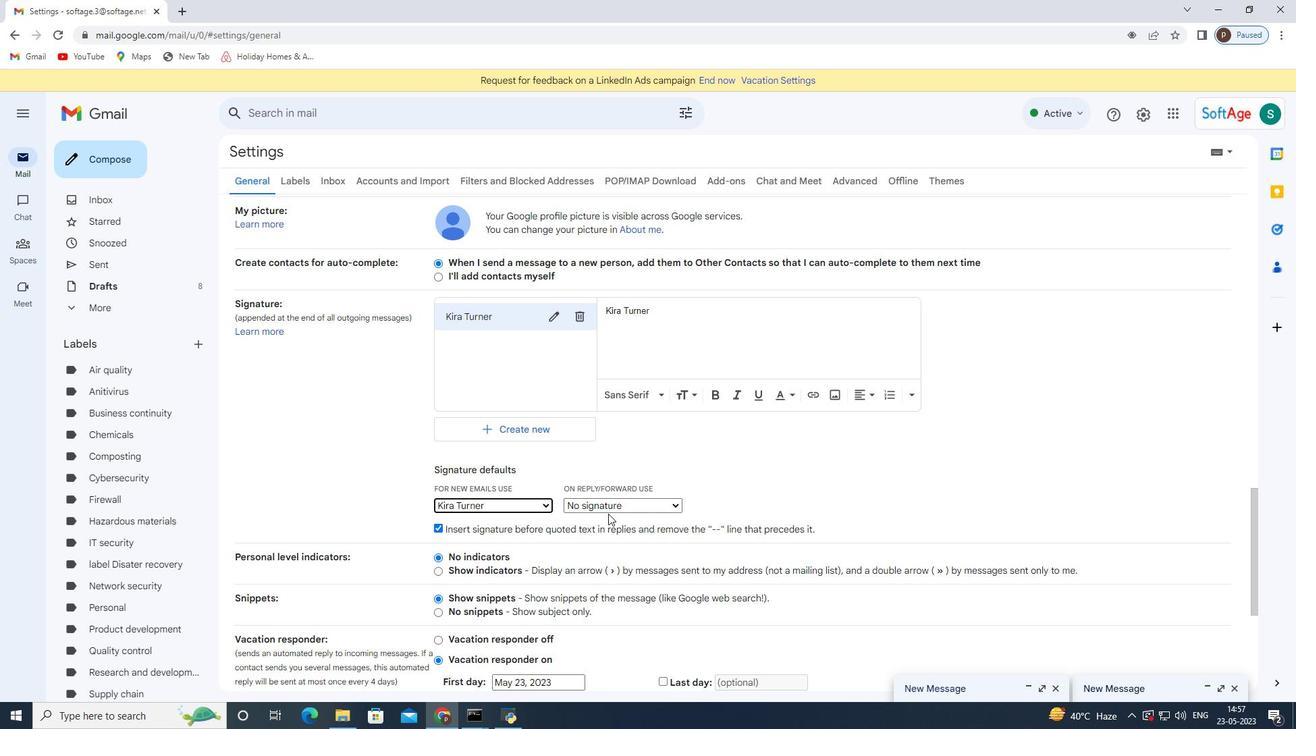 
Action: Mouse pressed left at (620, 507)
Screenshot: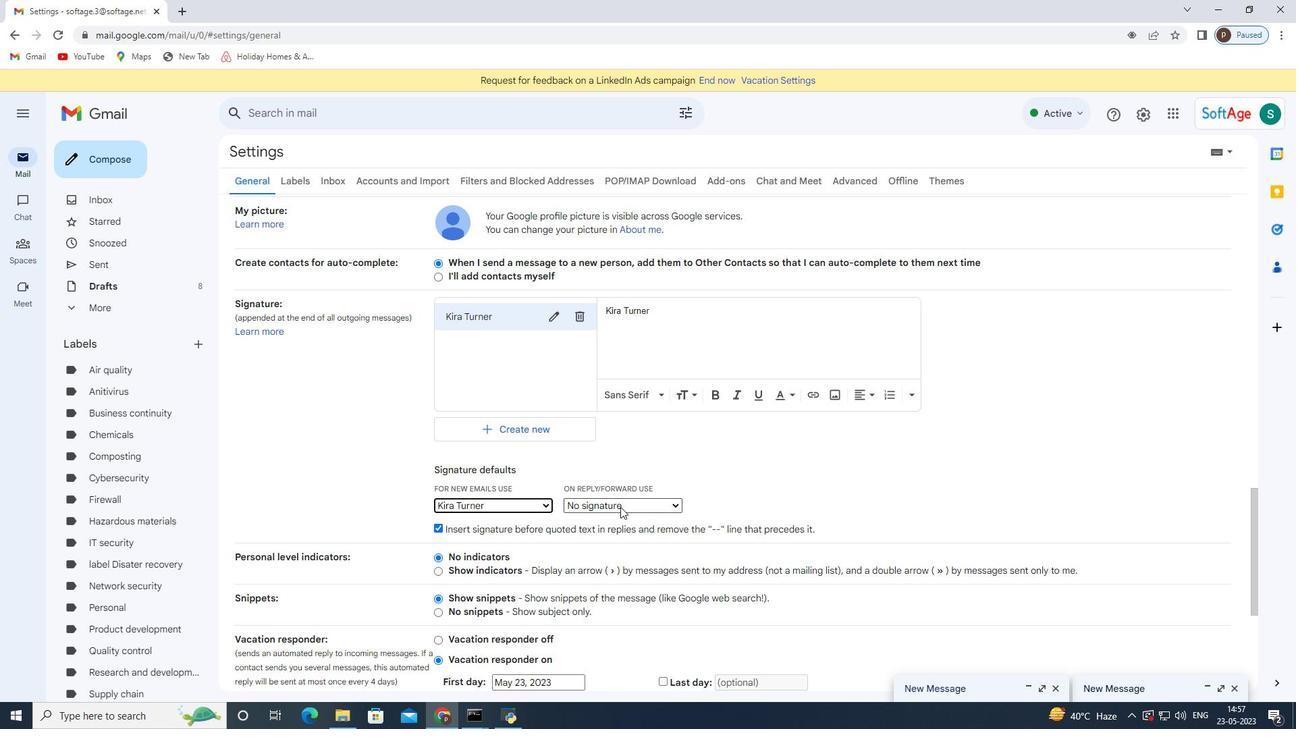 
Action: Mouse moved to (612, 530)
Screenshot: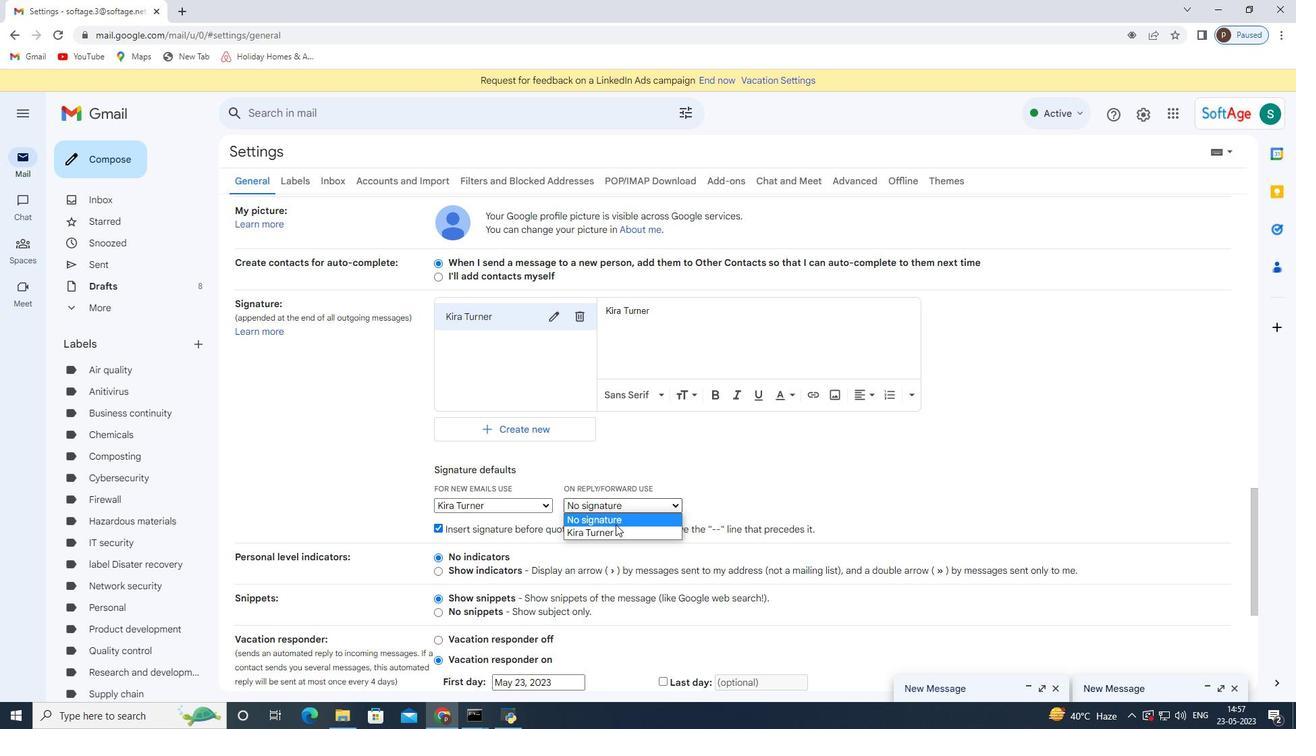 
Action: Mouse pressed left at (612, 530)
Screenshot: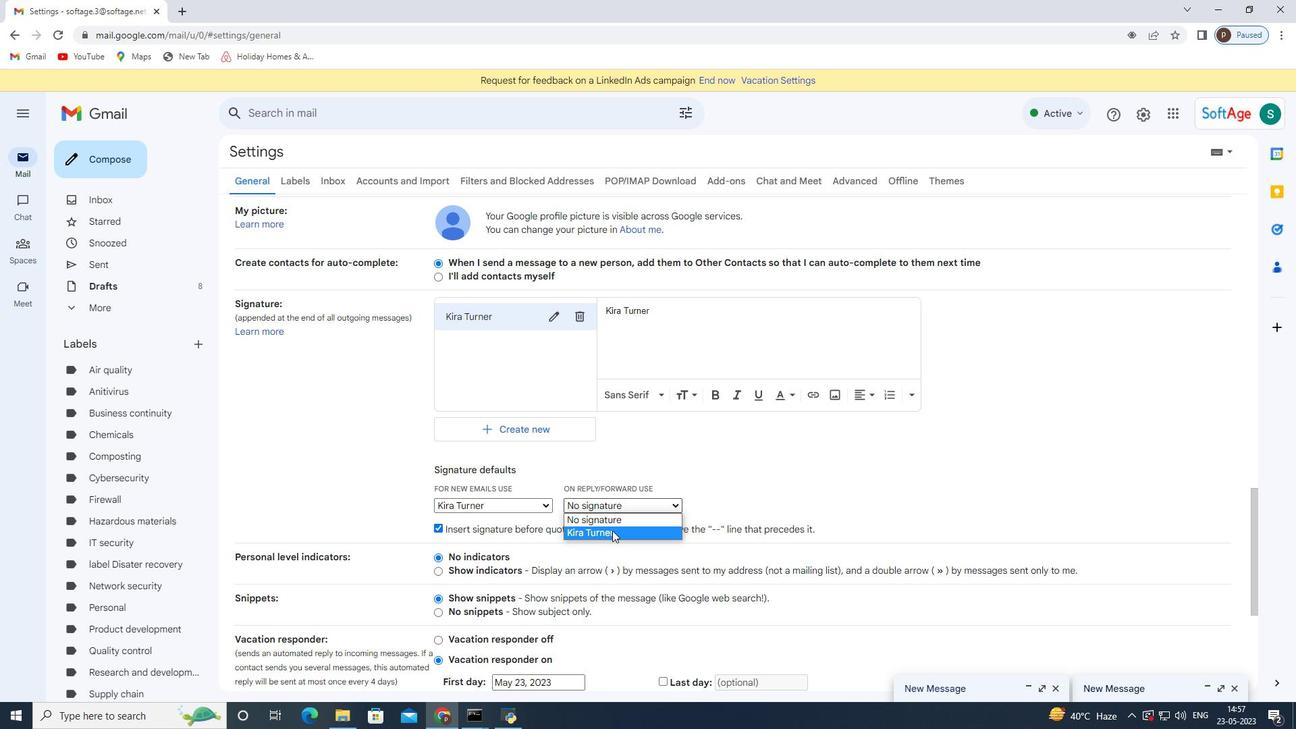 
Action: Mouse moved to (614, 530)
Screenshot: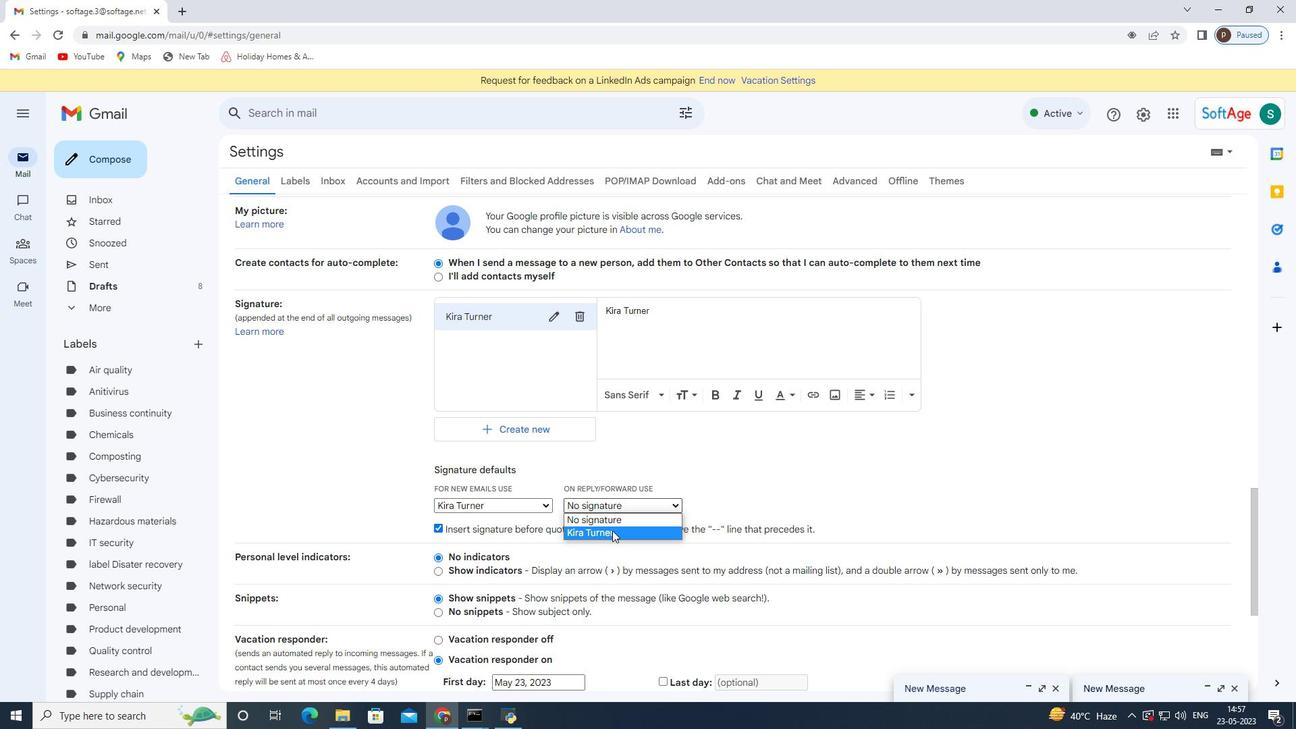 
Action: Mouse scrolled (614, 530) with delta (0, 0)
Screenshot: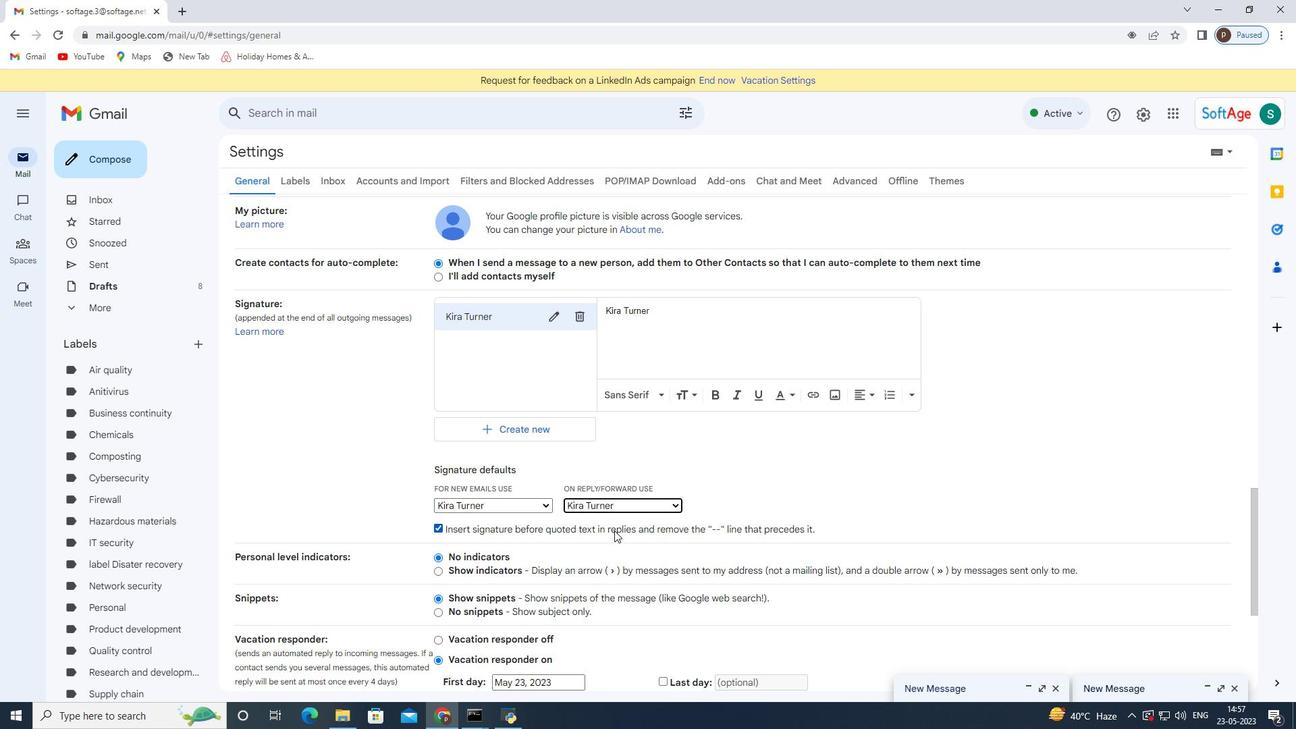 
Action: Mouse scrolled (614, 530) with delta (0, 0)
Screenshot: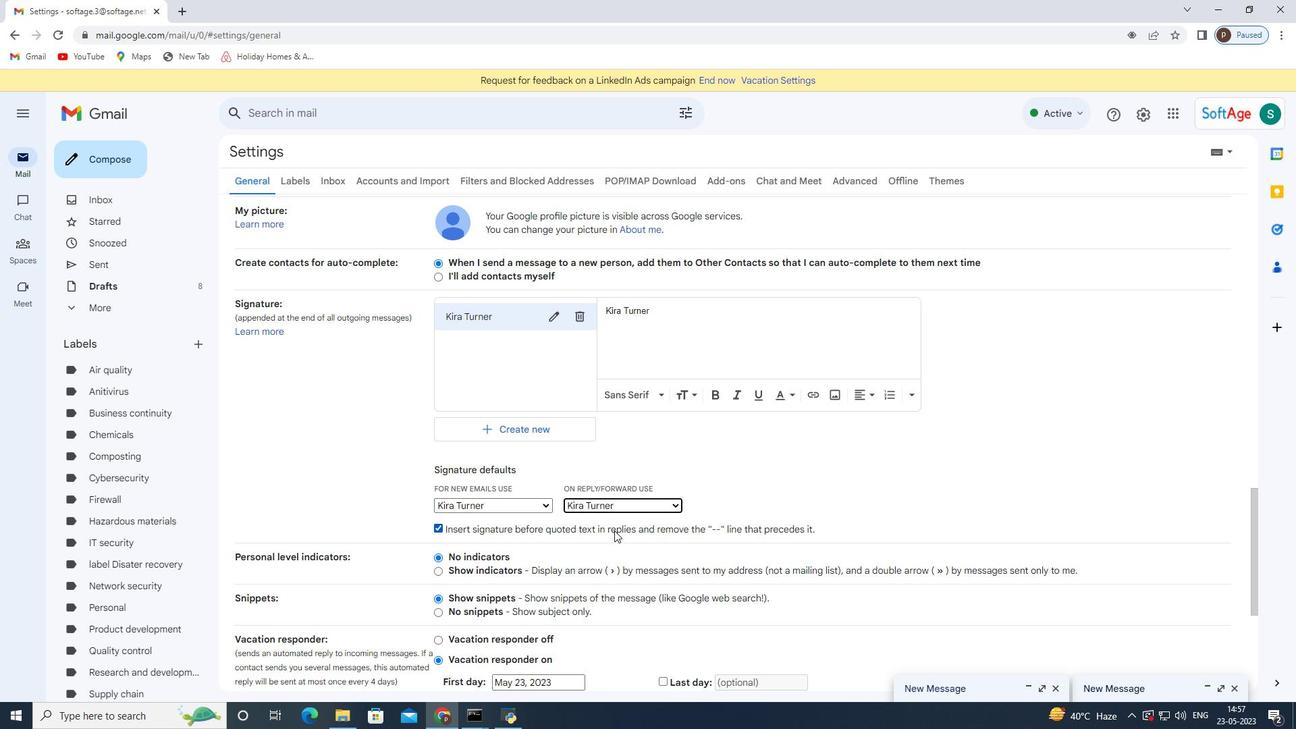 
Action: Mouse scrolled (614, 530) with delta (0, 0)
Screenshot: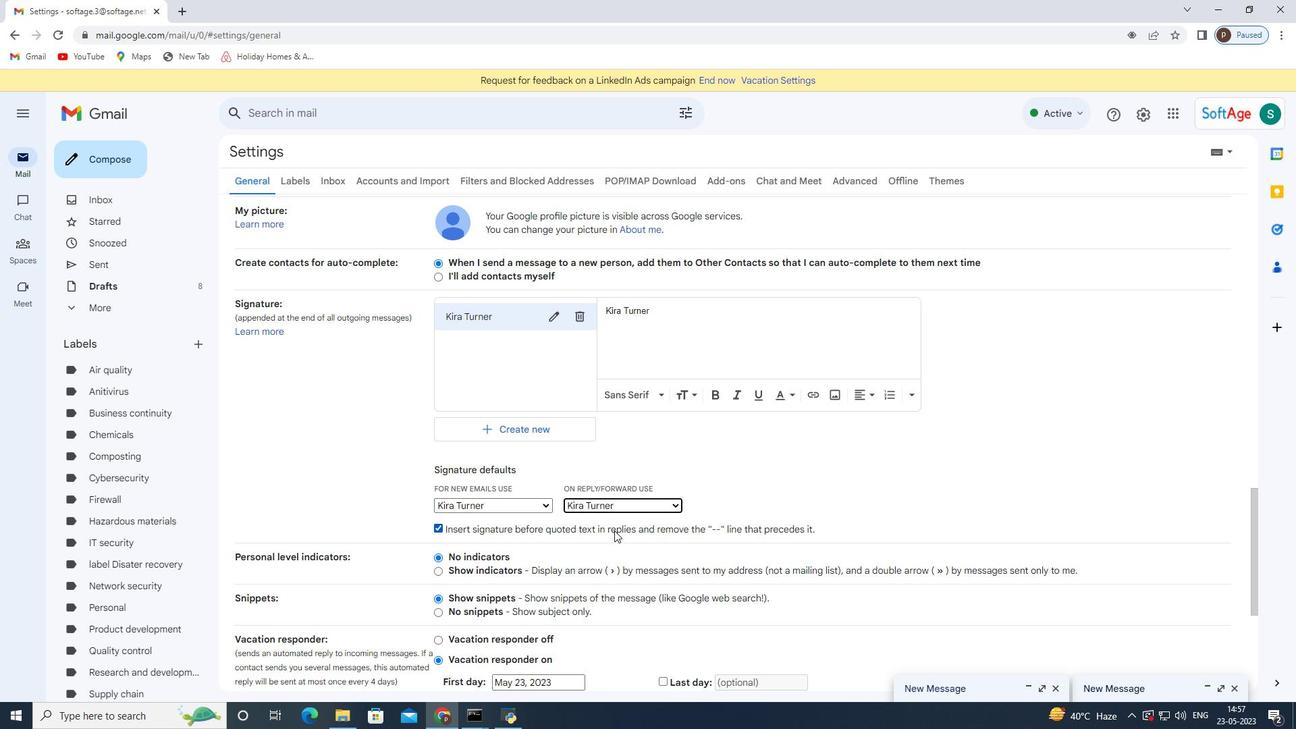 
Action: Mouse scrolled (614, 530) with delta (0, 0)
Screenshot: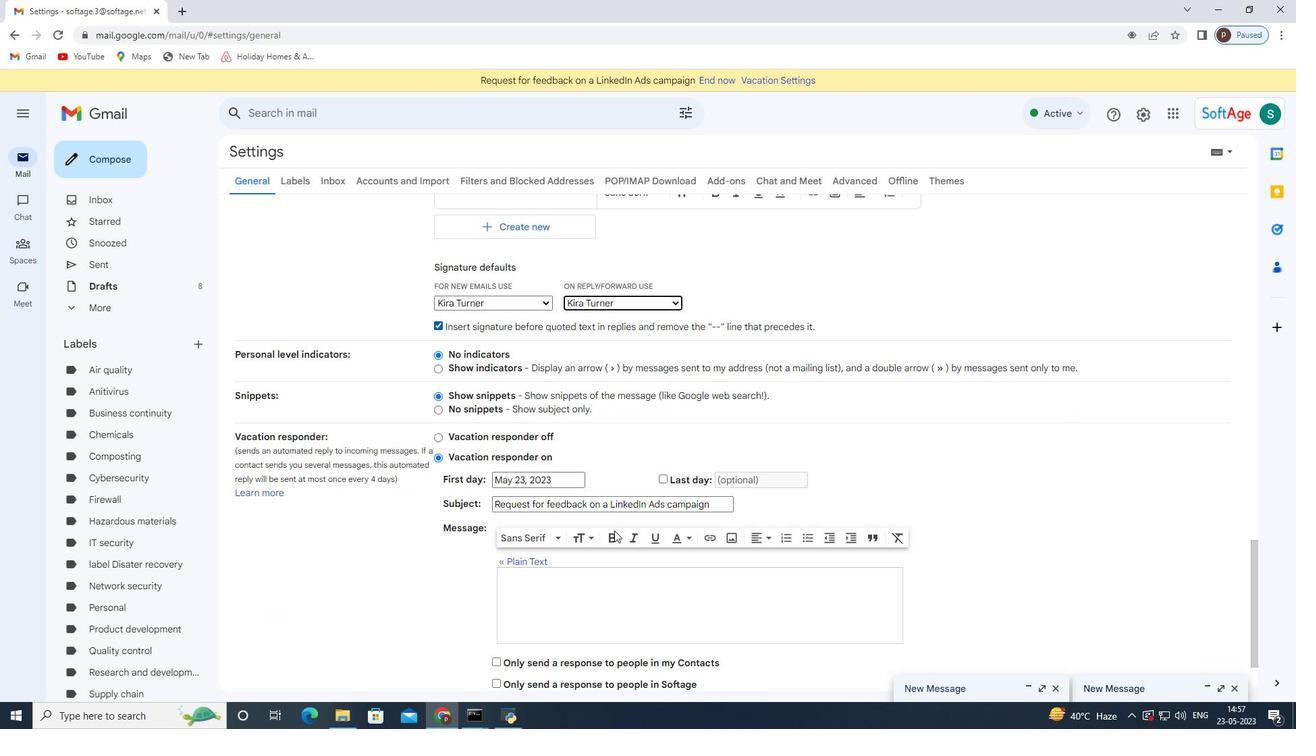 
Action: Mouse scrolled (614, 530) with delta (0, 0)
Screenshot: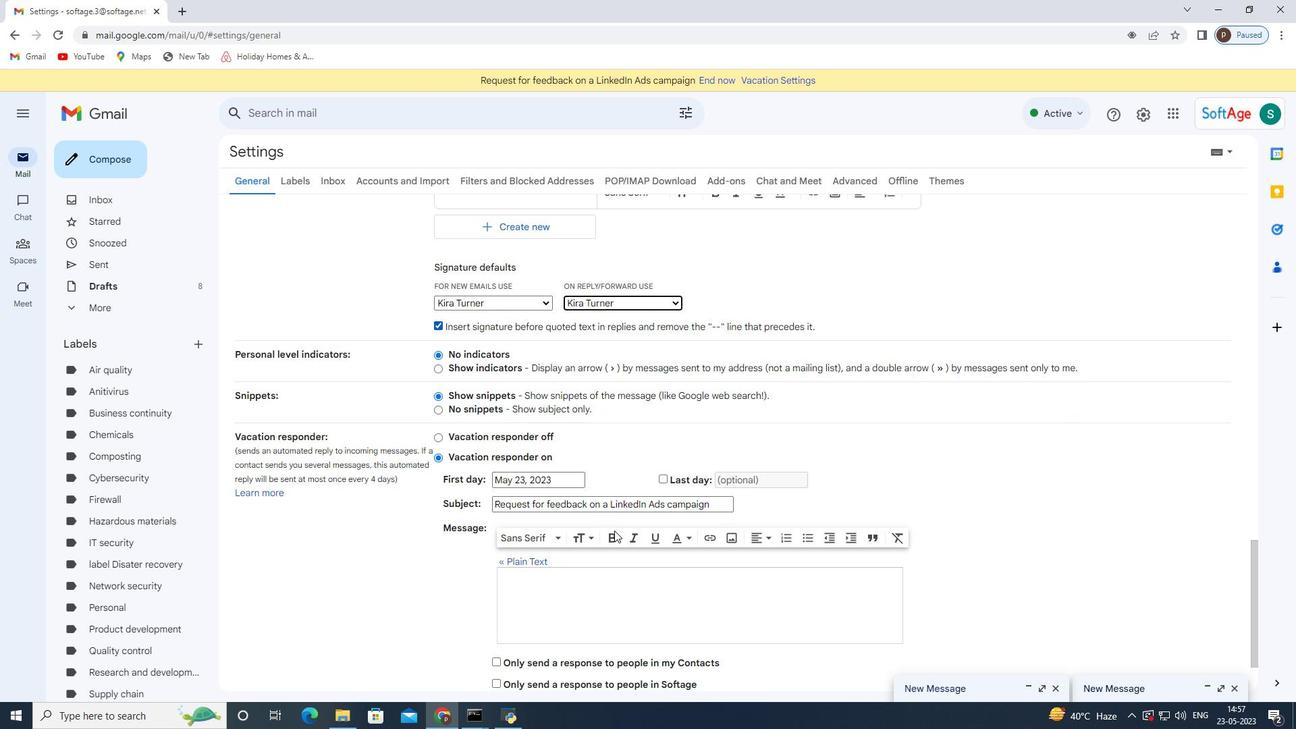 
Action: Mouse scrolled (614, 530) with delta (0, 0)
Screenshot: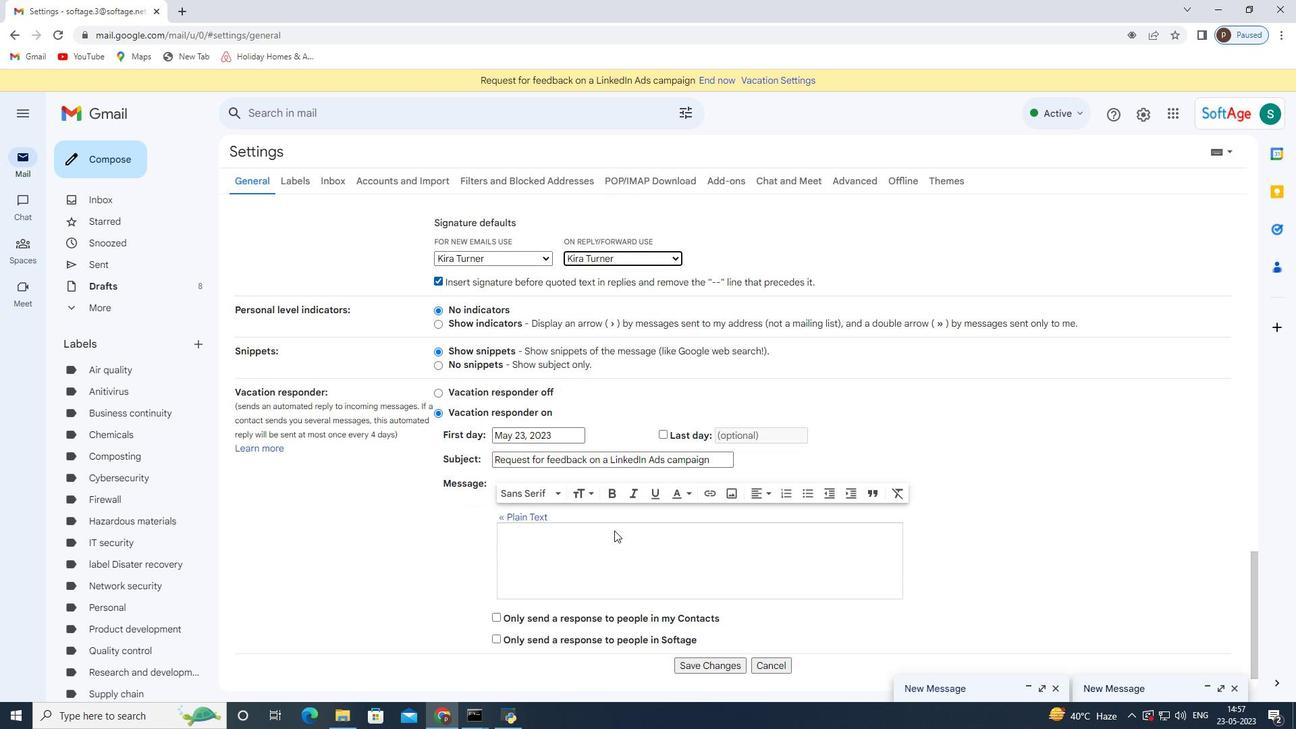 
Action: Mouse scrolled (614, 530) with delta (0, 0)
Screenshot: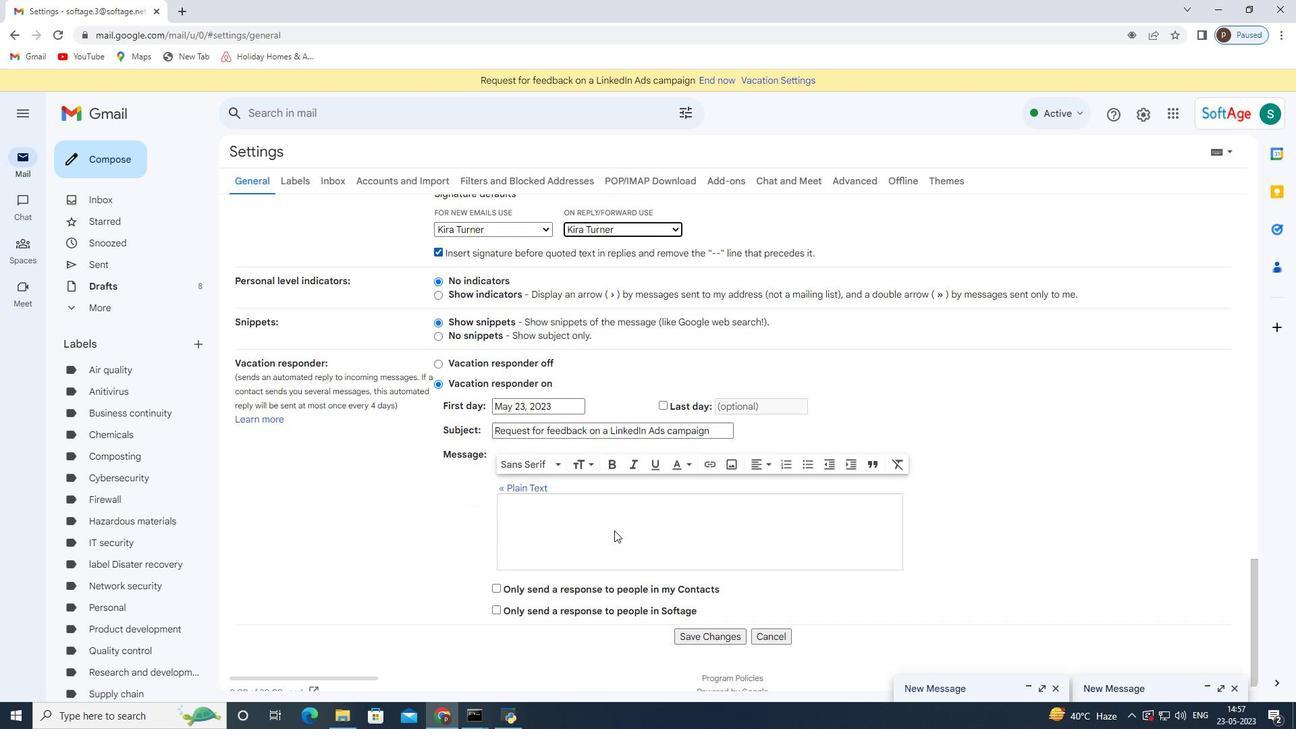 
Action: Mouse moved to (728, 617)
Screenshot: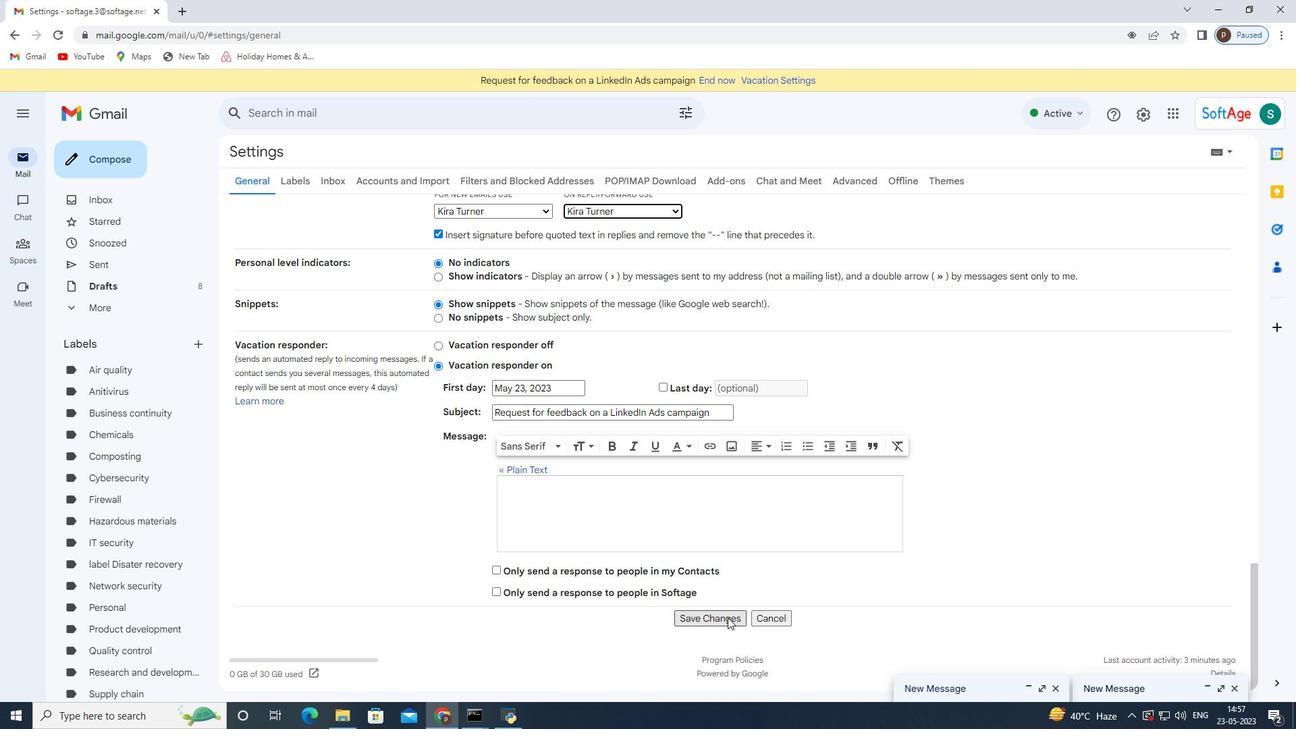 
Action: Mouse pressed left at (728, 617)
Screenshot: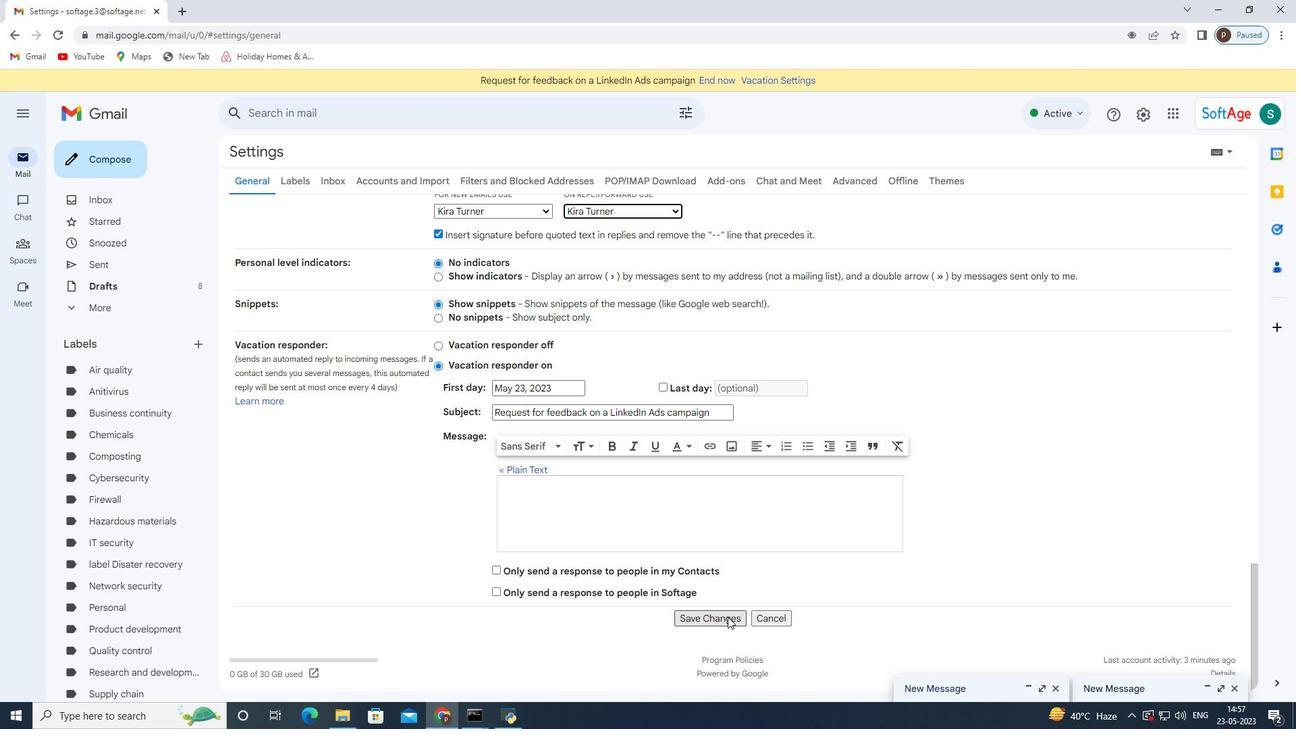 
Action: Mouse moved to (115, 161)
Screenshot: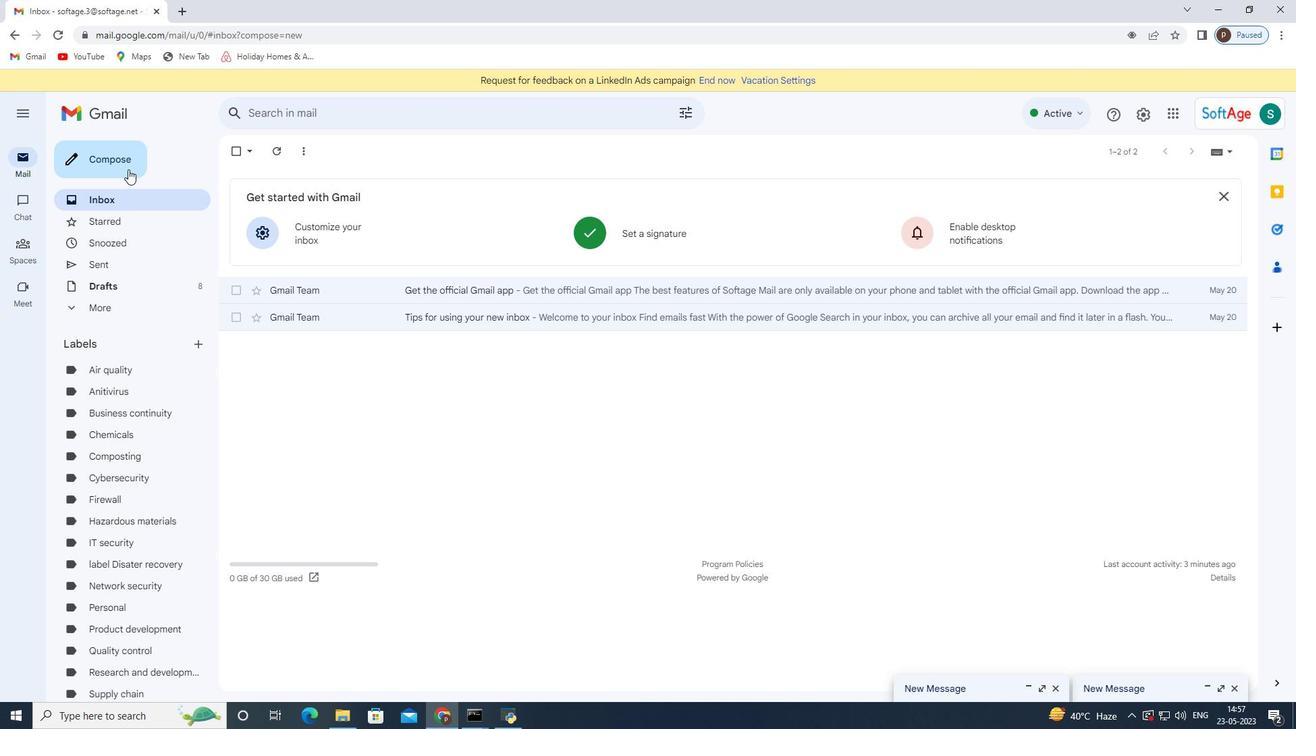 
Action: Mouse pressed left at (115, 161)
Screenshot: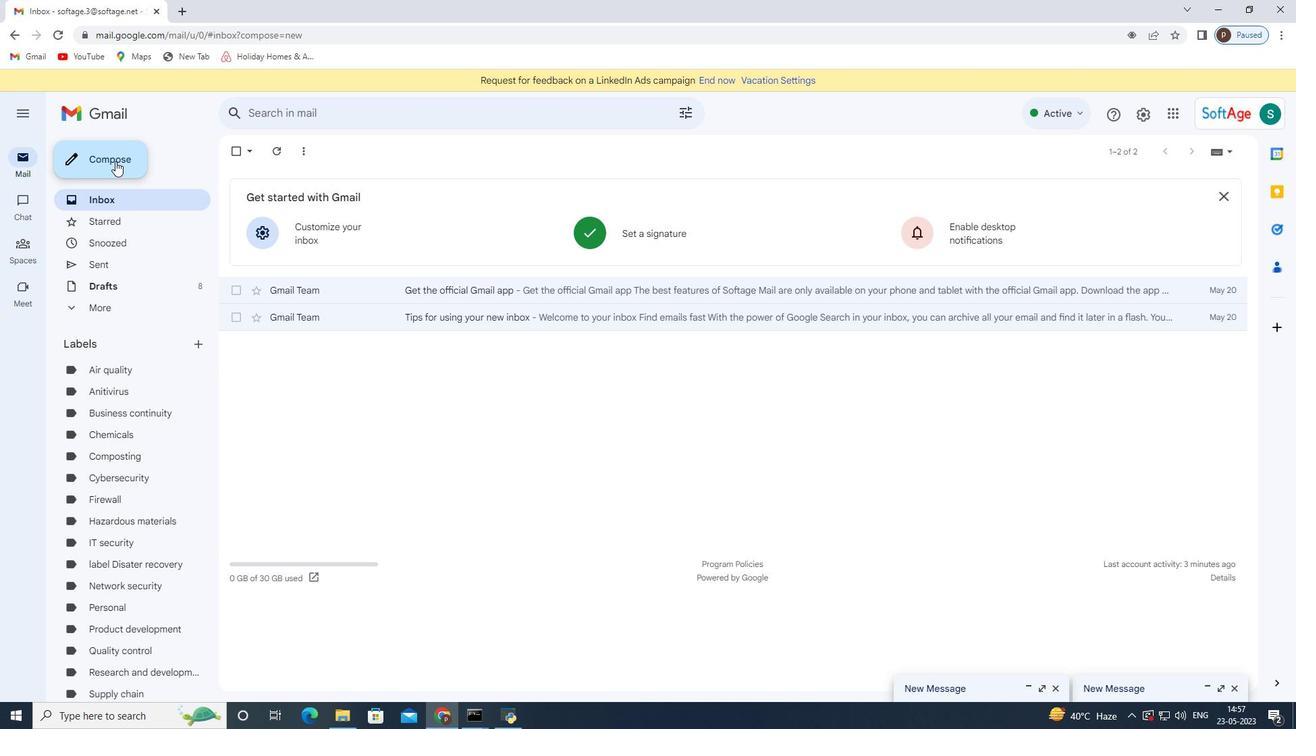 
Action: Mouse moved to (540, 351)
Screenshot: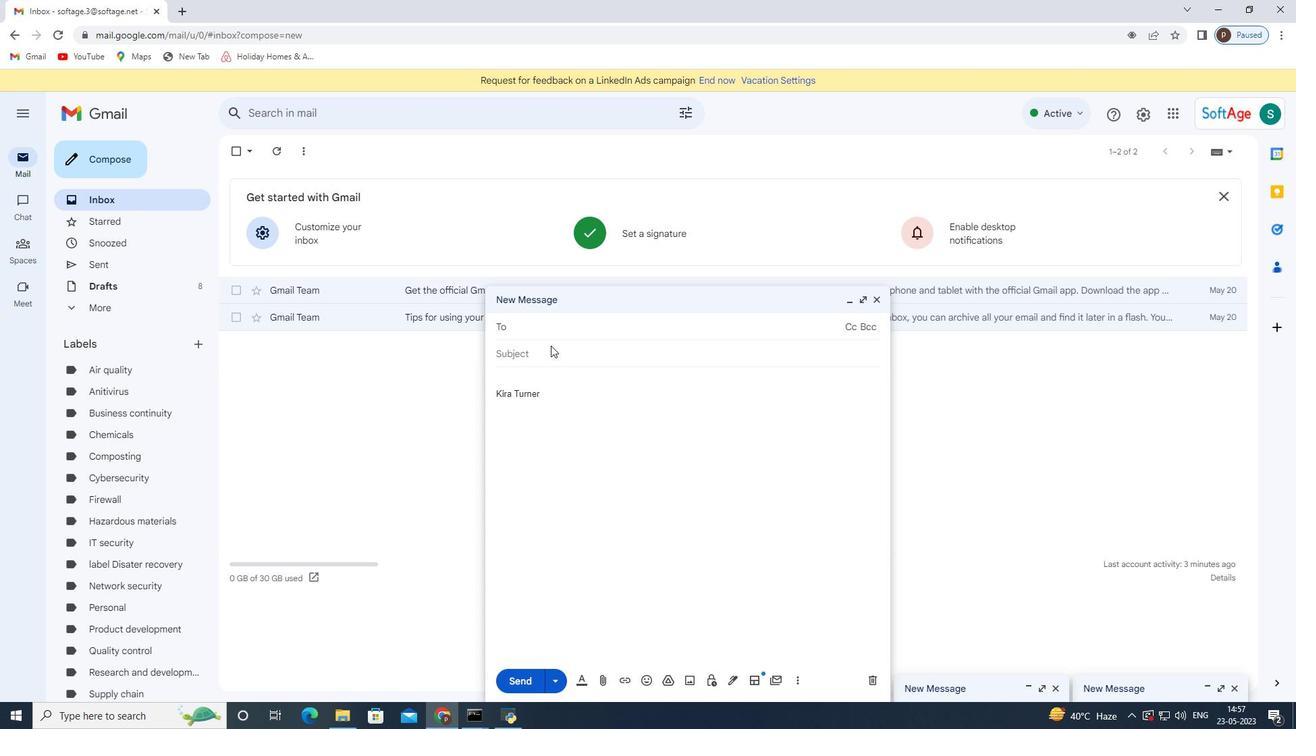 
Action: Mouse pressed left at (540, 351)
Screenshot: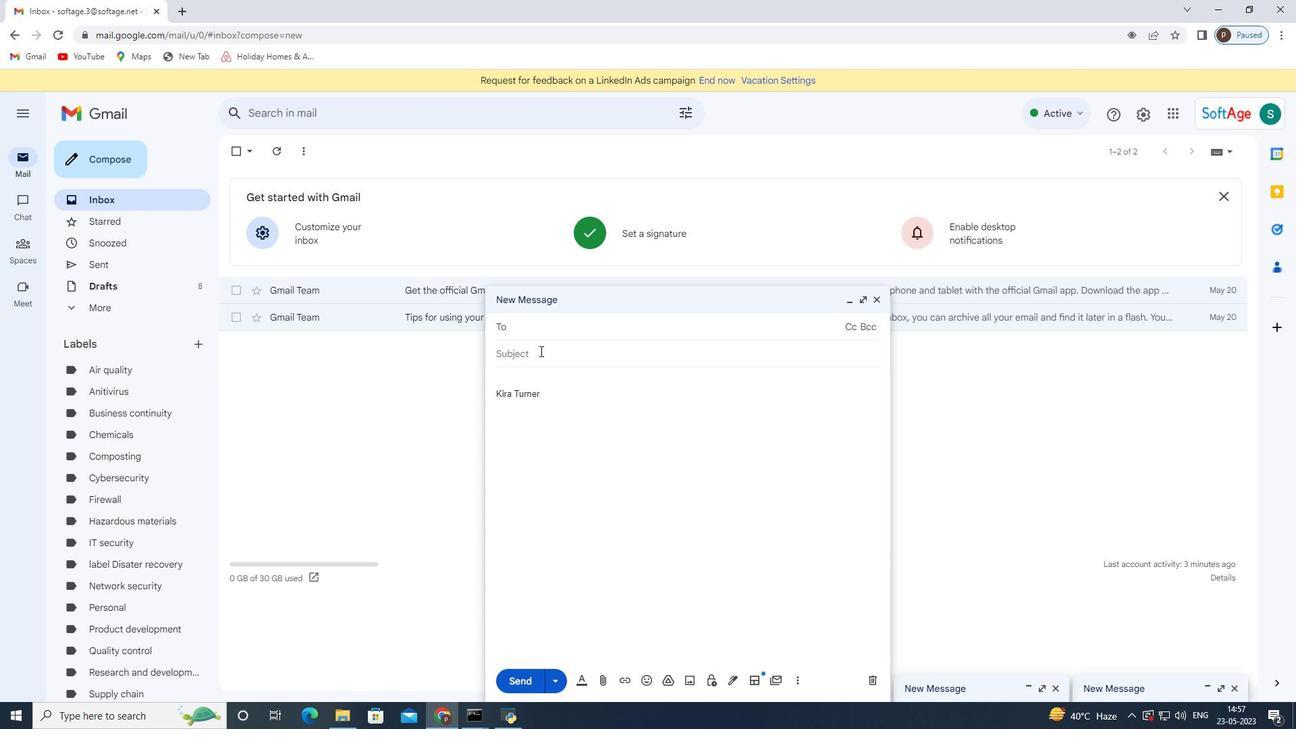 
Action: Key pressed <Key.shift>Requesr<Key.backspace>t<Key.space>for<Key.space>feedback<Key.space>om<Key.backspace>n<Key.space>a<Key.space>partnership<Key.space>proposal
Screenshot: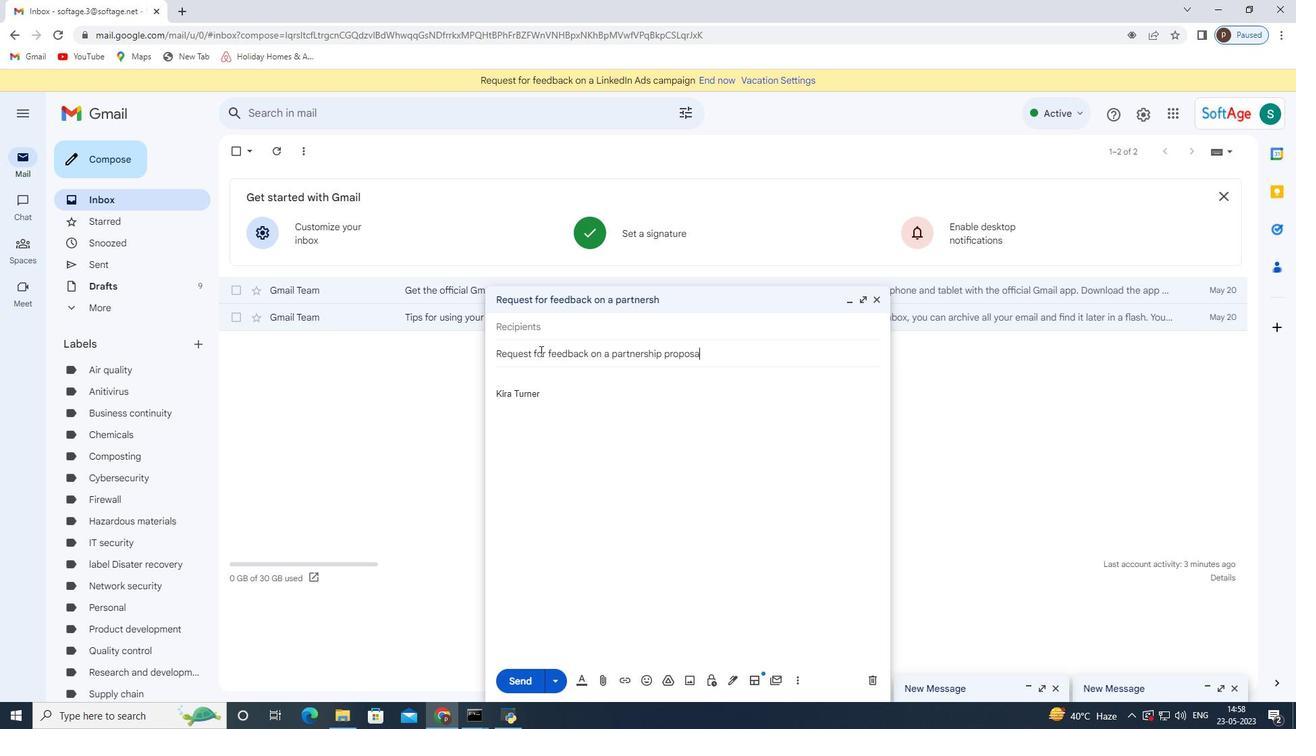 
Action: Mouse moved to (478, 116)
Screenshot: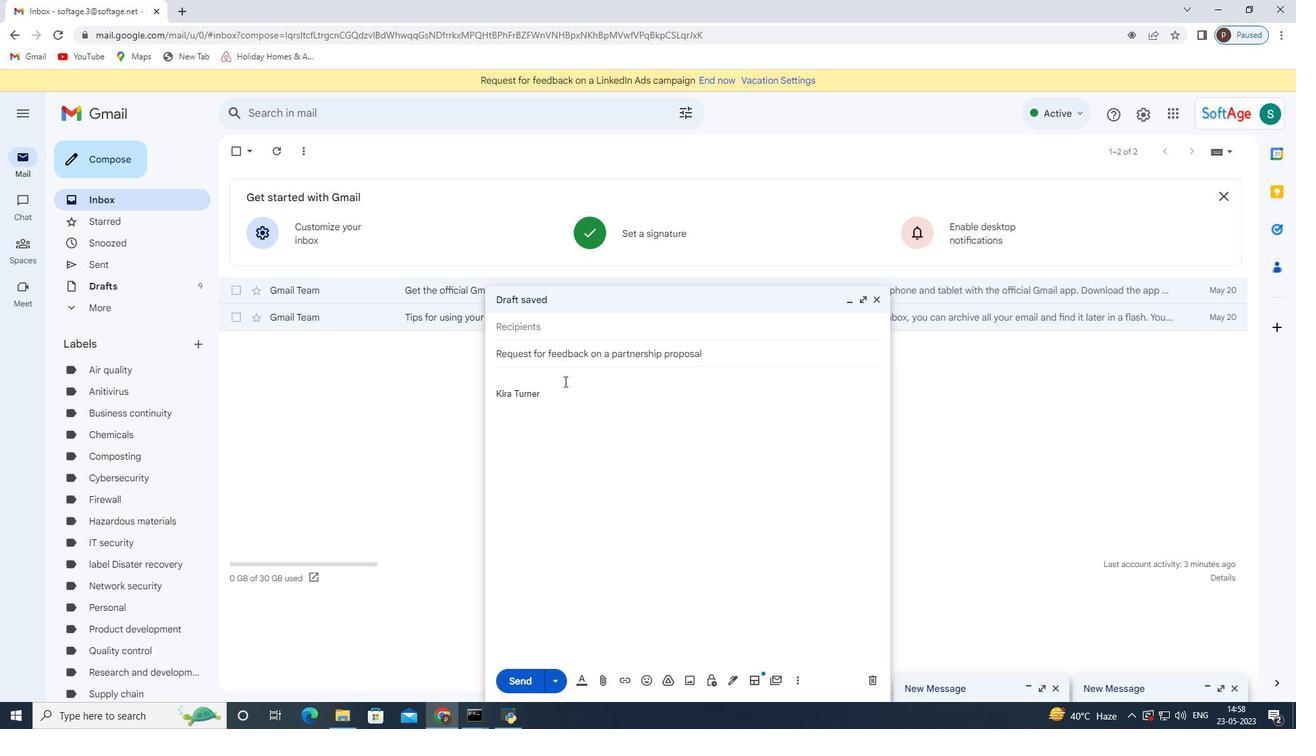 
Action: Key pressed <Key.tab><Key.shift>Please<Key.space>let<Key.space>me<Key.space>know<Key.space>if<Key.space>there<Key.space>are<Key.space>any<Key.space>issues<Key.space>with<Key.space>the<Key.space>project<Key.space>testing.
Screenshot: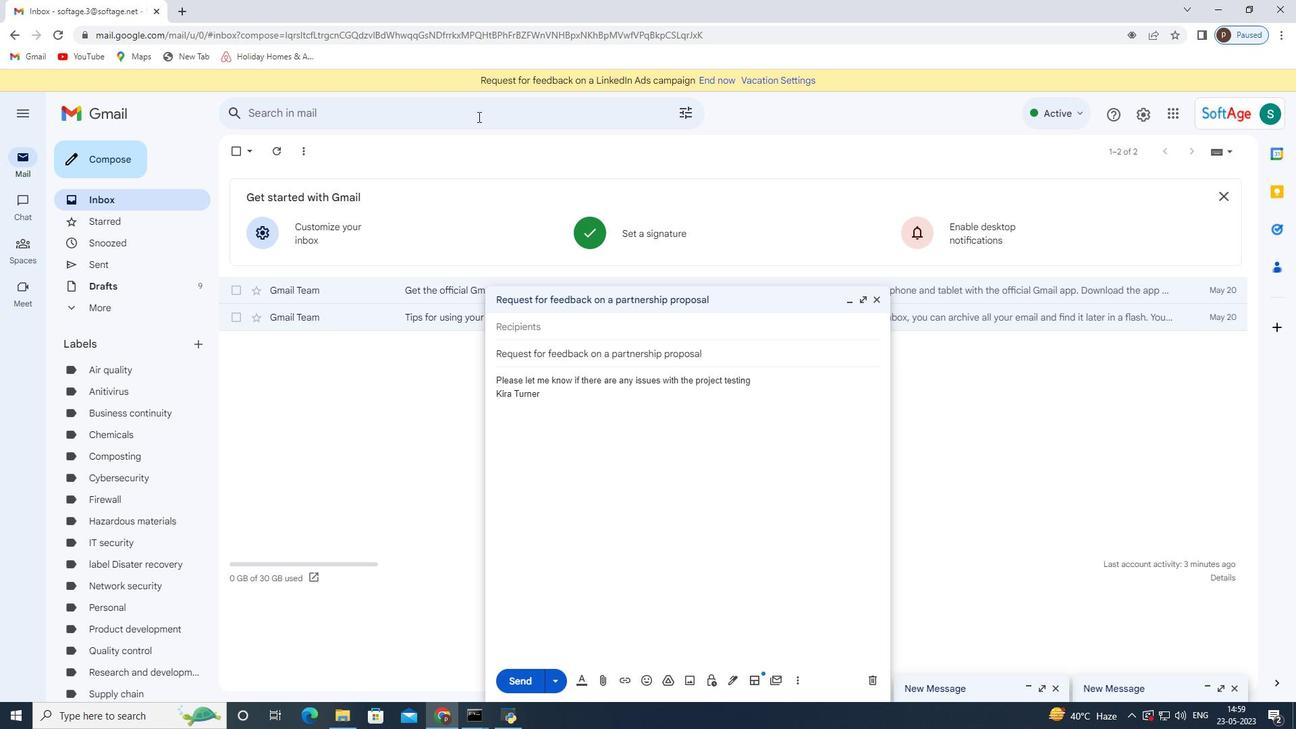 
Action: Mouse moved to (1275, 116)
Screenshot: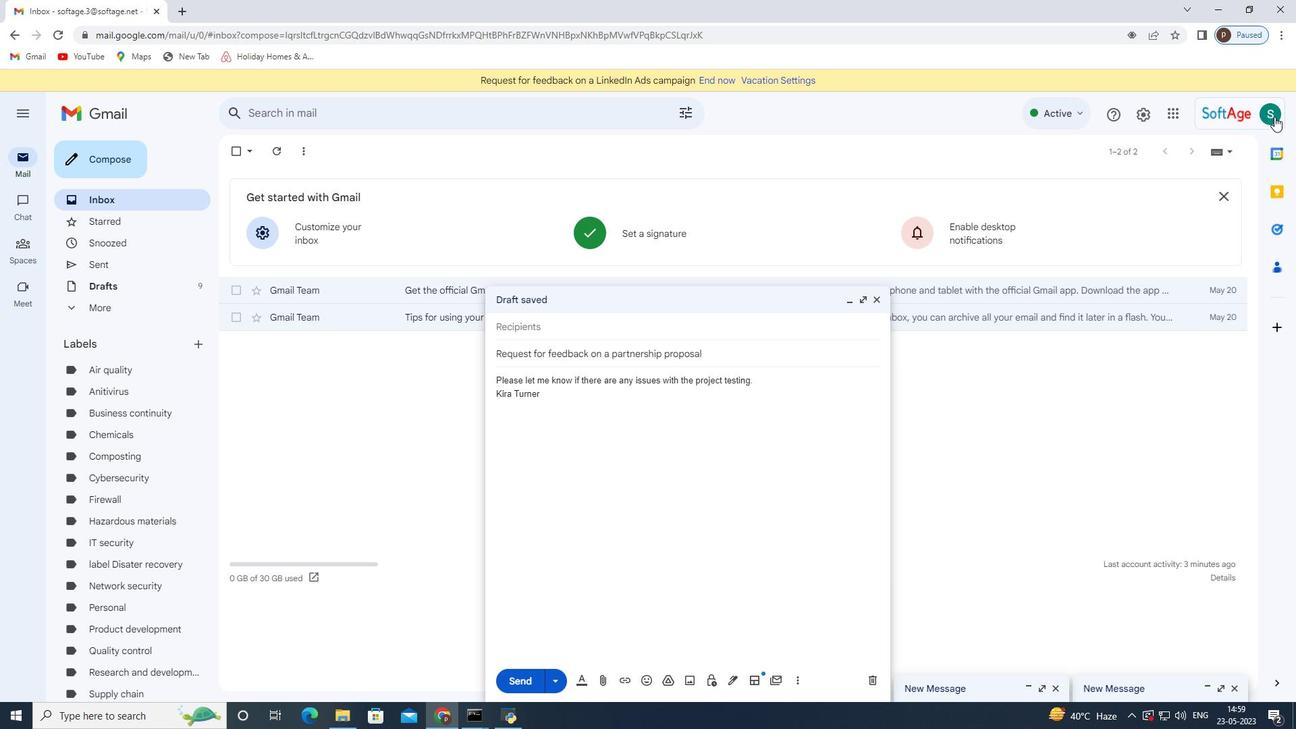 
Action: Mouse pressed left at (1275, 116)
Screenshot: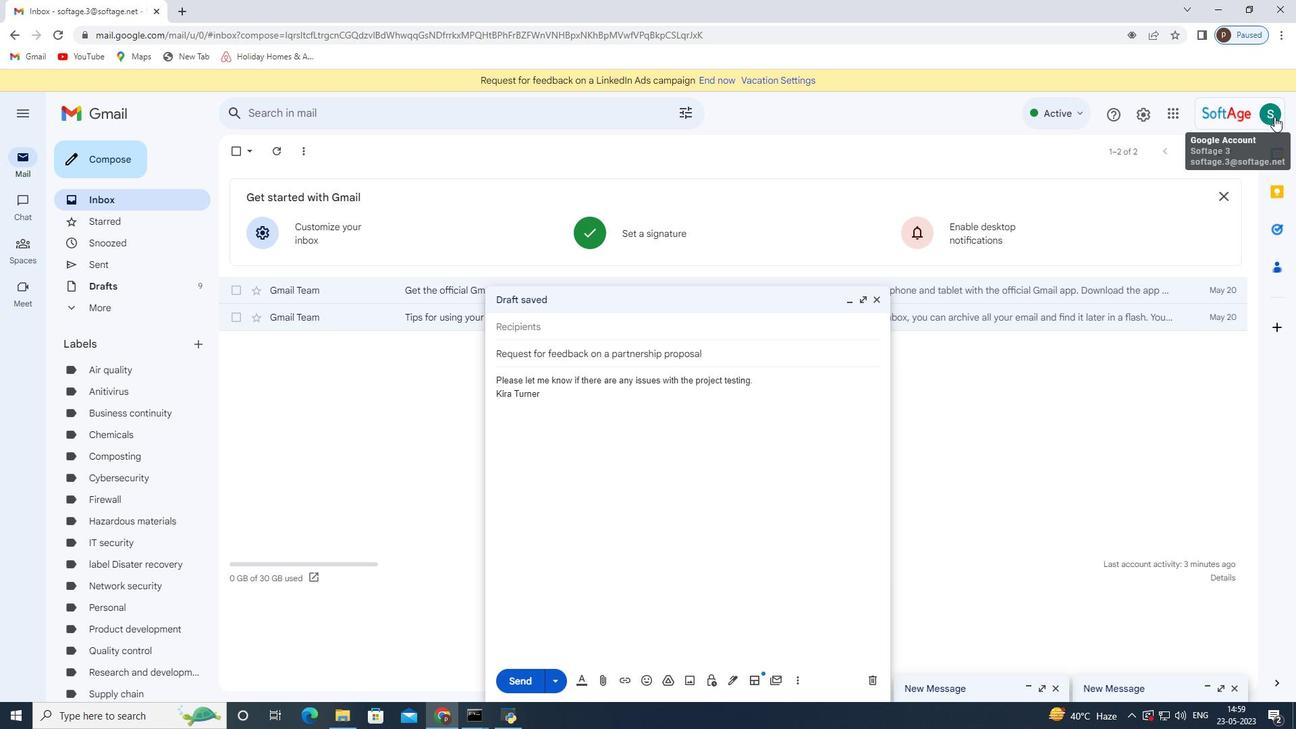 
Action: Mouse moved to (951, 158)
Screenshot: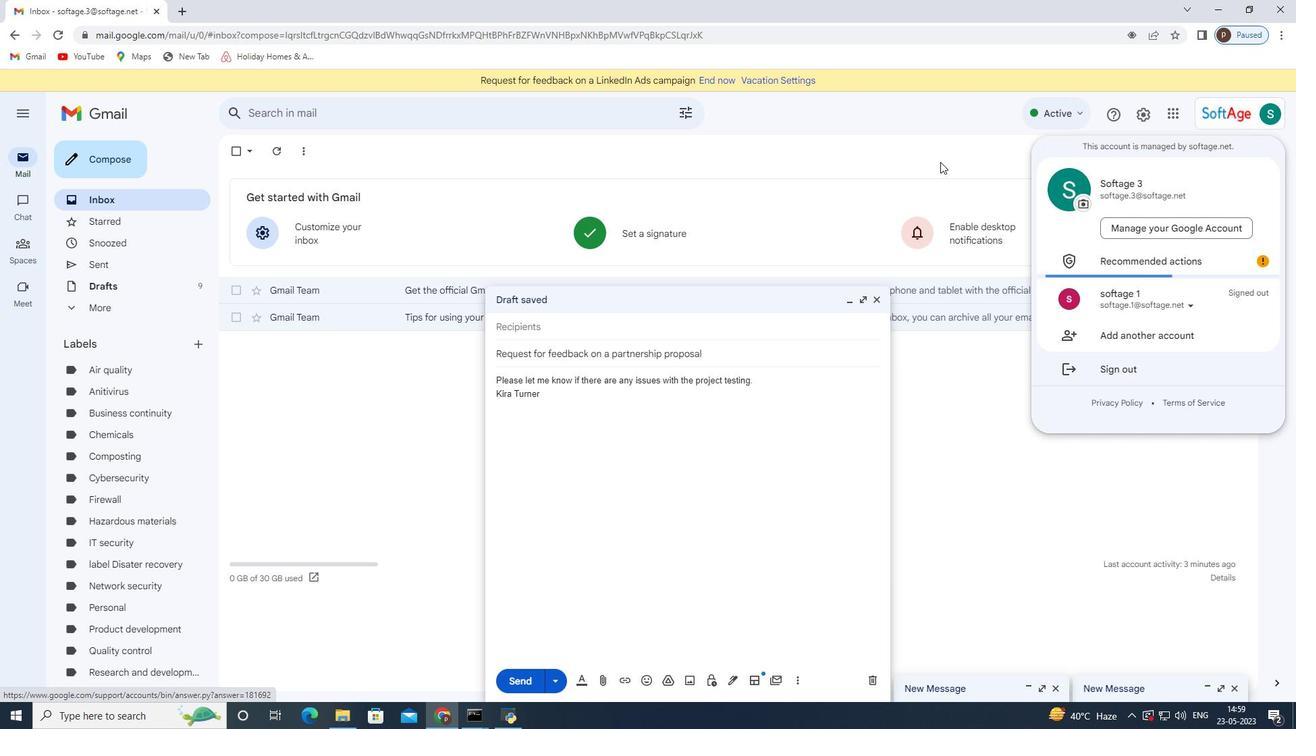 
Action: Mouse pressed left at (951, 158)
Screenshot: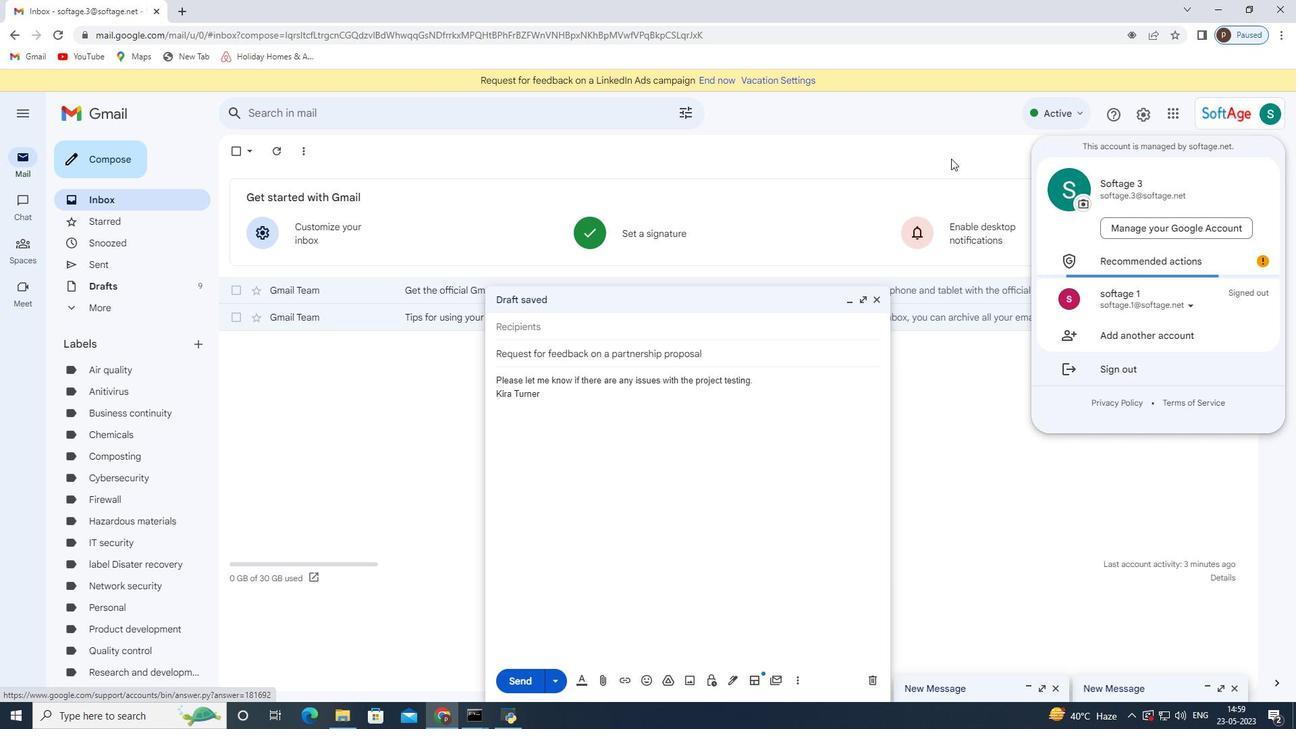 
Action: Mouse moved to (570, 328)
Screenshot: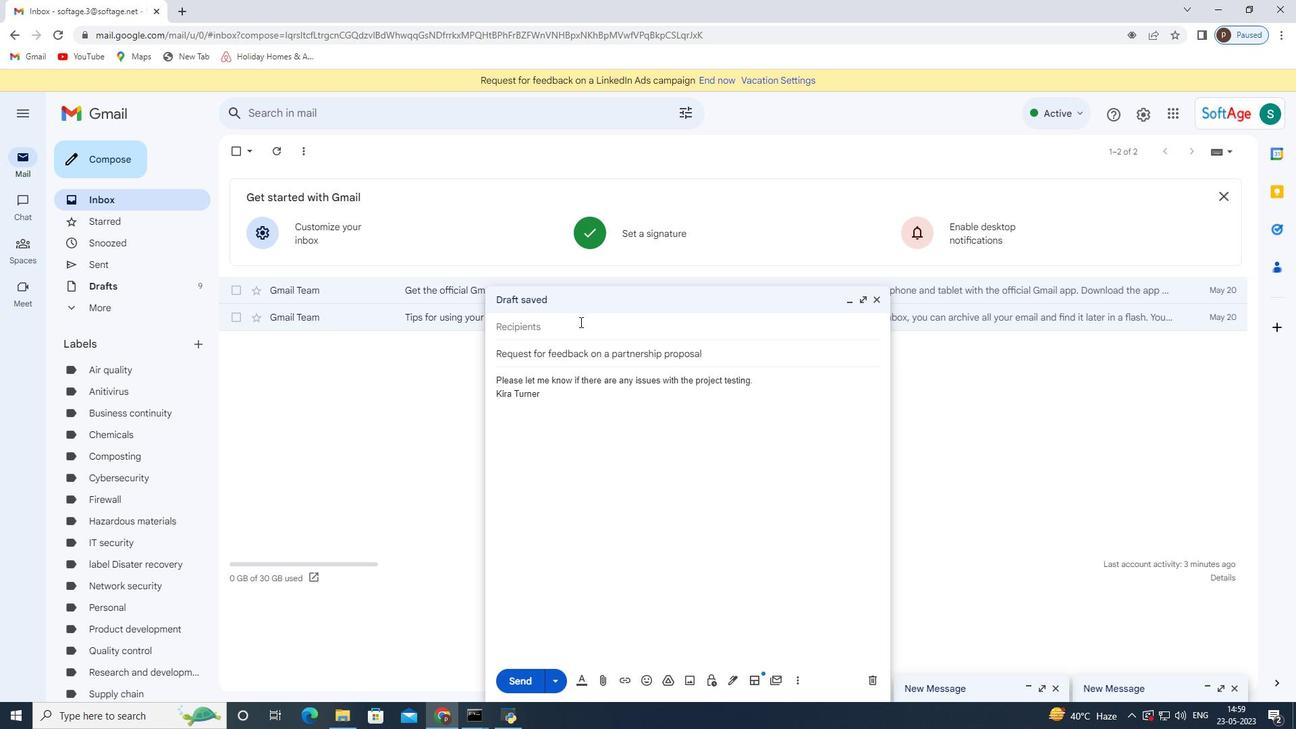 
Action: Mouse pressed left at (570, 328)
Screenshot: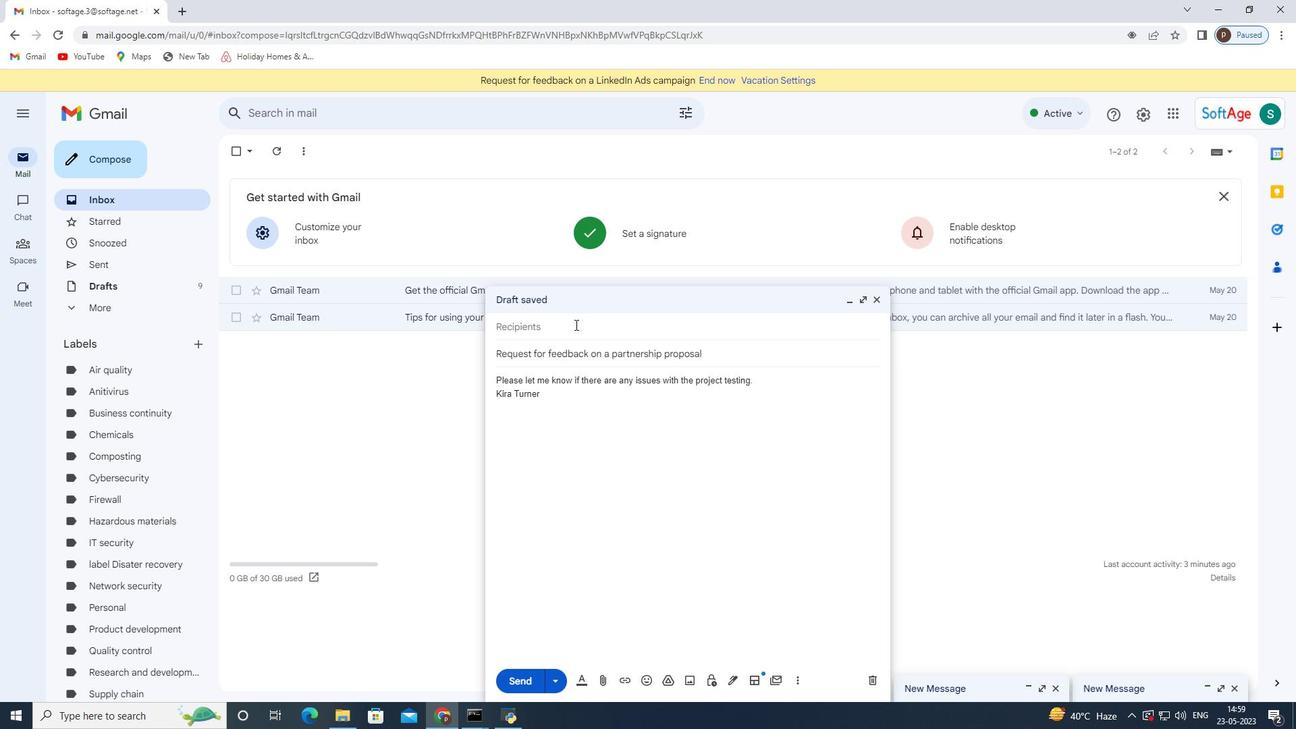 
Action: Key pressed softage.4<Key.shift>@softage.net
Screenshot: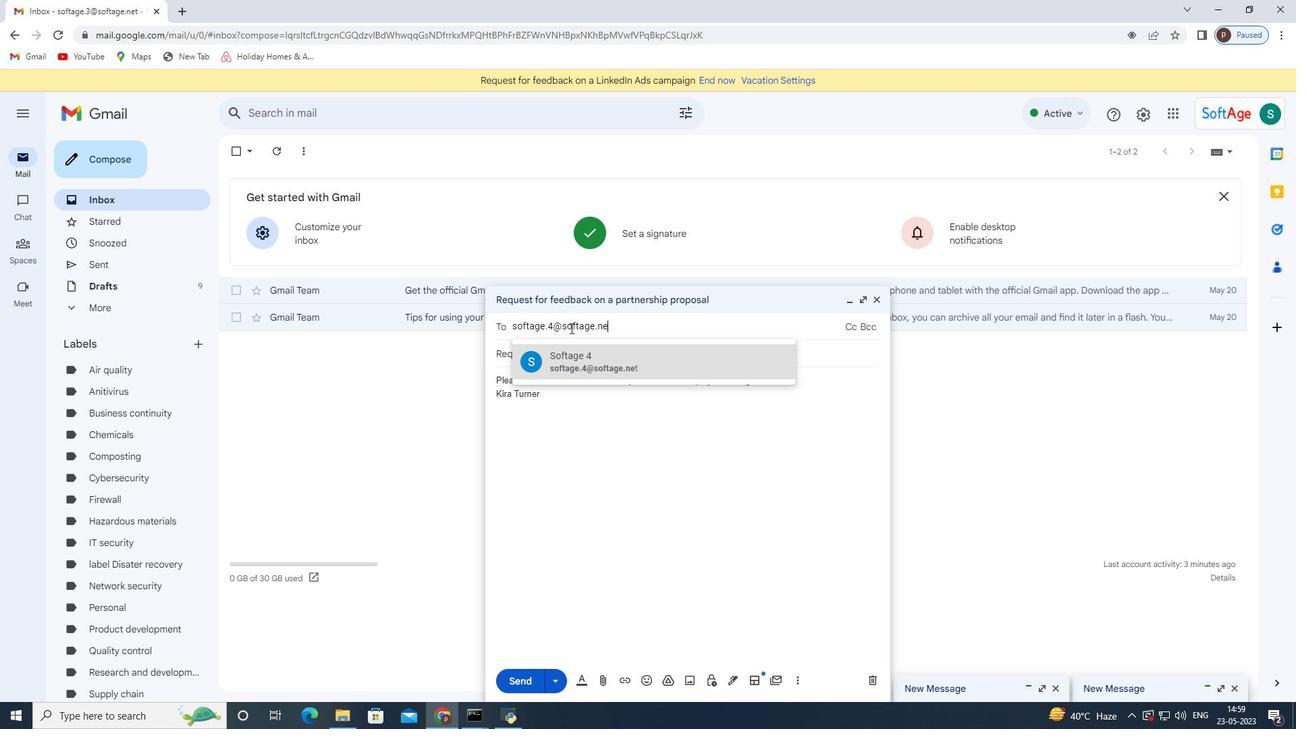 
Action: Mouse moved to (671, 365)
Screenshot: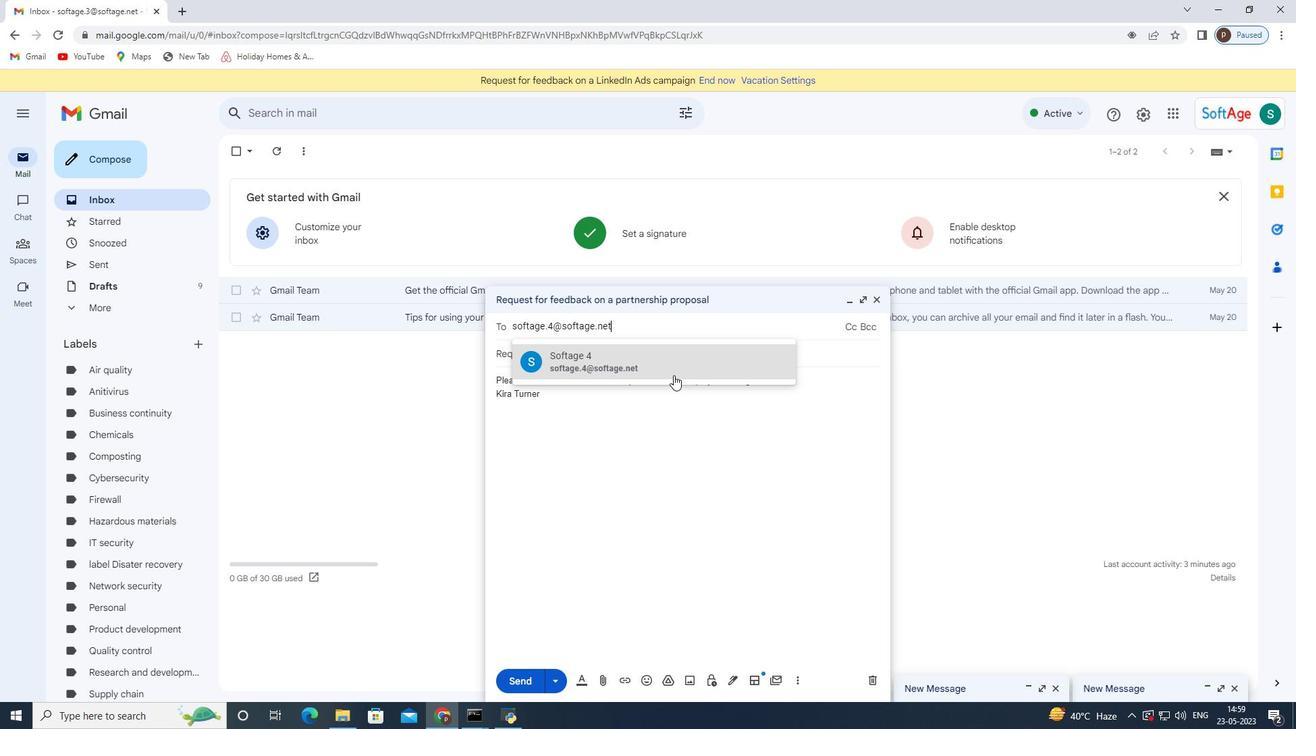 
Action: Mouse pressed left at (671, 365)
Screenshot: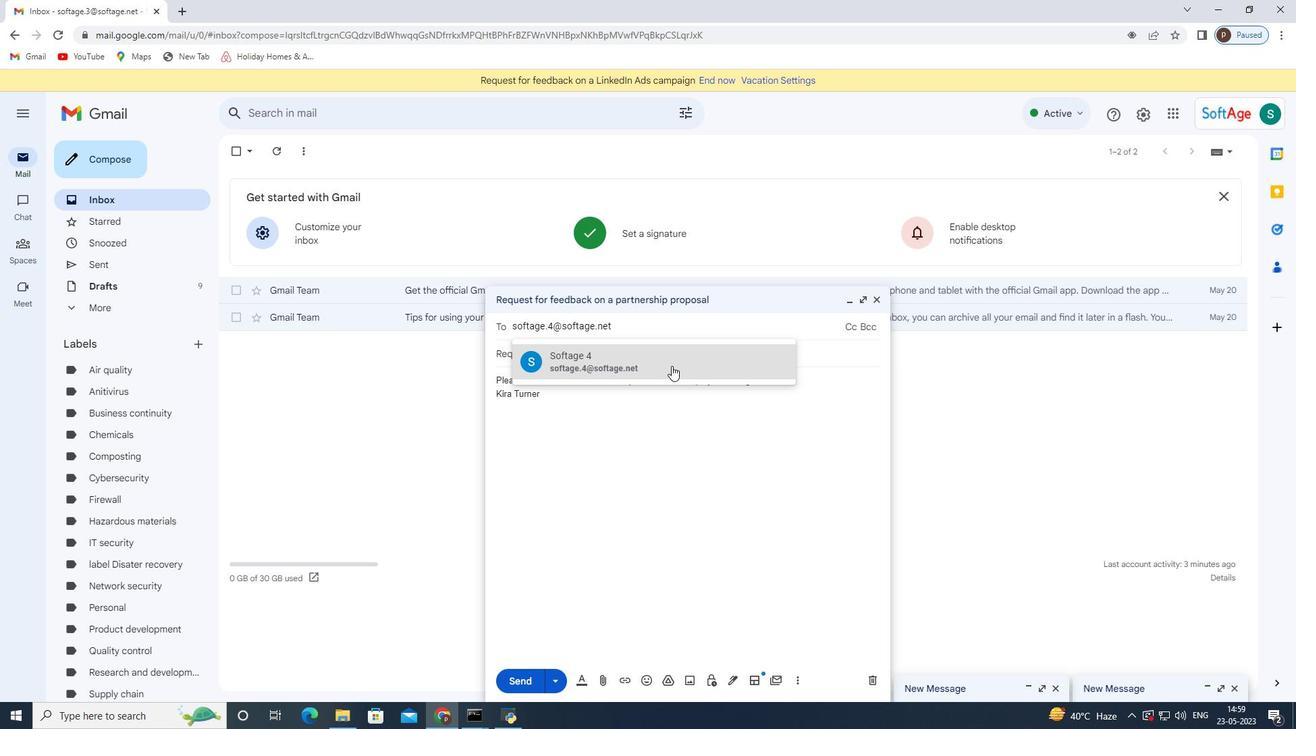 
Action: Mouse moved to (564, 451)
Screenshot: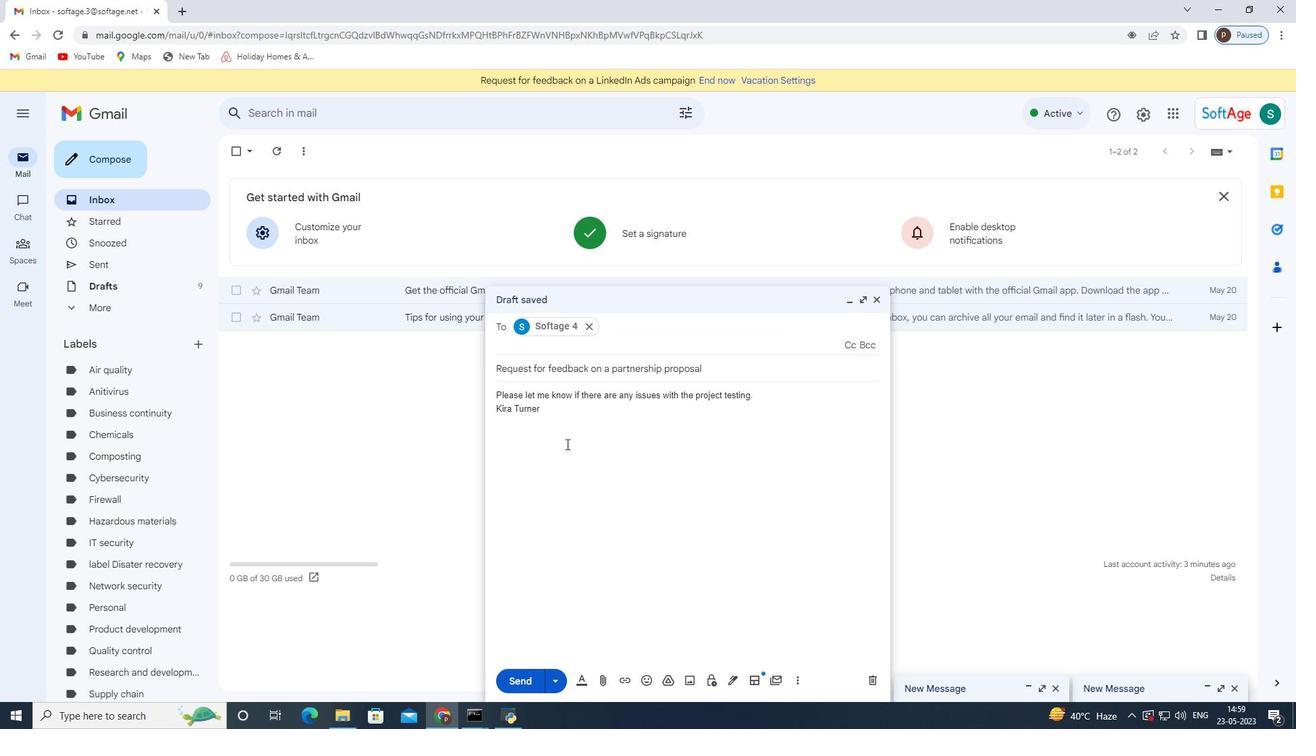 
Action: Mouse scrolled (564, 450) with delta (0, 0)
Screenshot: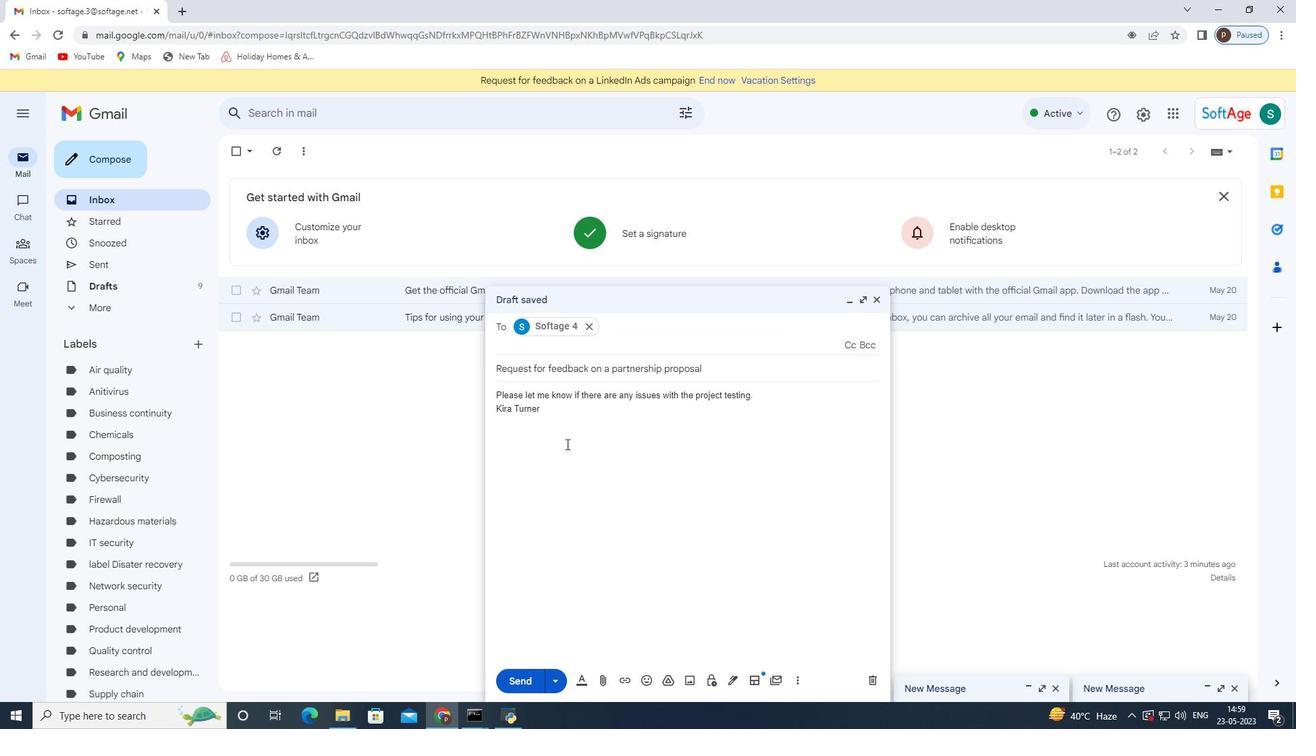 
Action: Mouse moved to (607, 682)
Screenshot: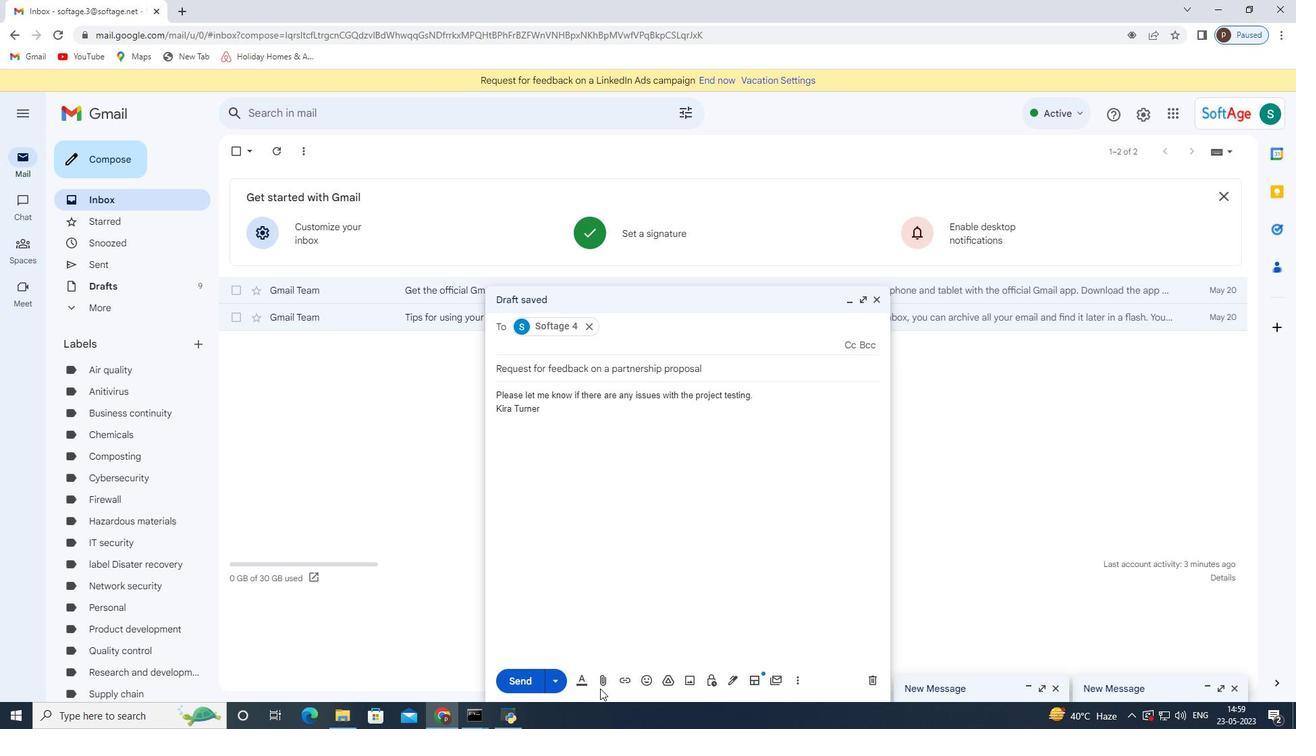 
Action: Mouse pressed left at (607, 682)
Screenshot: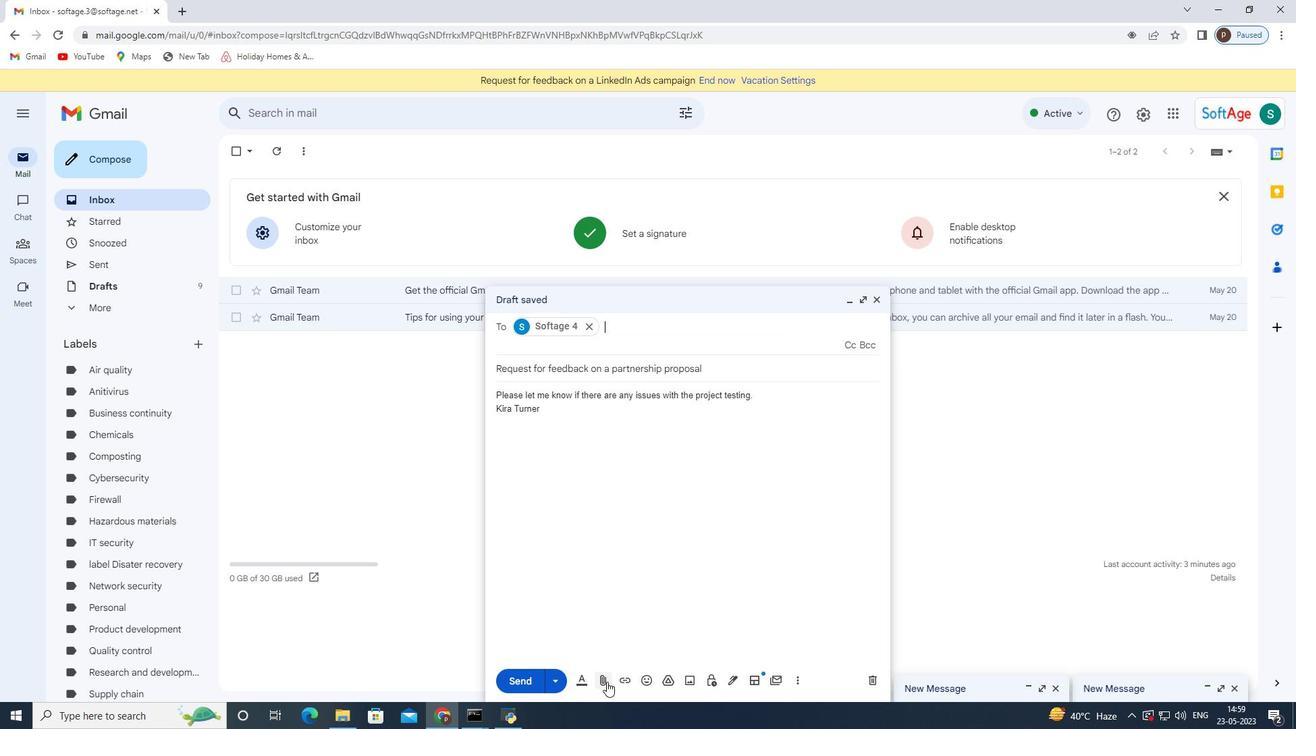 
Action: Mouse moved to (248, 114)
Screenshot: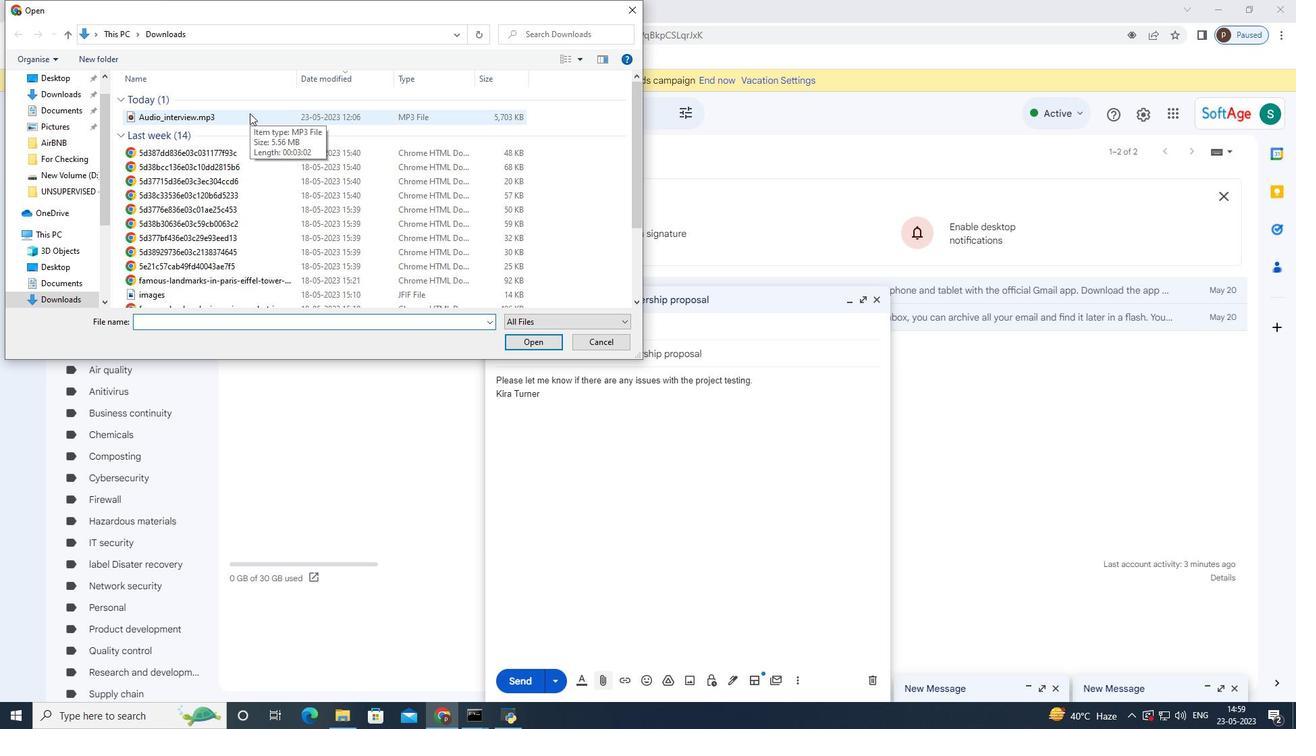 
Action: Mouse pressed left at (248, 114)
Screenshot: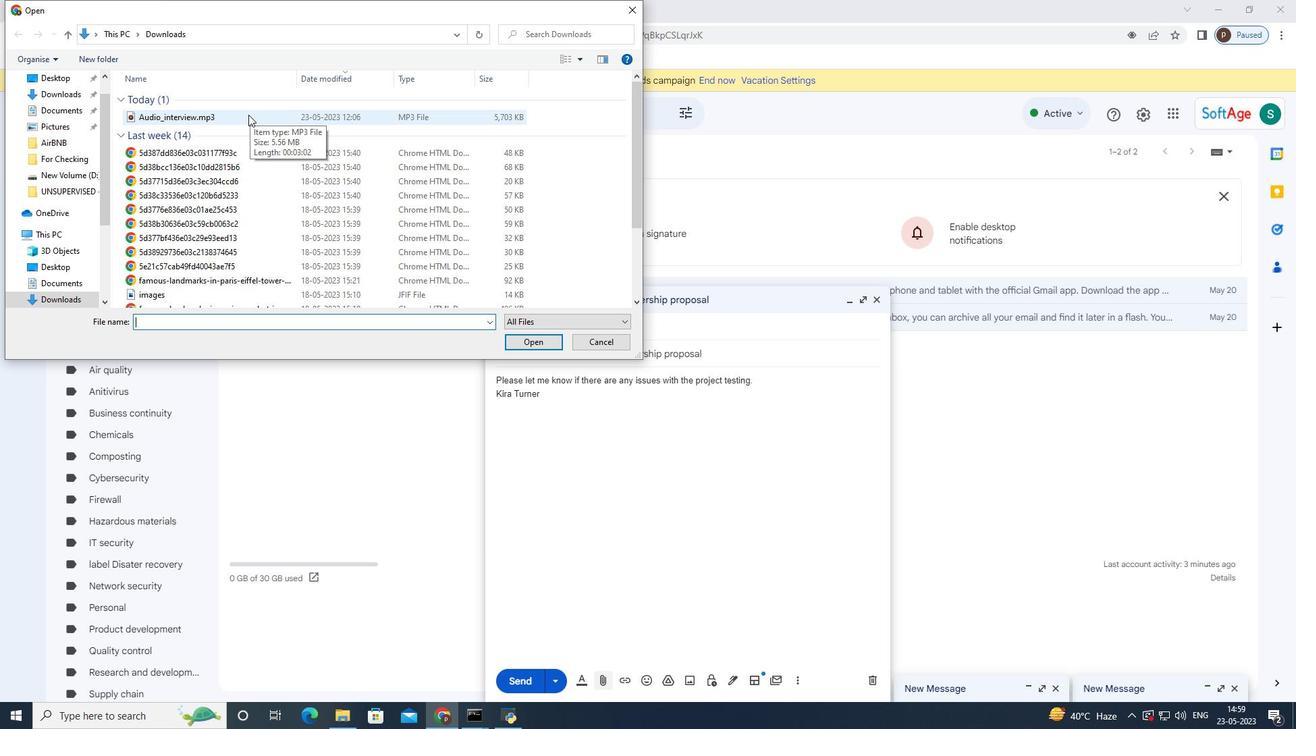 
Action: Mouse moved to (526, 339)
Screenshot: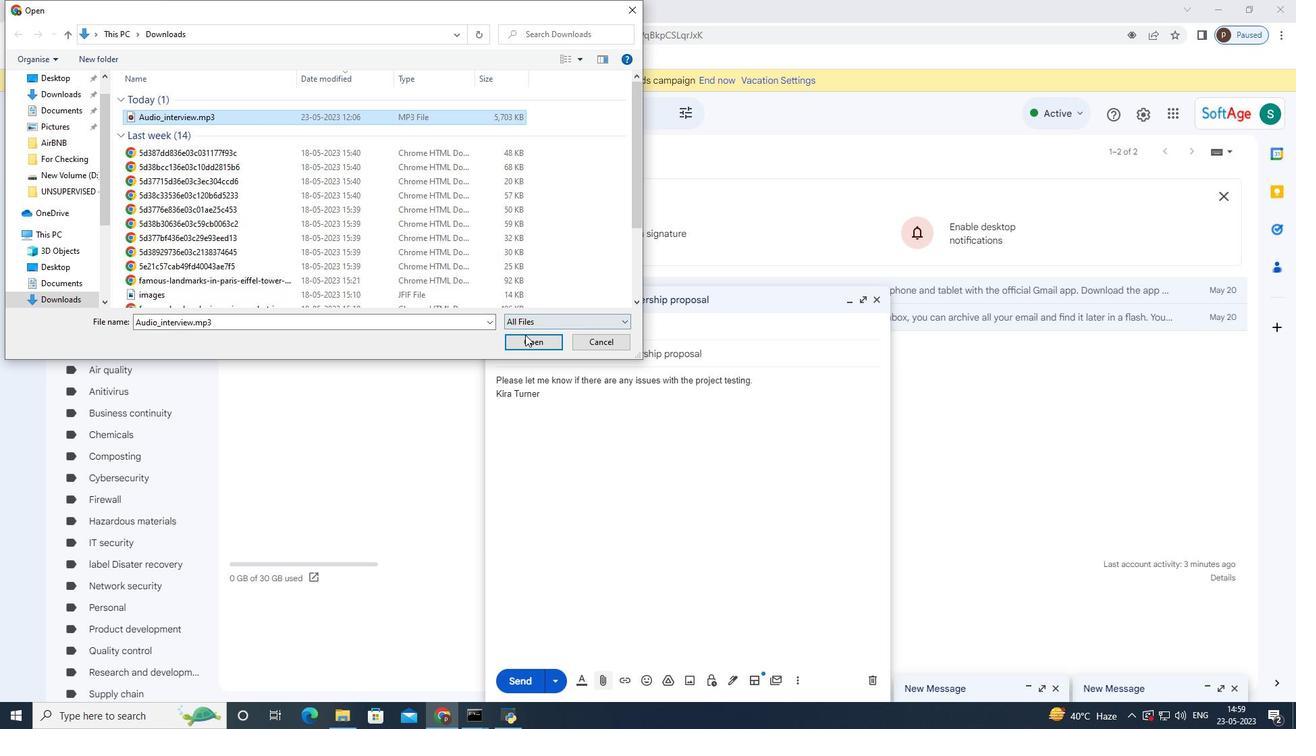 
Action: Mouse pressed left at (526, 339)
Screenshot: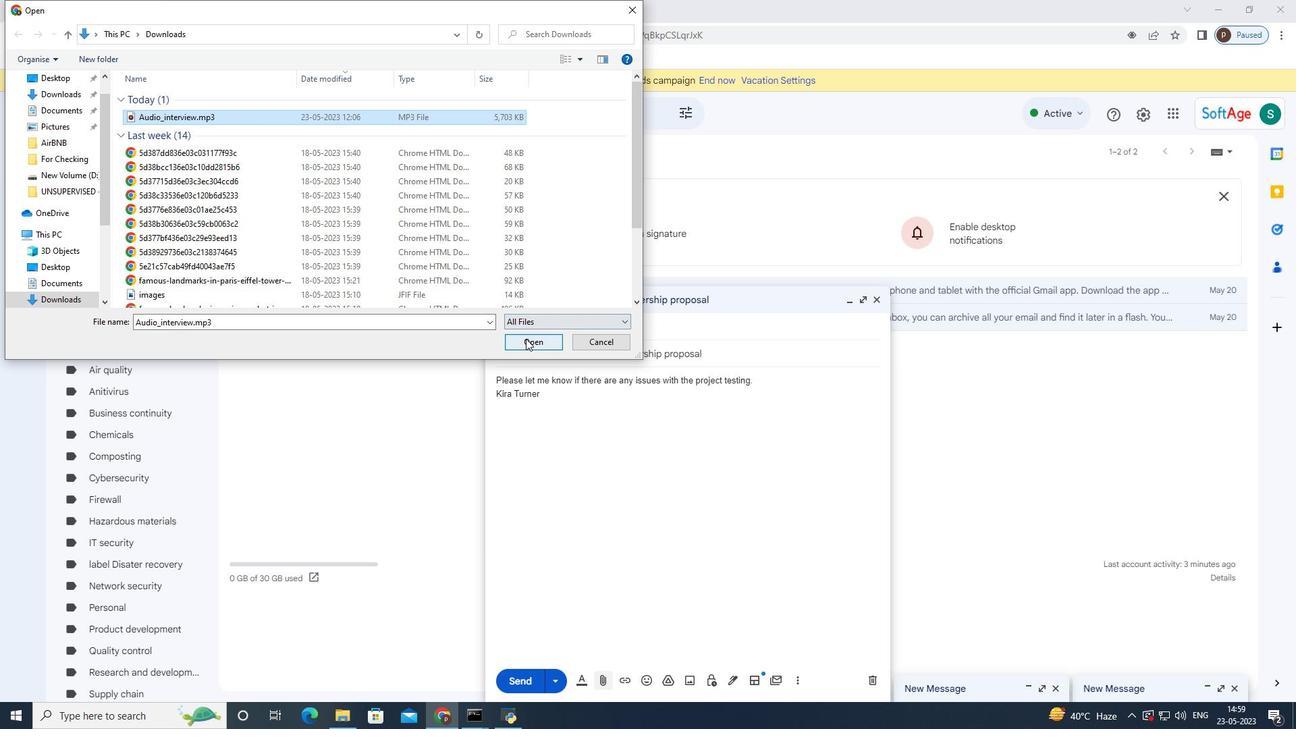 
Action: Mouse moved to (773, 380)
Screenshot: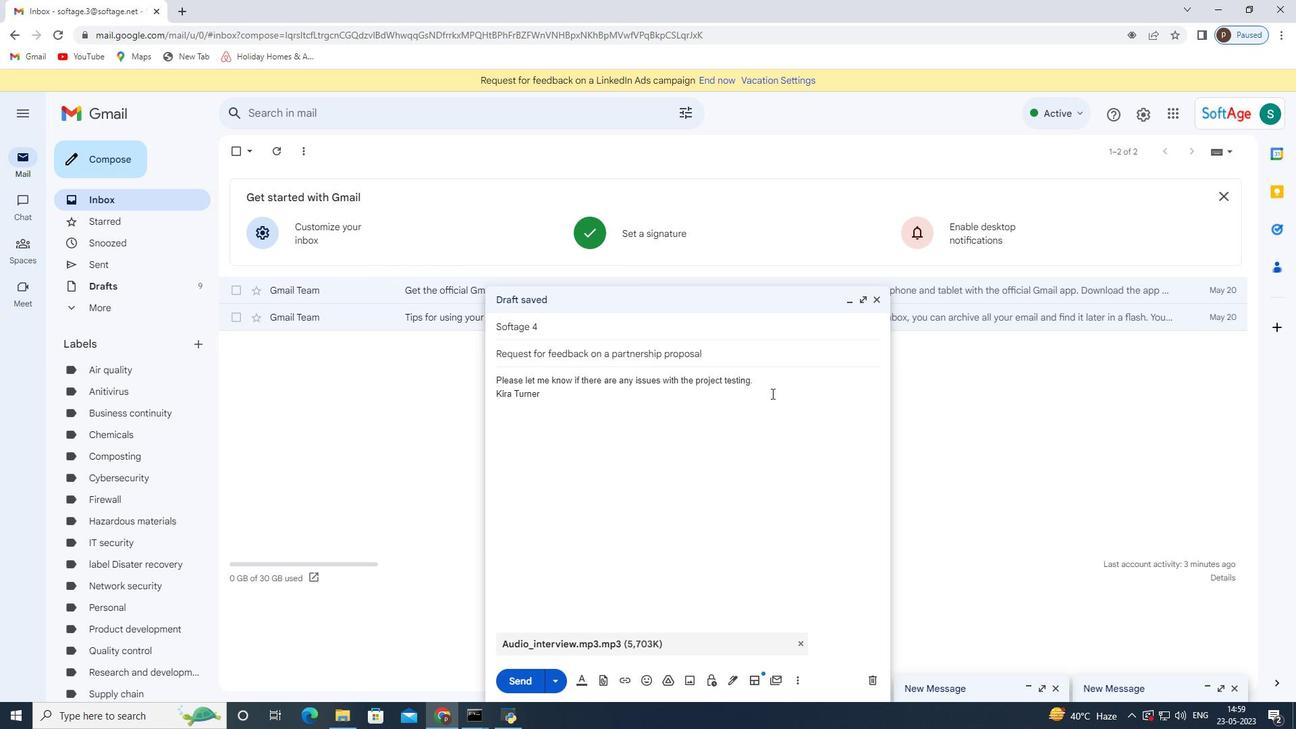 
Action: Mouse pressed left at (773, 380)
Screenshot: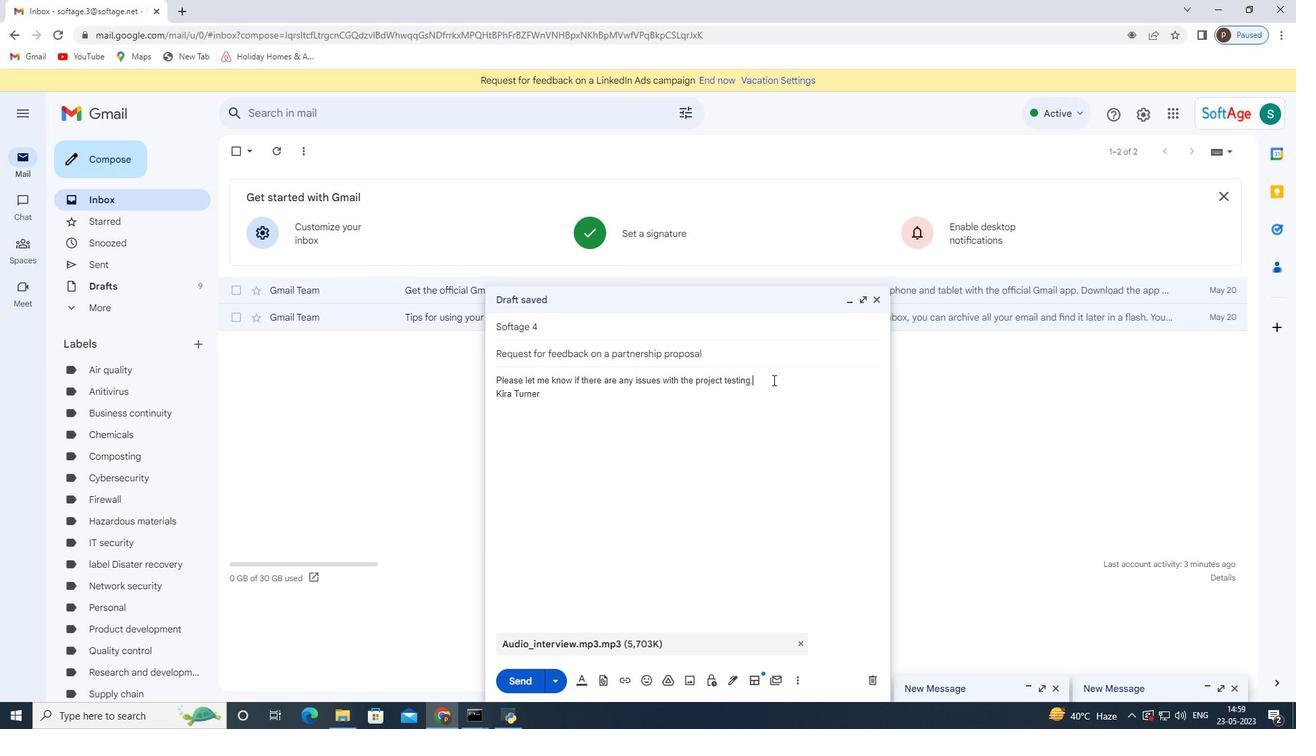 
Action: Key pressed <Key.backspace><Key.backspace><Key.backspace><Key.backspace><Key.backspace><Key.backspace><Key.backspace><Key.backspace><Key.backspace><Key.backspace><Key.backspace><Key.backspace><Key.backspace><Key.backspace><Key.backspace><Key.backspace><Key.backspace><Key.backspace><Key.backspace><Key.backspace><Key.backspace><Key.backspace><Key.backspace><Key.backspace><Key.backspace><Key.backspace><Key.backspace><Key.backspace><Key.backspace><Key.backspace><Key.backspace><Key.backspace><Key.backspace><Key.backspace><Key.backspace><Key.backspace><Key.backspace><Key.backspace><Key.backspace><Key.backspace><Key.backspace><Key.backspace><Key.backspace><Key.backspace><Key.backspace><Key.backspace><Key.backspace><Key.backspace><Key.backspace><Key.backspace><Key.backspace><Key.backspace><Key.backspace><Key.backspace><Key.backspace><Key.backspace><Key.backspace><Key.backspace><Key.backspace><Key.backspace><Key.backspace><Key.backspace><Key.backspace><Key.backspace><Key.backspace><Key.backspace><Key.backspace><Key.backspace>ctrl+Z<'\x1a'><'\x1a'><'\x1a'><'\x1a'><'\x1a'><'\x1a'><'\x1a'><'\x1a'><'\x1a'>.<Key.enter><Key.enter><Key.shift>Thank<Key.space>you
Screenshot: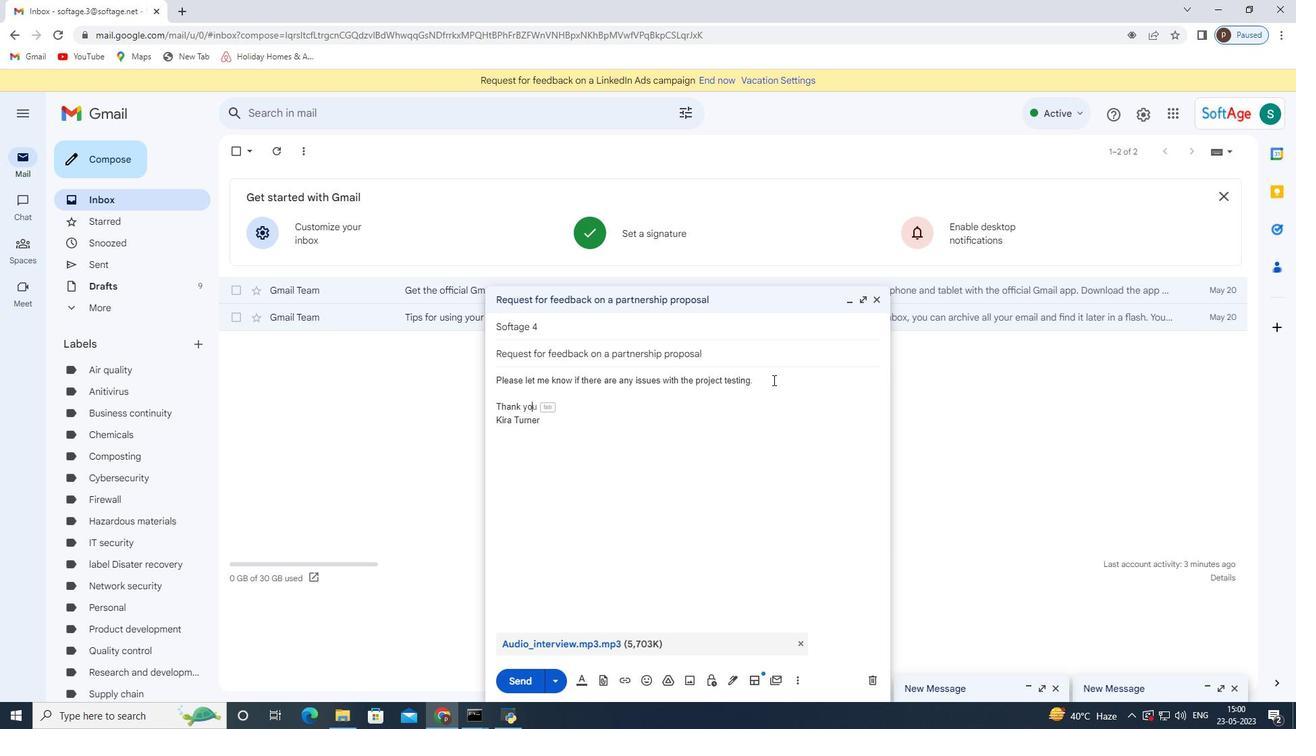 
Action: Mouse moved to (517, 674)
Screenshot: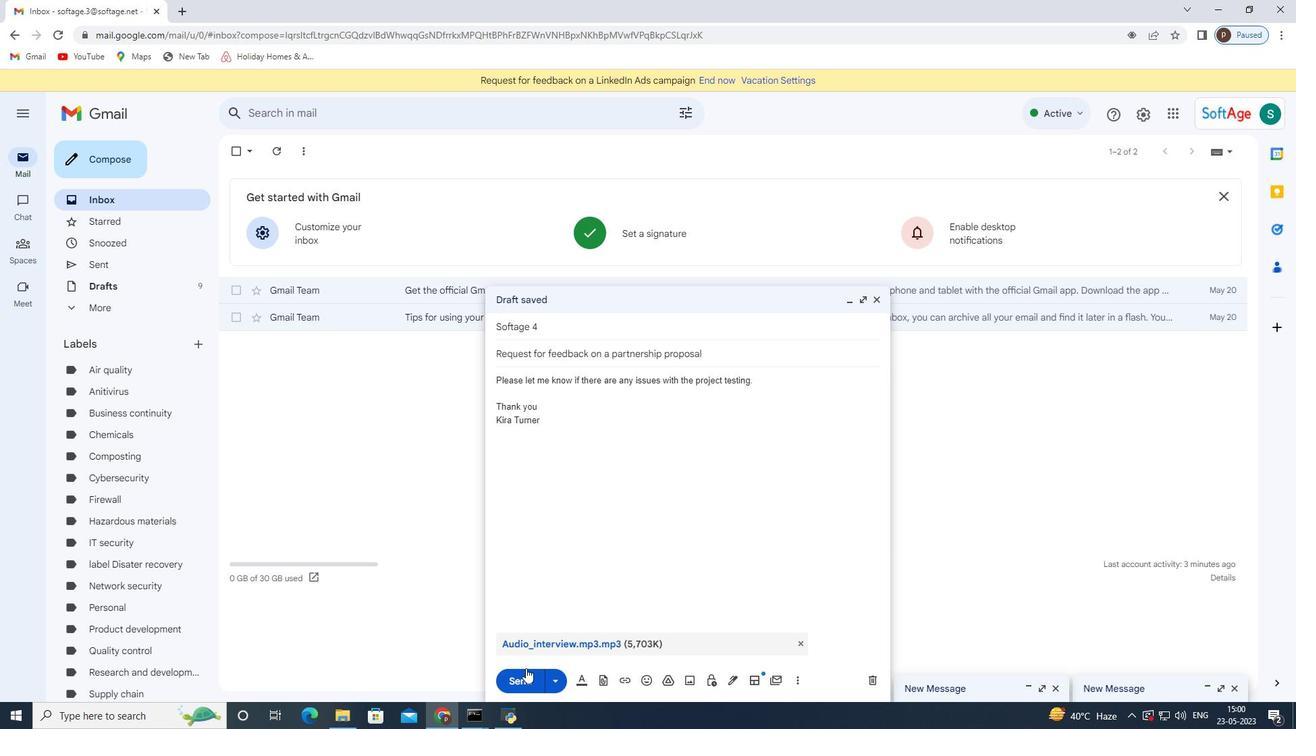 
Action: Mouse pressed left at (517, 674)
Screenshot: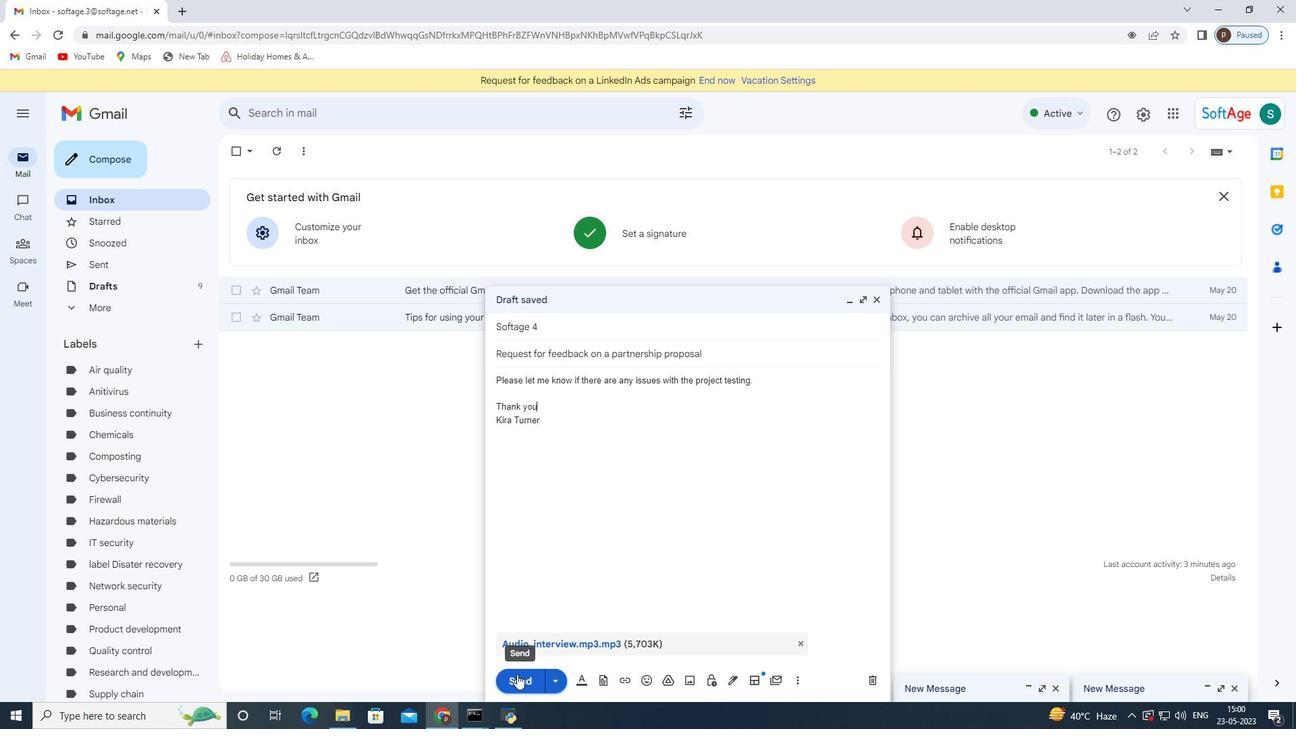 
Action: Mouse moved to (112, 259)
Screenshot: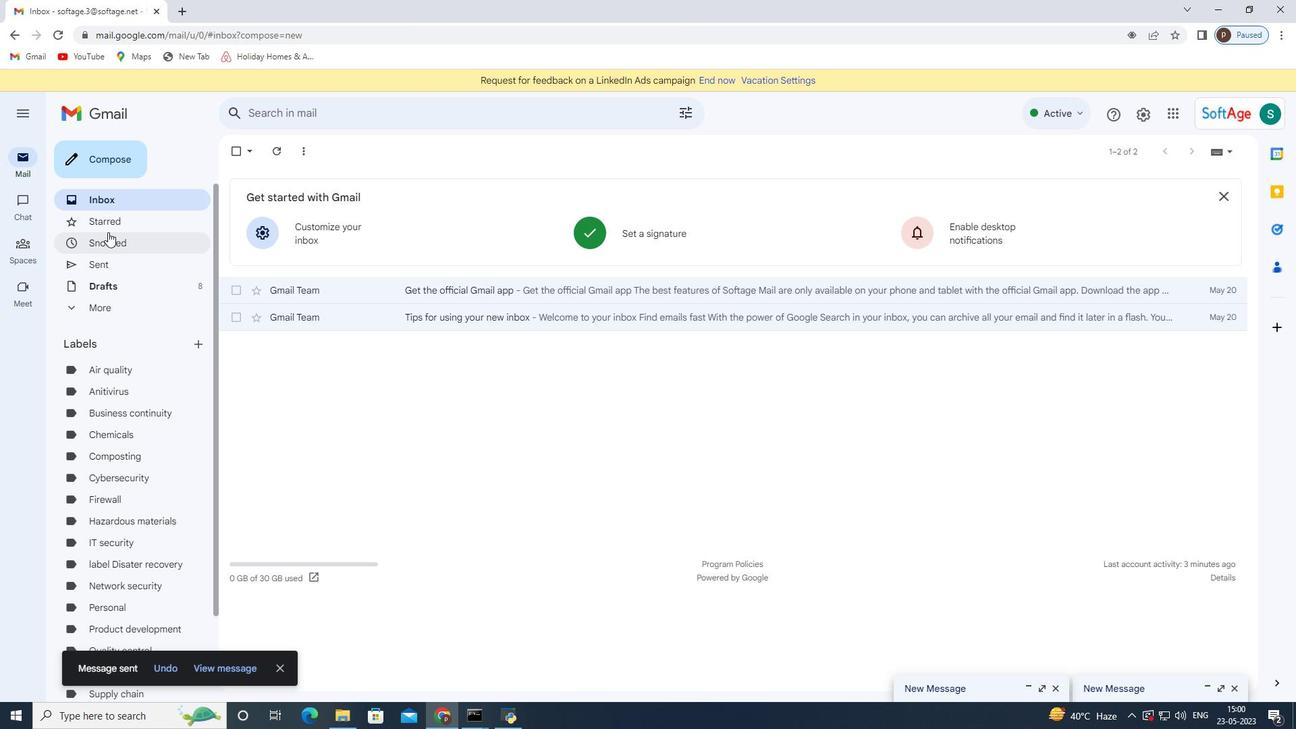 
Action: Mouse pressed left at (112, 259)
Screenshot: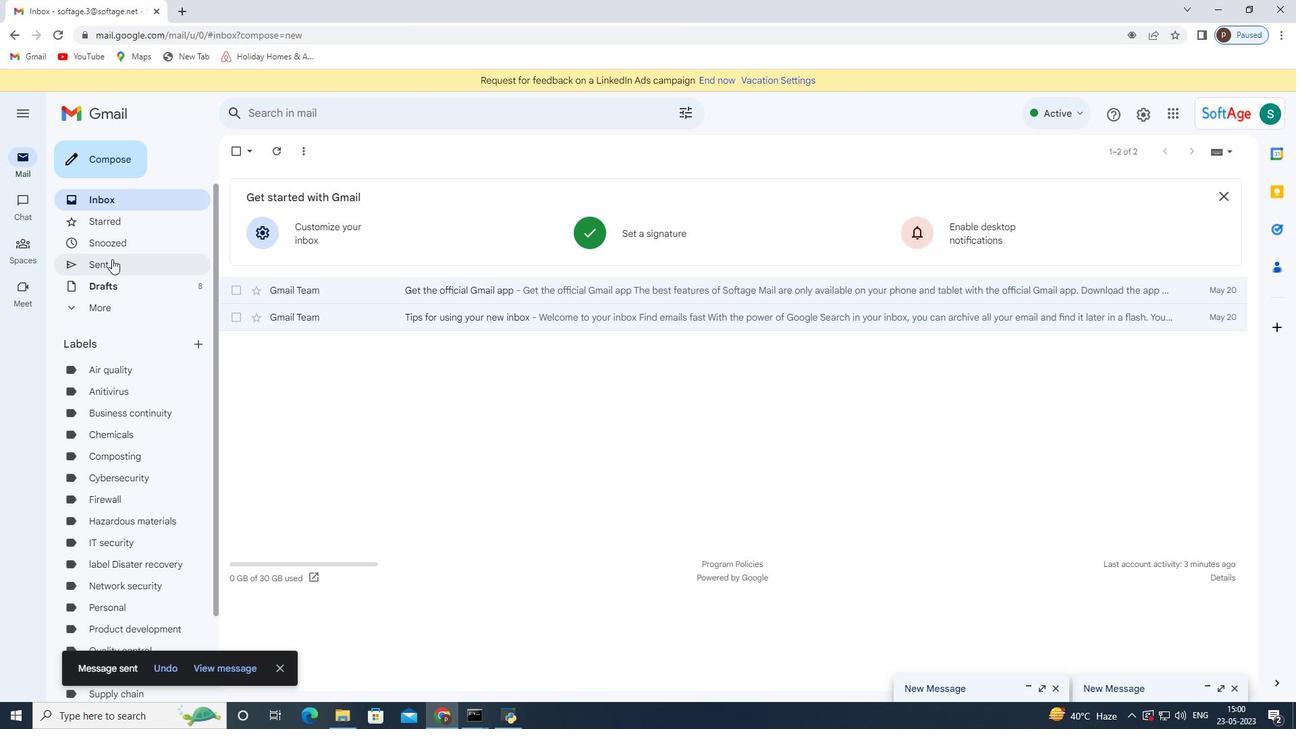 
Action: Mouse moved to (633, 230)
Screenshot: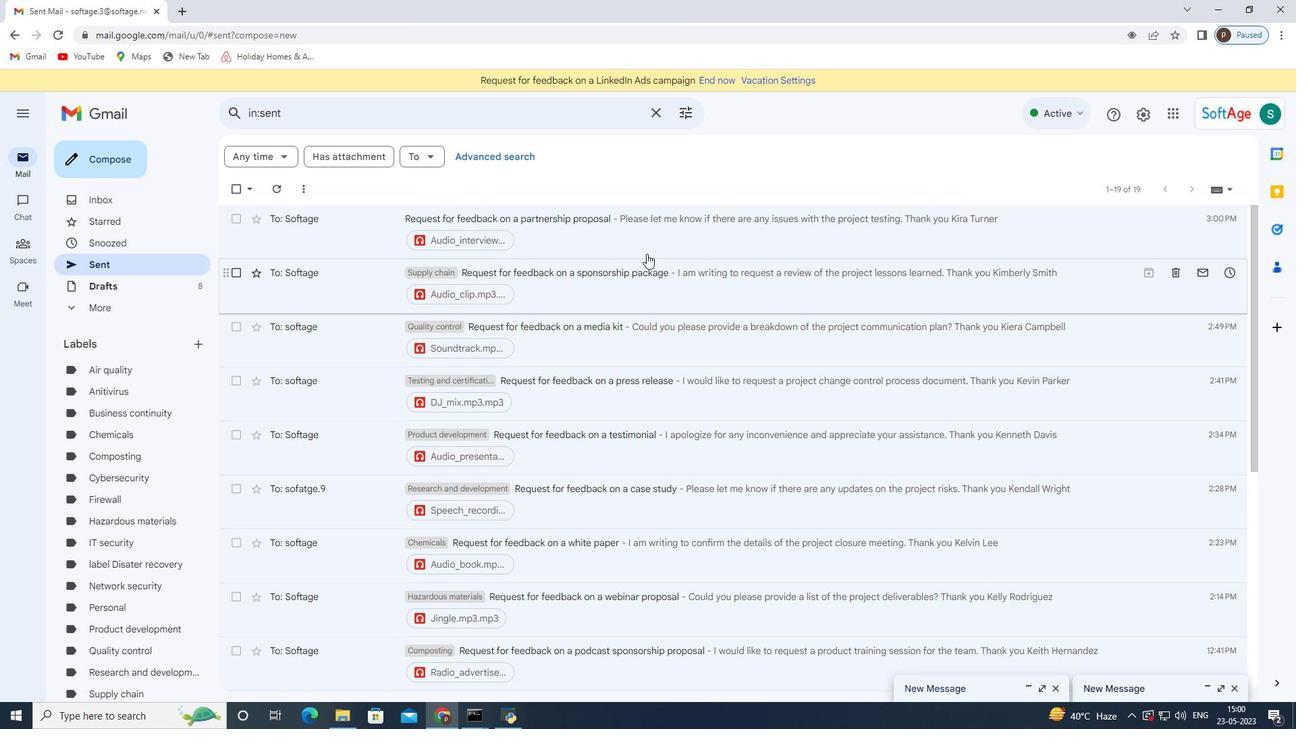 
Action: Mouse pressed right at (633, 230)
Screenshot: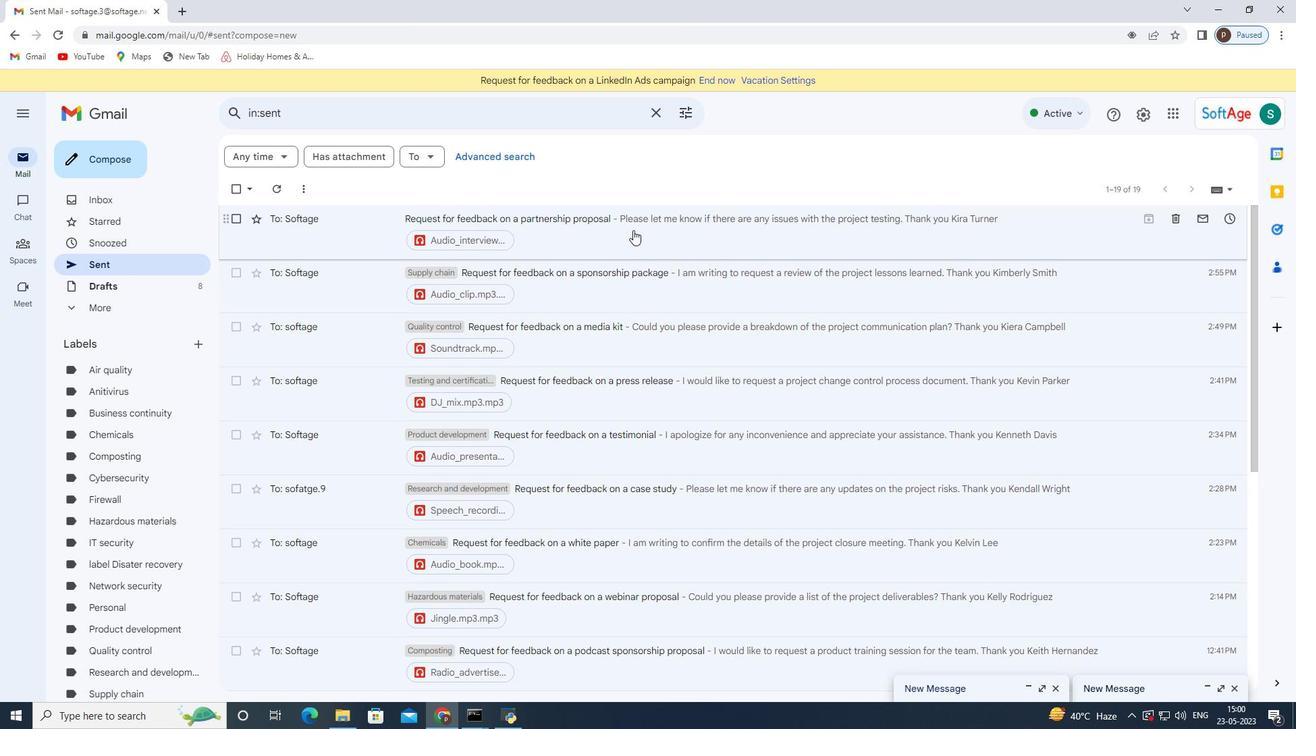 
Action: Mouse moved to (728, 453)
Screenshot: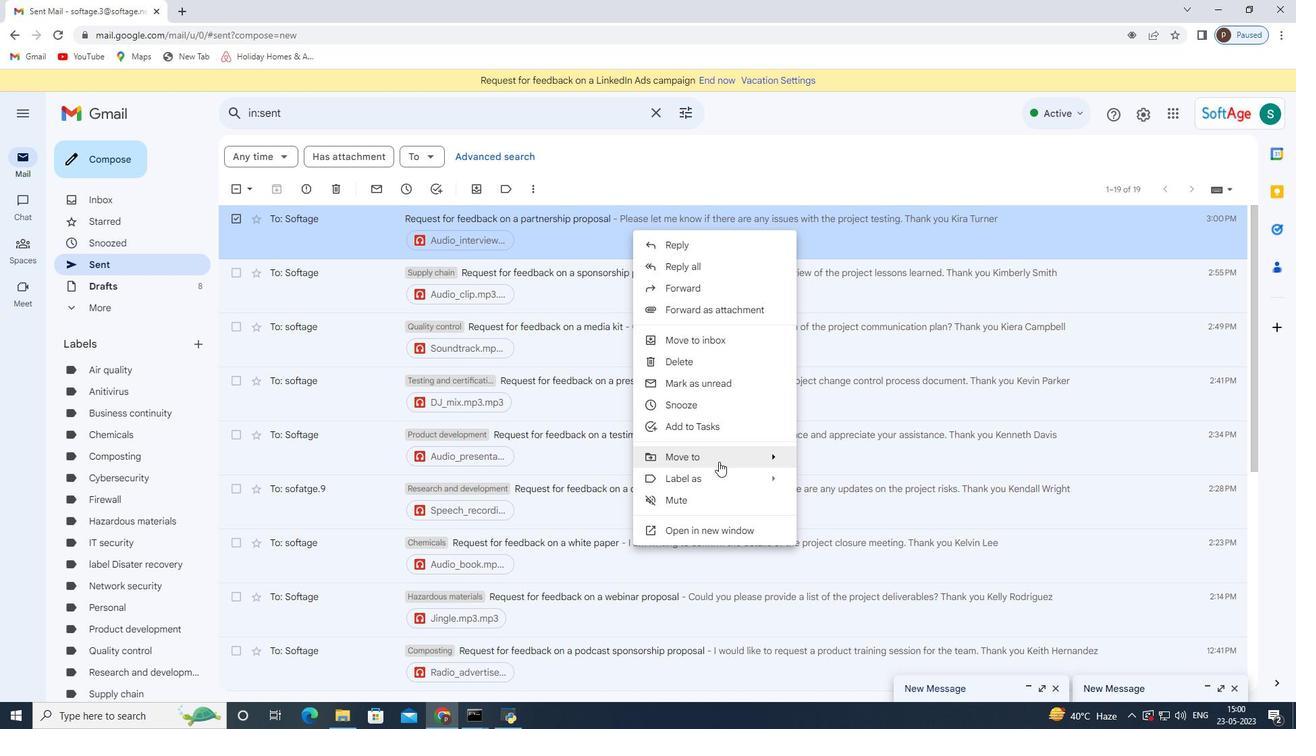 
Action: Mouse pressed left at (728, 453)
Screenshot: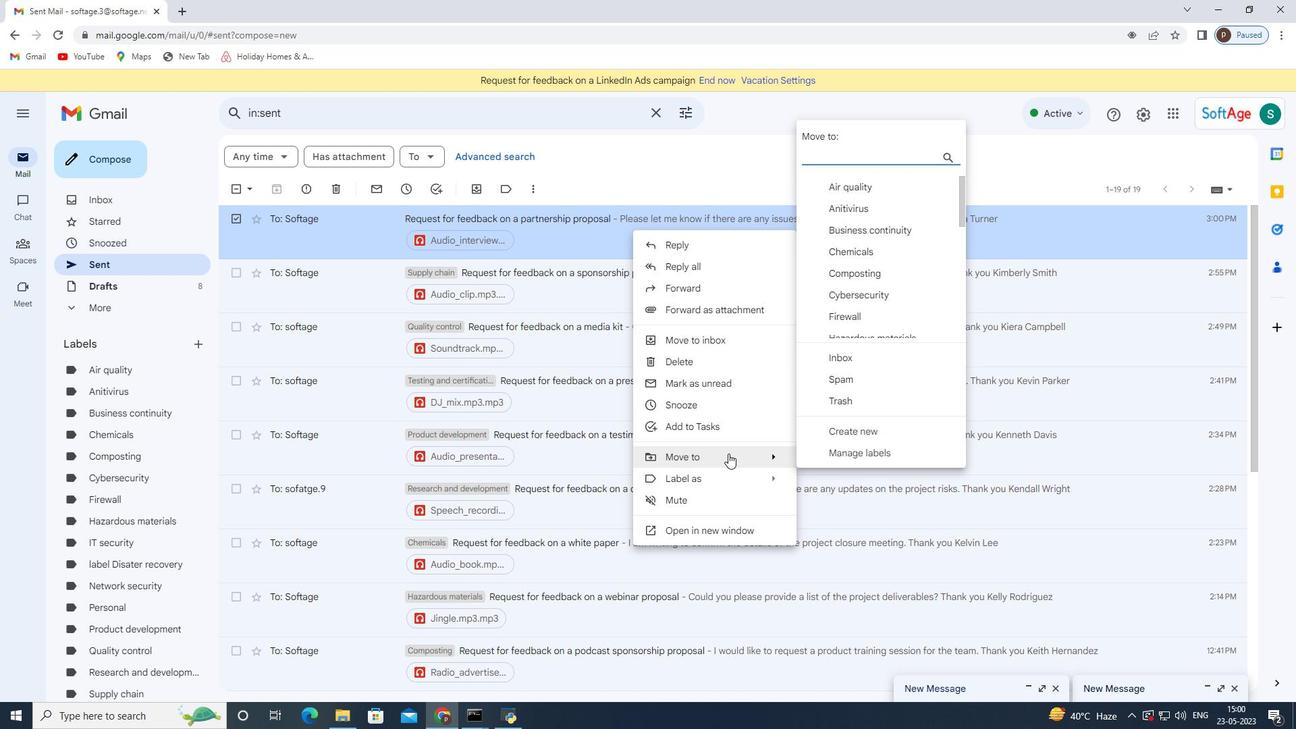 
Action: Mouse moved to (869, 432)
Screenshot: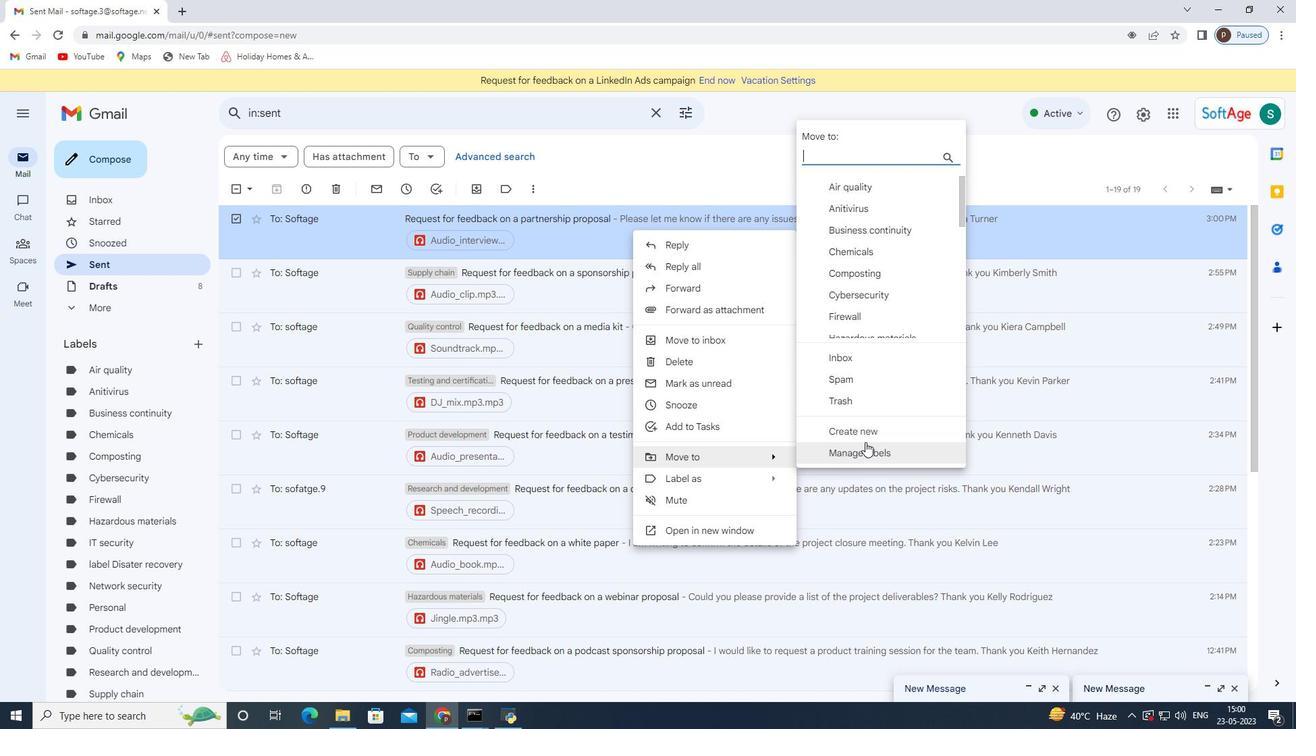 
Action: Mouse pressed left at (869, 432)
Screenshot: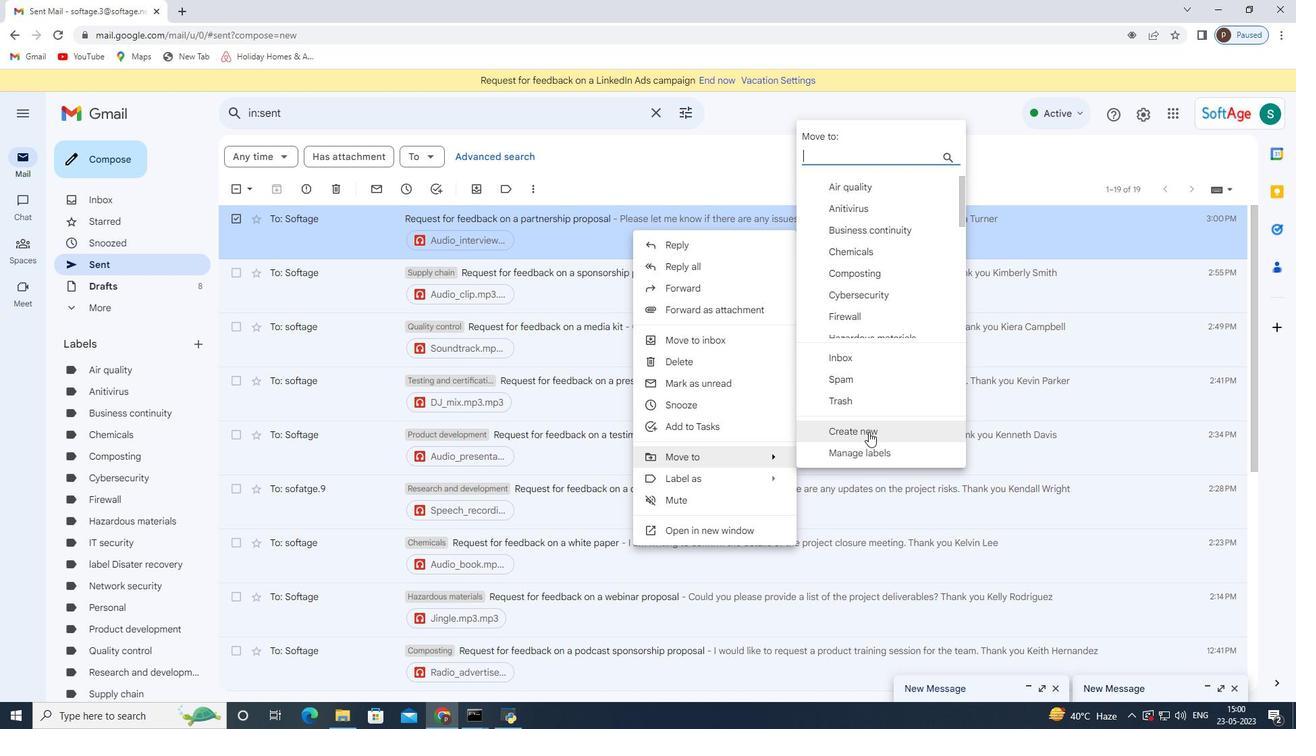 
Action: Mouse moved to (519, 369)
Screenshot: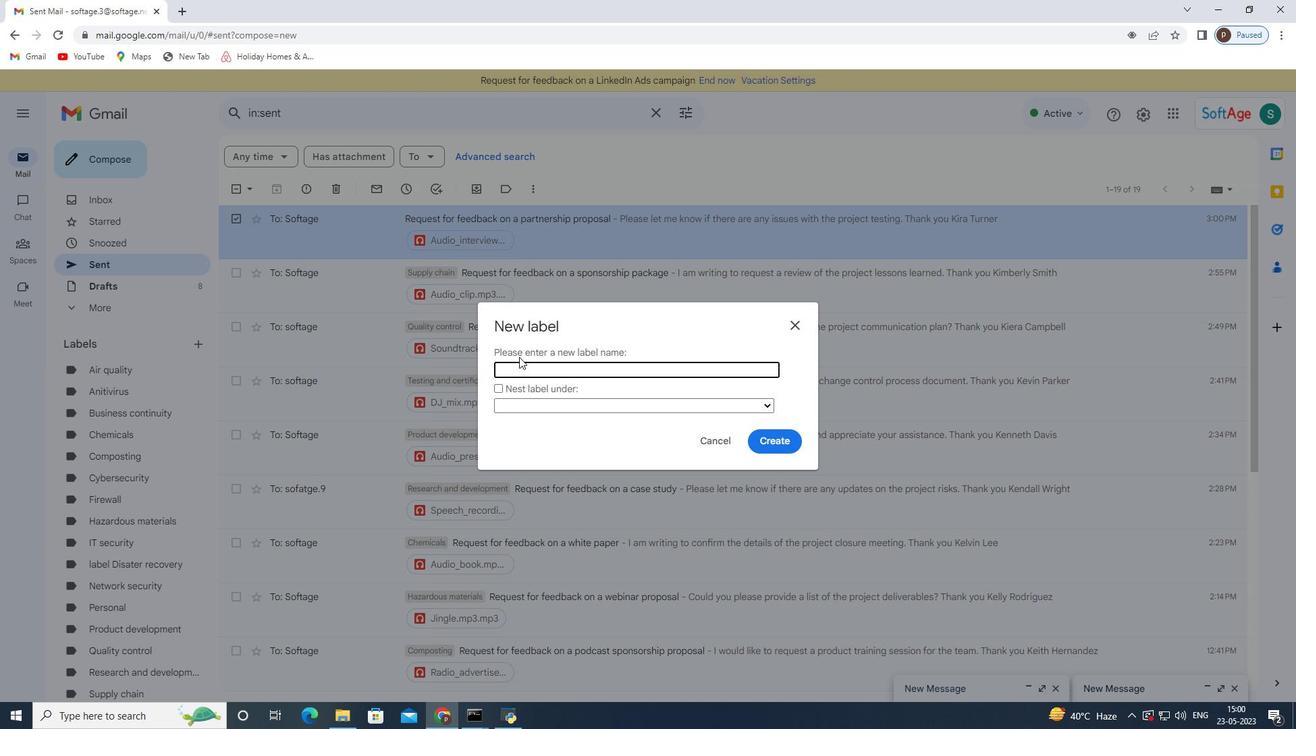 
Action: Mouse pressed left at (519, 369)
Screenshot: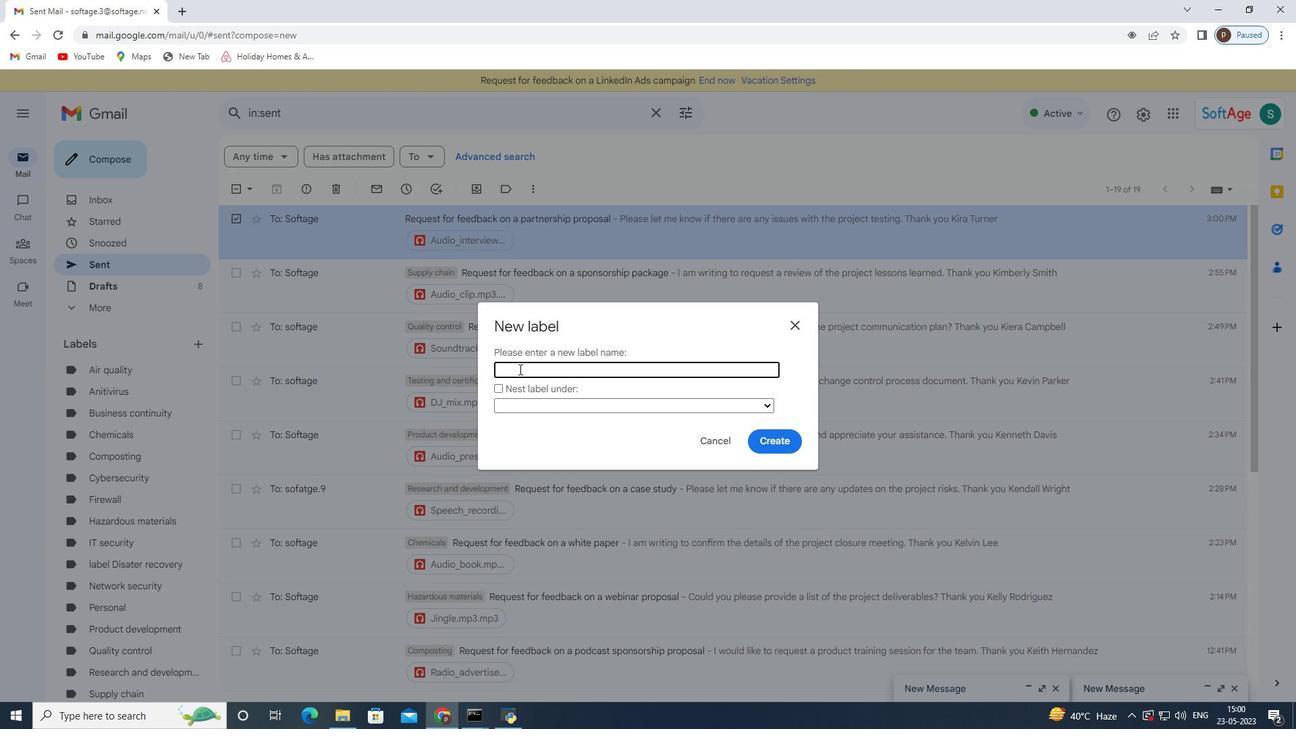 
Action: Key pressed <Key.shift>Logistics
Screenshot: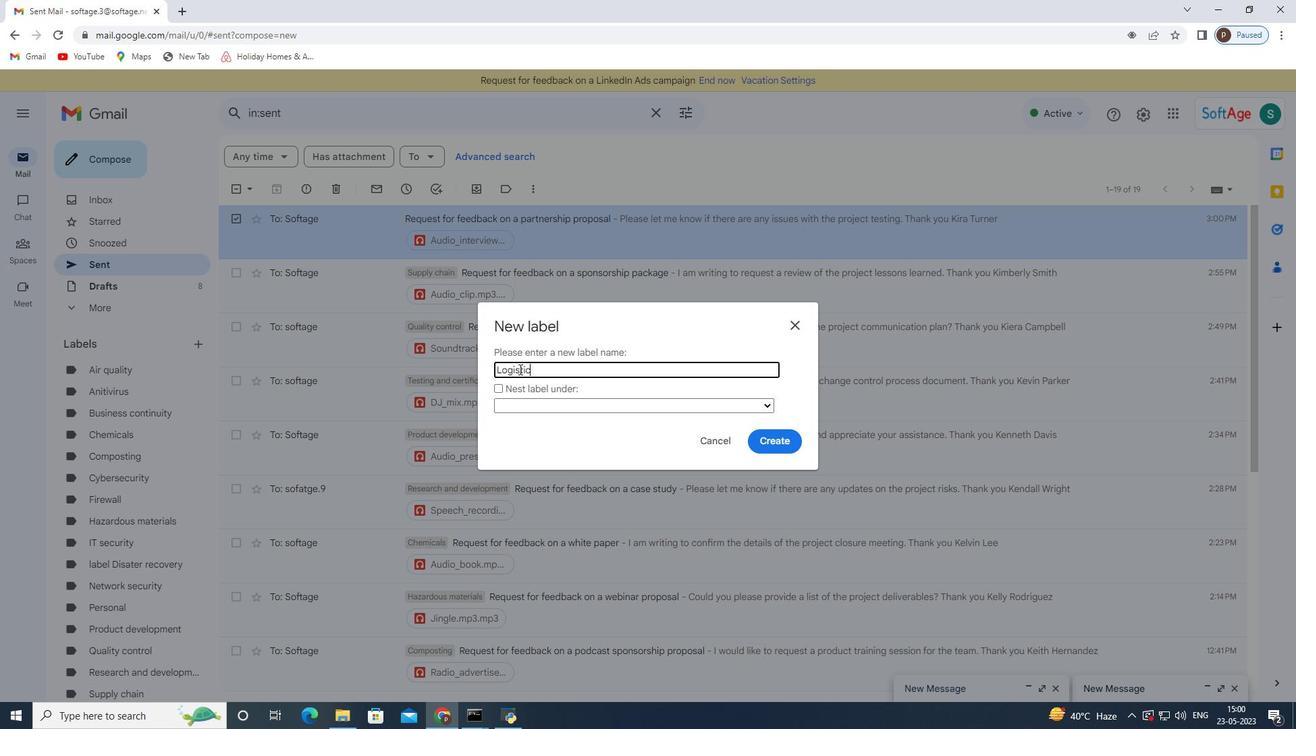 
Action: Mouse moved to (778, 434)
Screenshot: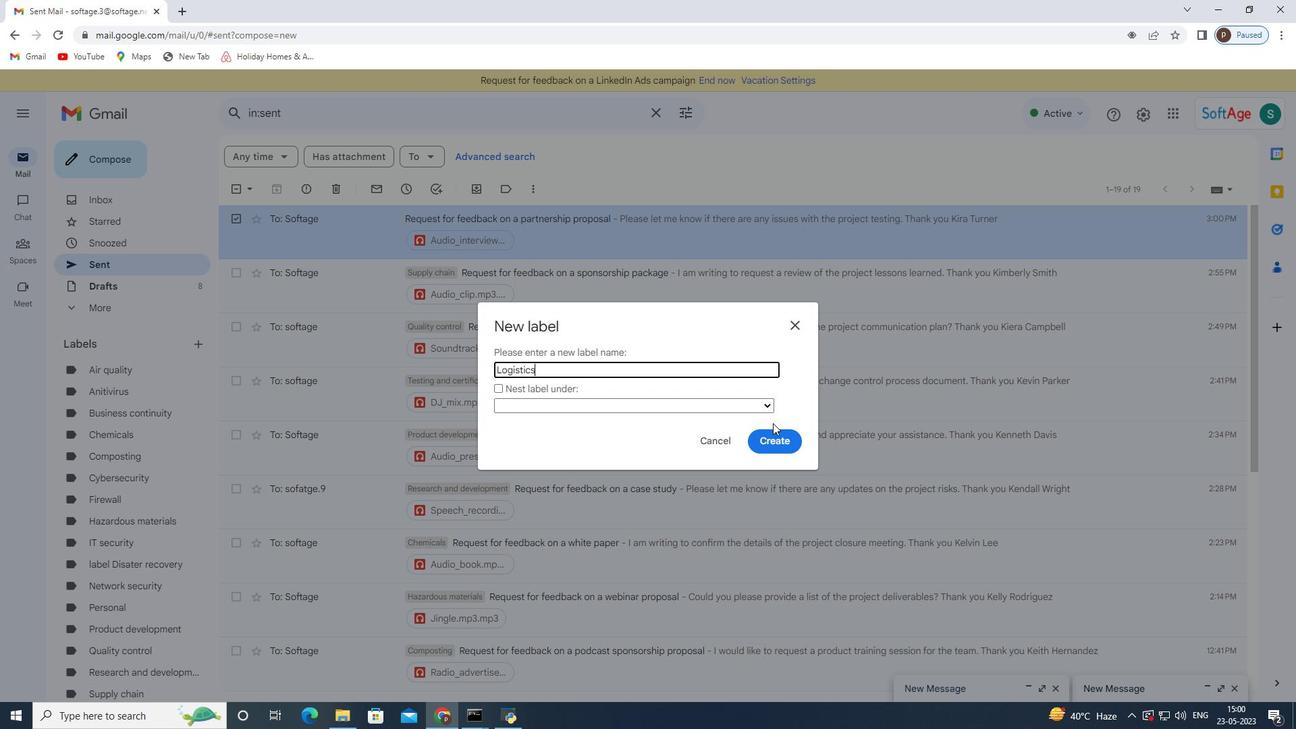 
Action: Mouse pressed left at (778, 434)
Screenshot: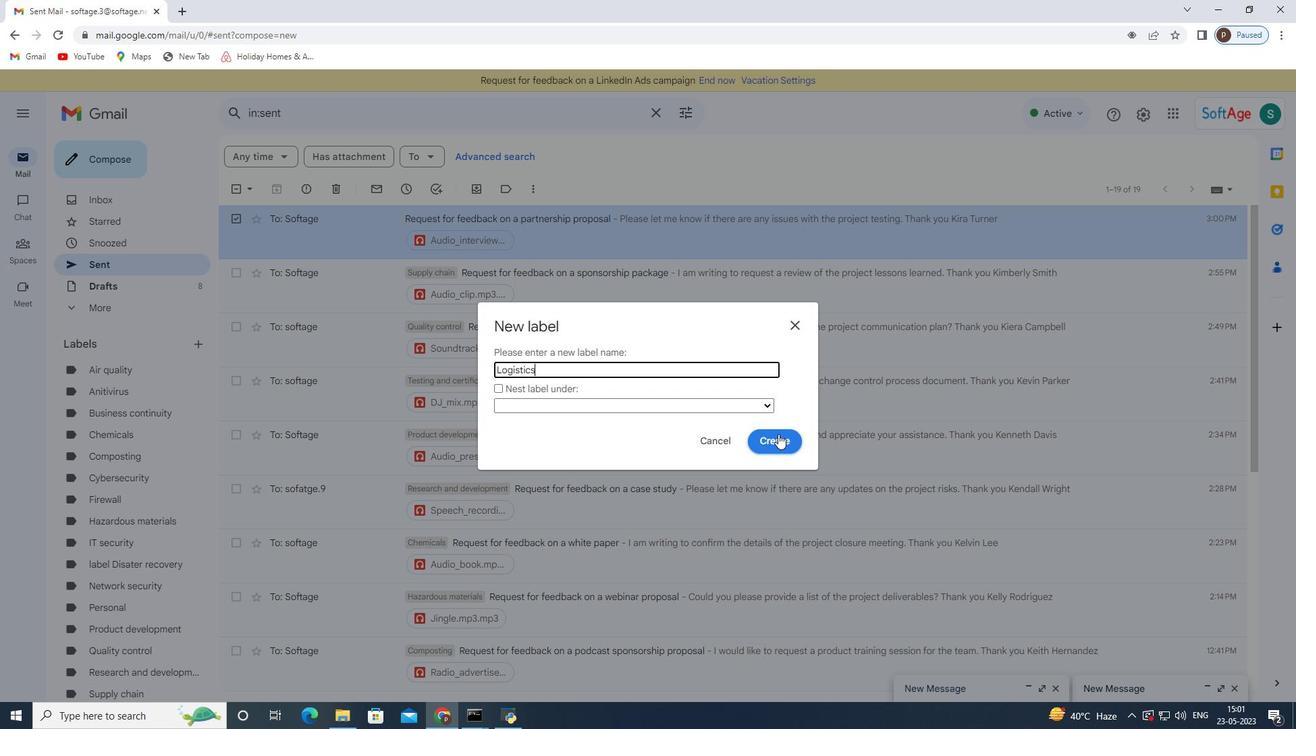 
Action: Mouse pressed left at (778, 434)
Screenshot: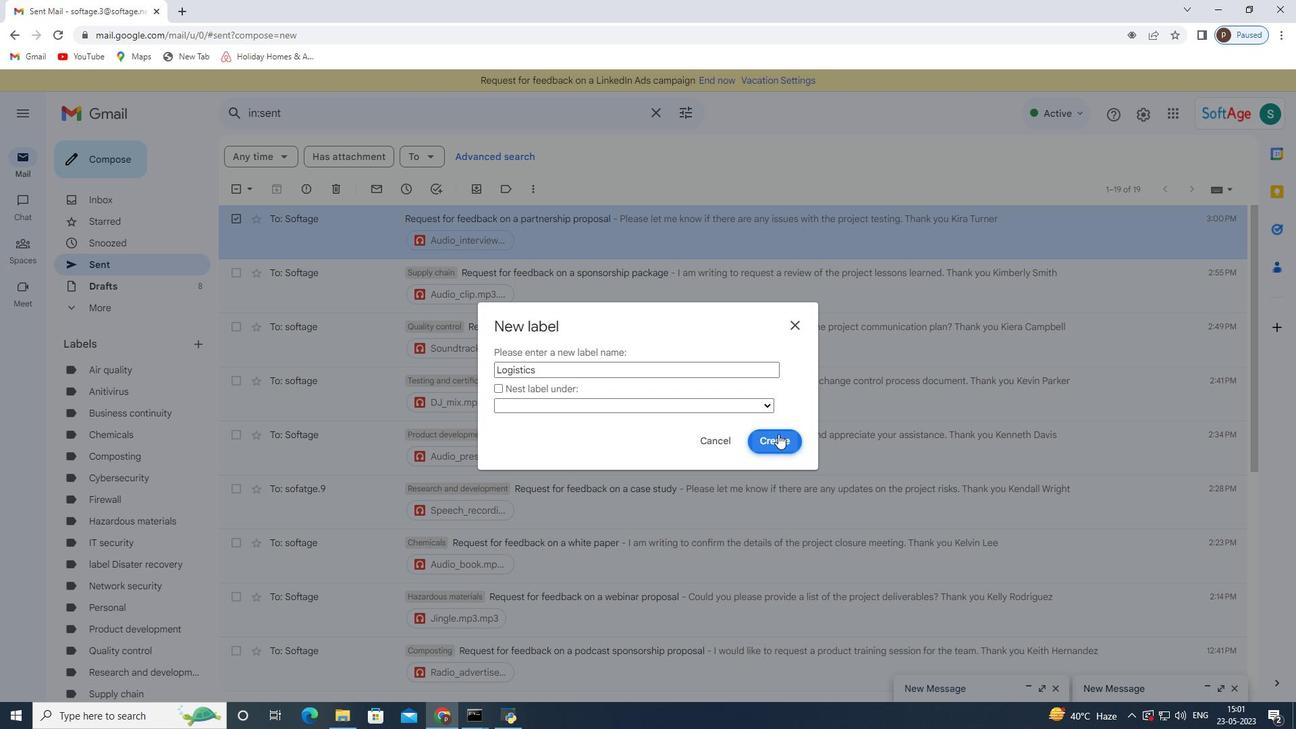 
Action: Mouse moved to (782, 416)
Screenshot: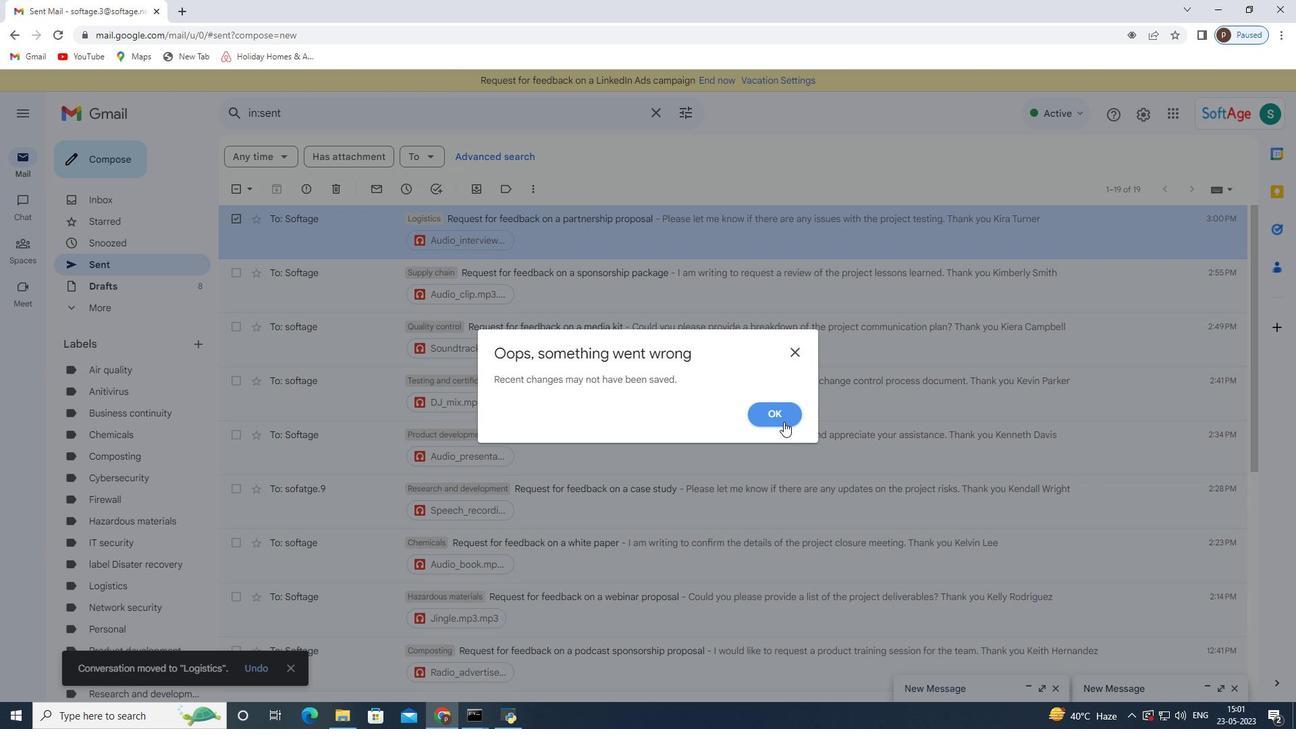 
Action: Mouse pressed left at (782, 416)
Screenshot: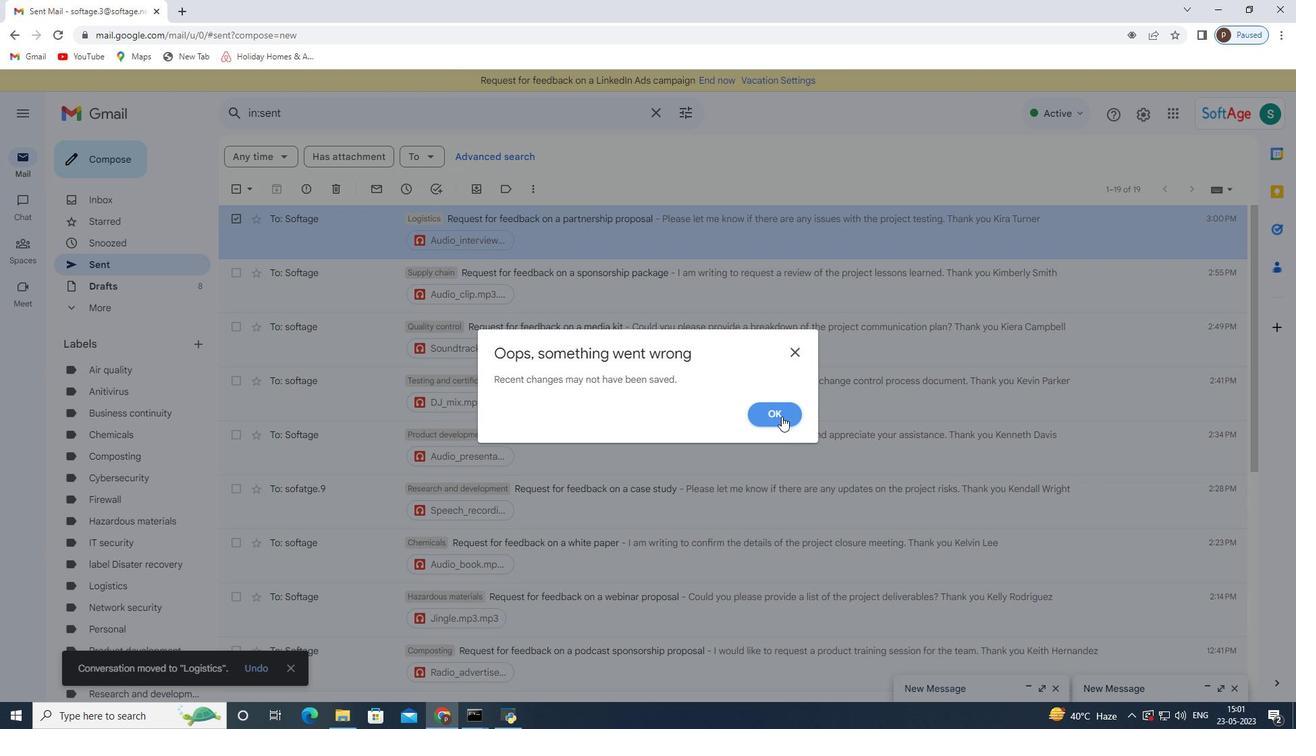 
Action: Mouse pressed left at (782, 416)
Screenshot: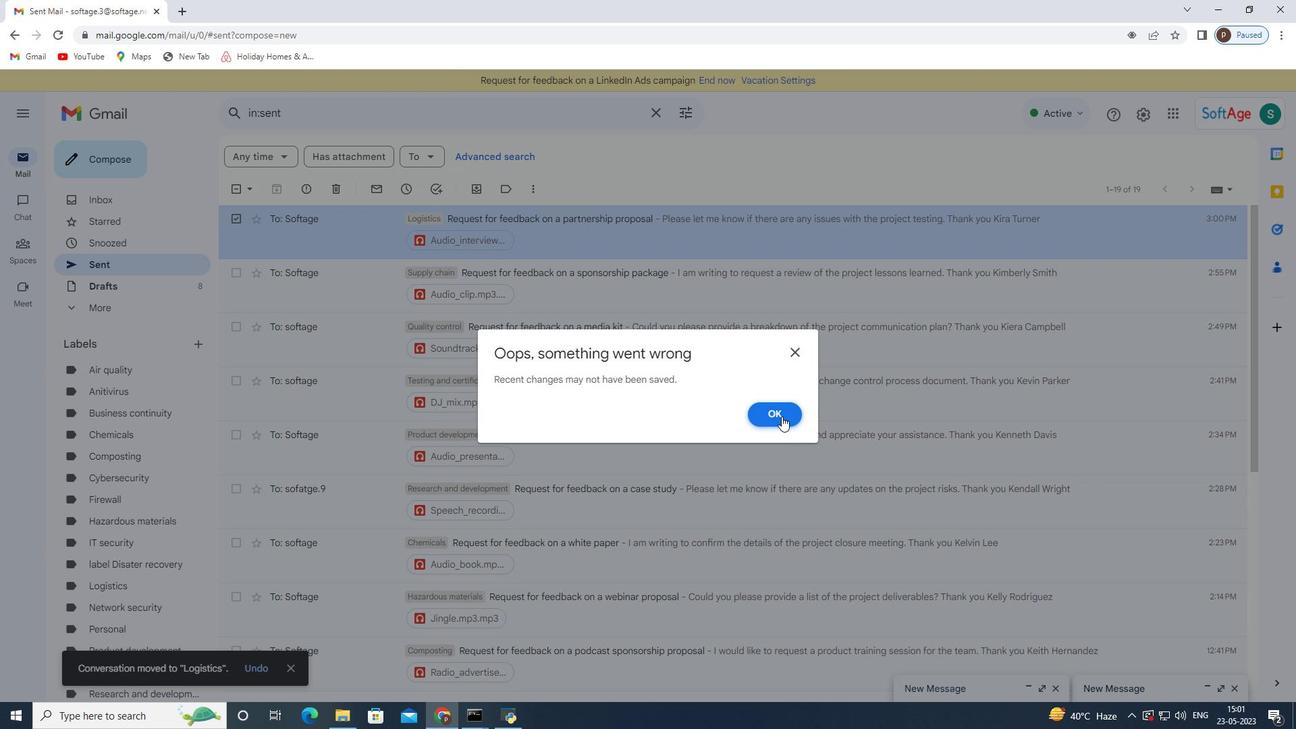 
